 Task: Look for space in Midwest City, United States from 6th September, 2023 to 15th September, 2023 for 6 adults in price range Rs.8000 to Rs.12000. Place can be entire place or private room with 6 bedrooms having 6 beds and 6 bathrooms. Property type can be house, flat, guest house. Amenities needed are: wifi, TV, free parkinig on premises, gym, breakfast. Booking option can be shelf check-in. Required host language is English.
Action: Mouse moved to (521, 123)
Screenshot: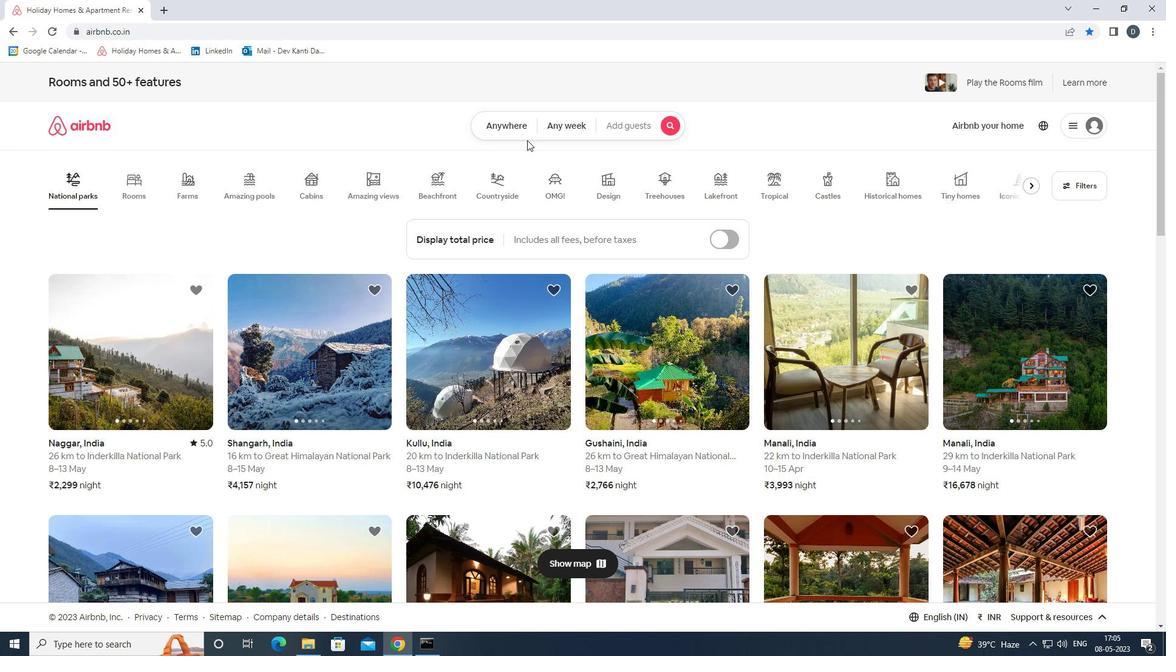 
Action: Mouse pressed left at (521, 123)
Screenshot: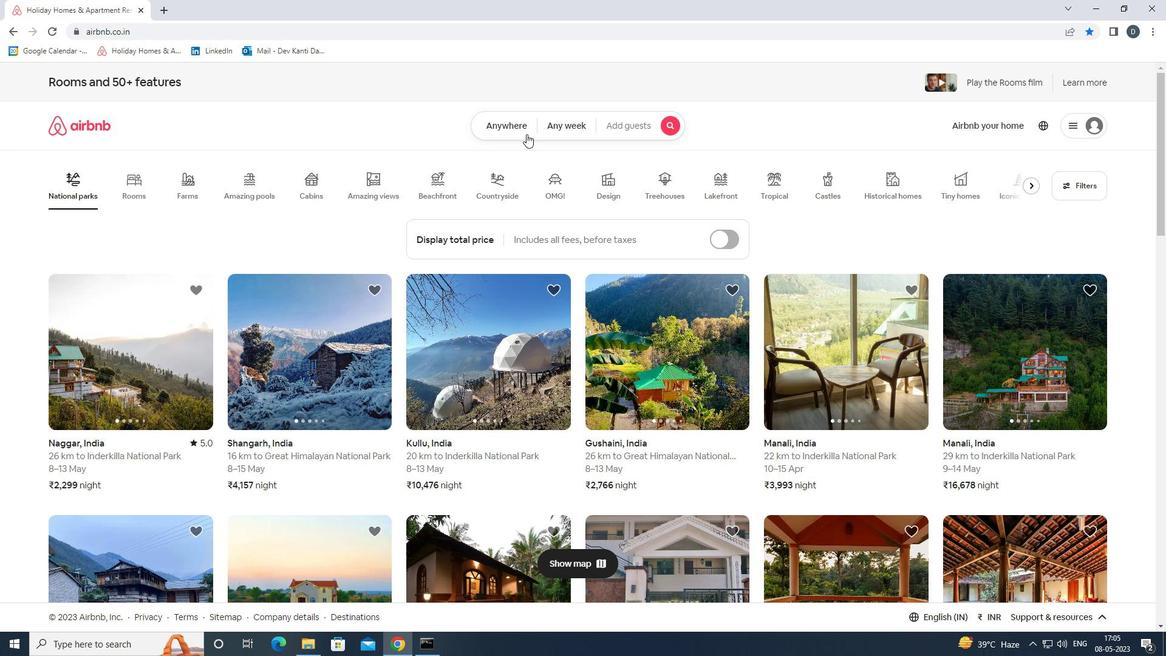 
Action: Mouse moved to (404, 177)
Screenshot: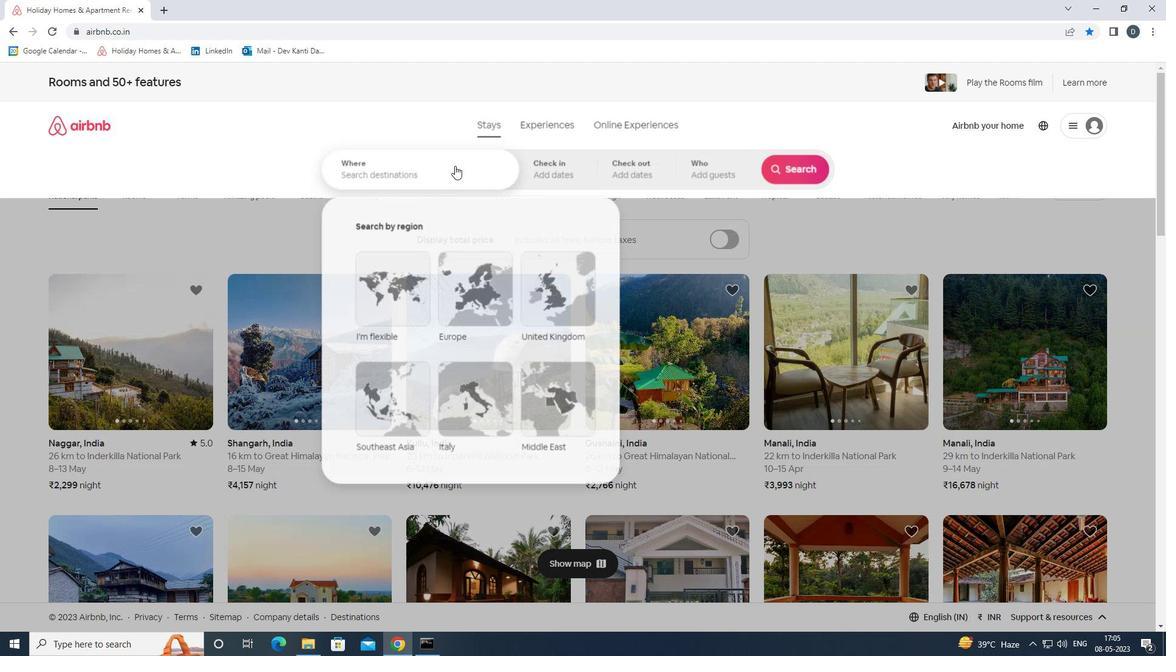 
Action: Mouse pressed left at (404, 177)
Screenshot: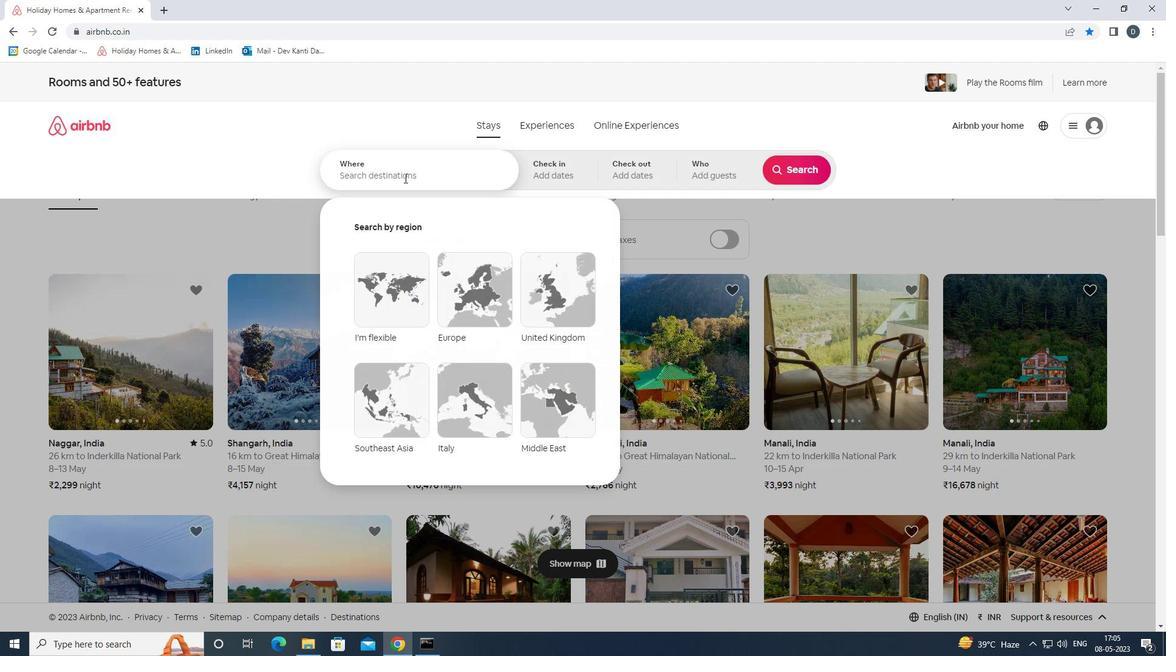 
Action: Key pressed <Key.shift><Key.shift><Key.shift><Key.shift><Key.shift><Key.shift><Key.shift><Key.shift><Key.shift><Key.shift><Key.shift><Key.shift><Key.shift><Key.shift><Key.shift><Key.shift><Key.shift>MILDWEST<Key.space><Key.shift>CITY,<Key.shift><Key.shift>UNITED<Key.space><Key.shift>STATES<Key.enter>
Screenshot: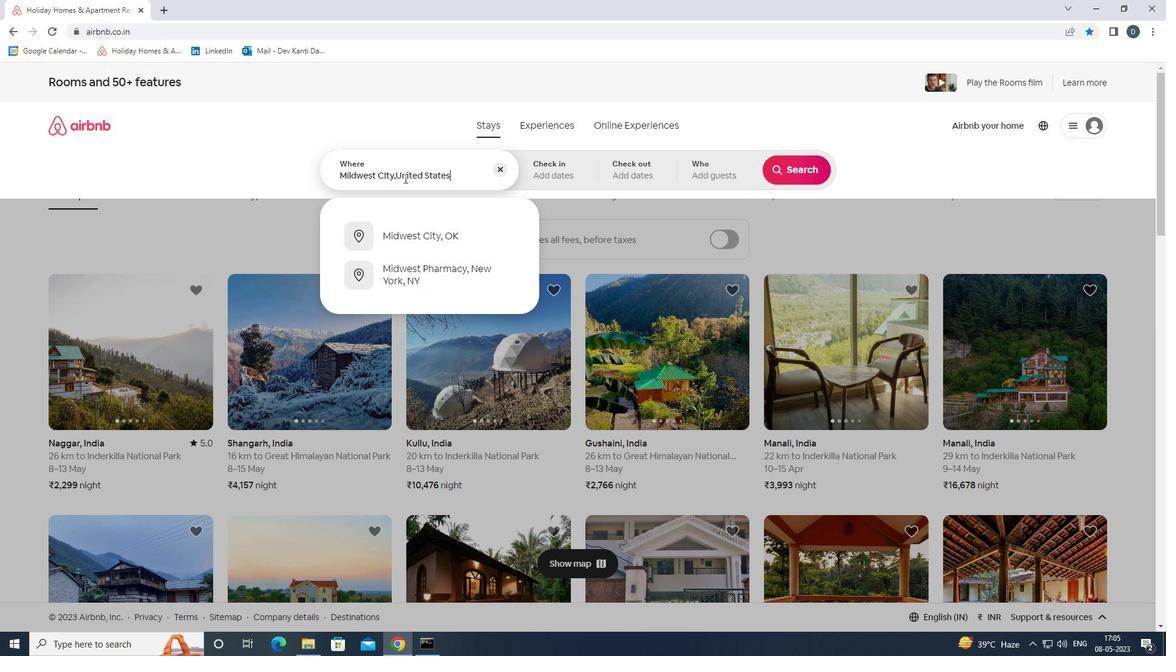 
Action: Mouse moved to (791, 270)
Screenshot: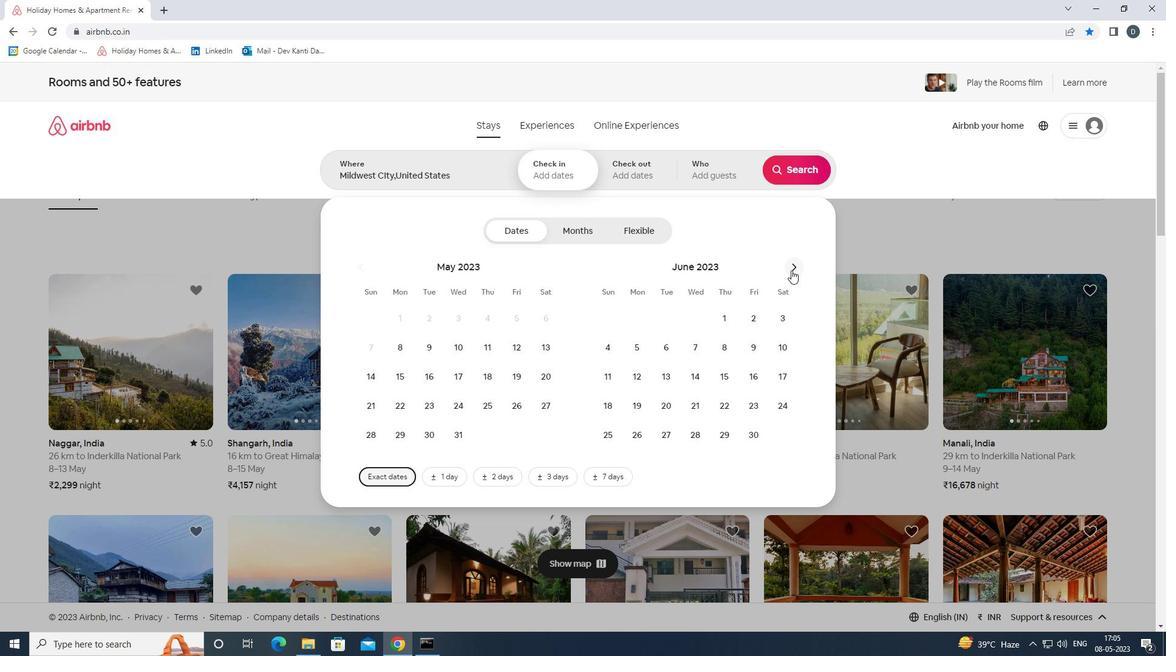
Action: Mouse pressed left at (791, 270)
Screenshot: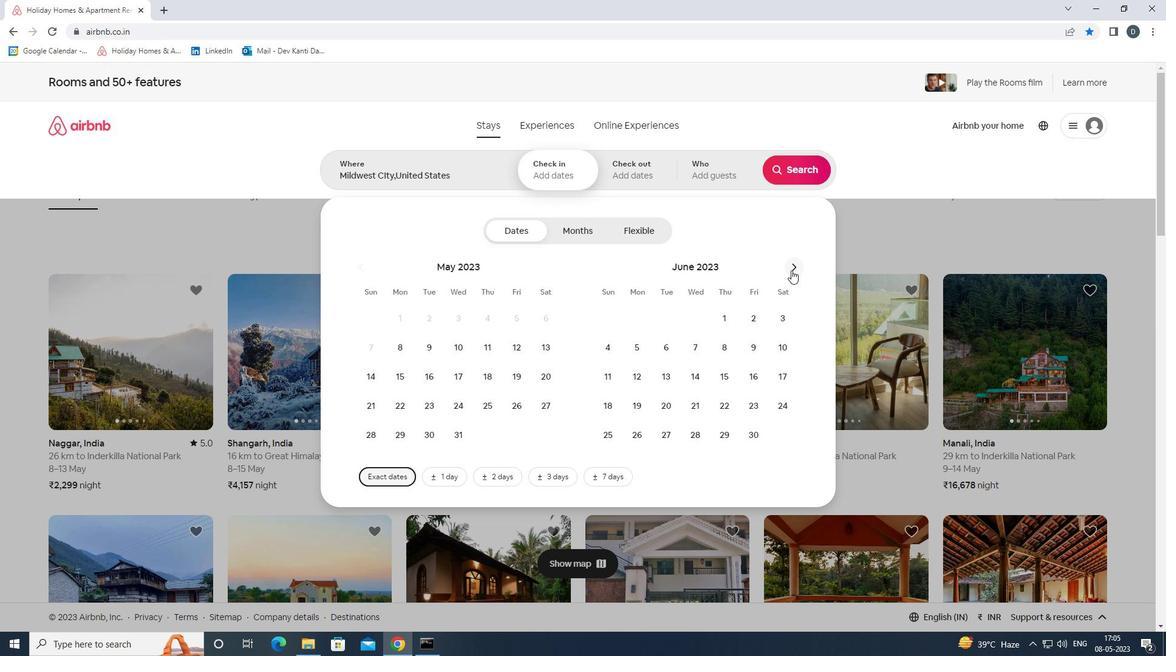 
Action: Mouse pressed left at (791, 270)
Screenshot: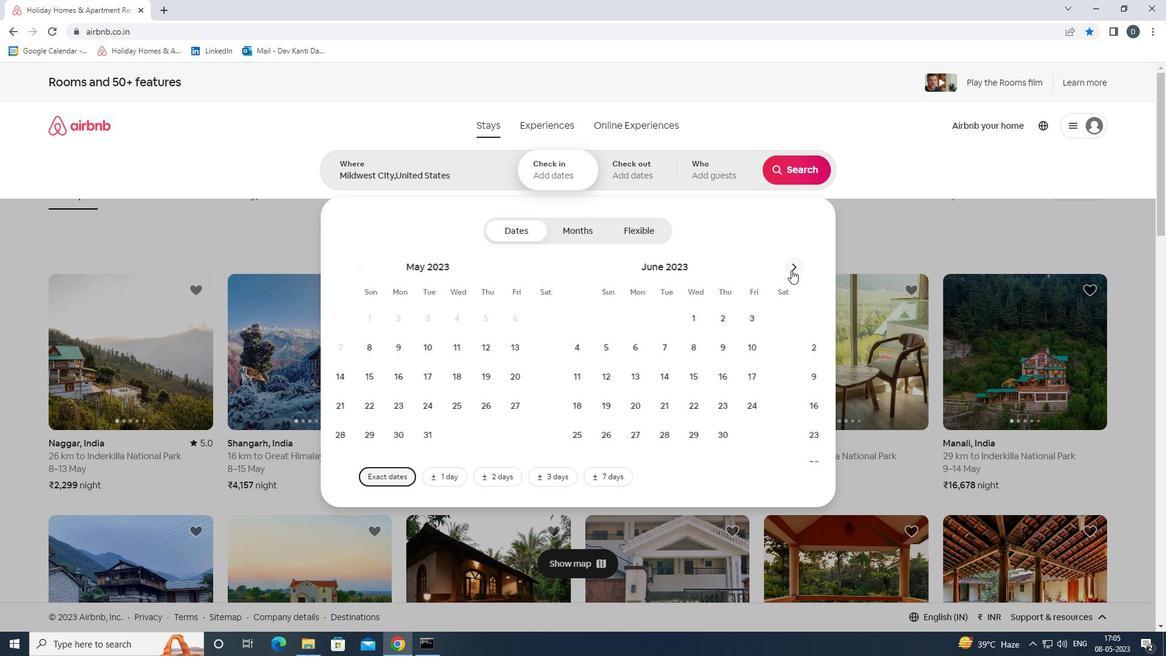 
Action: Mouse pressed left at (791, 270)
Screenshot: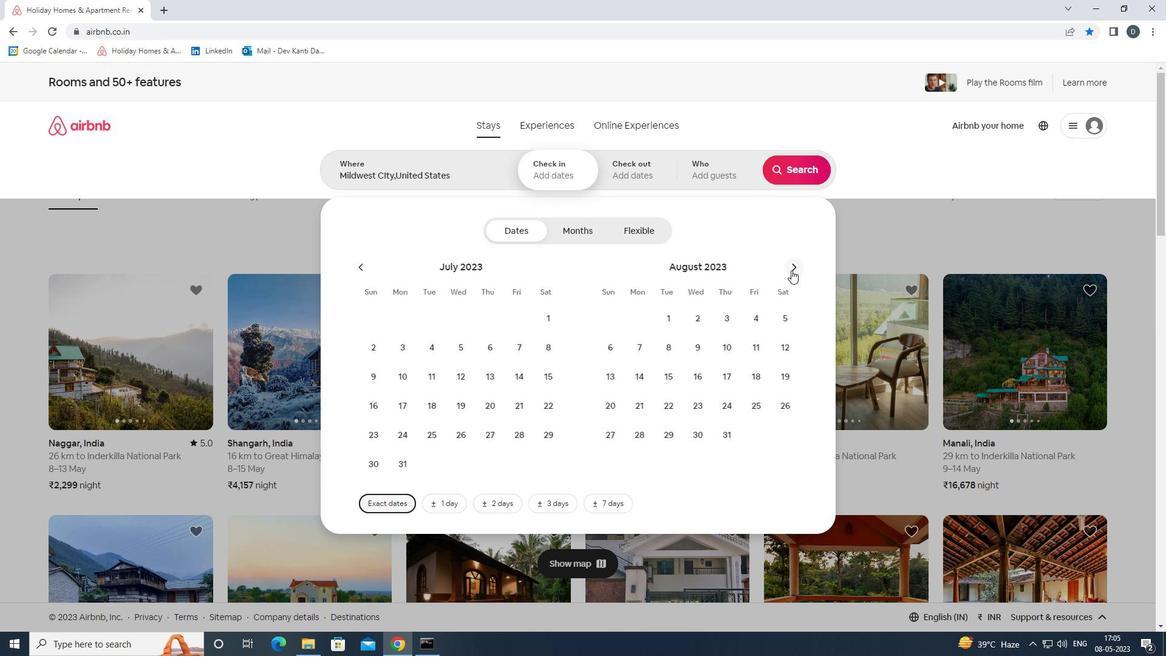 
Action: Mouse moved to (696, 355)
Screenshot: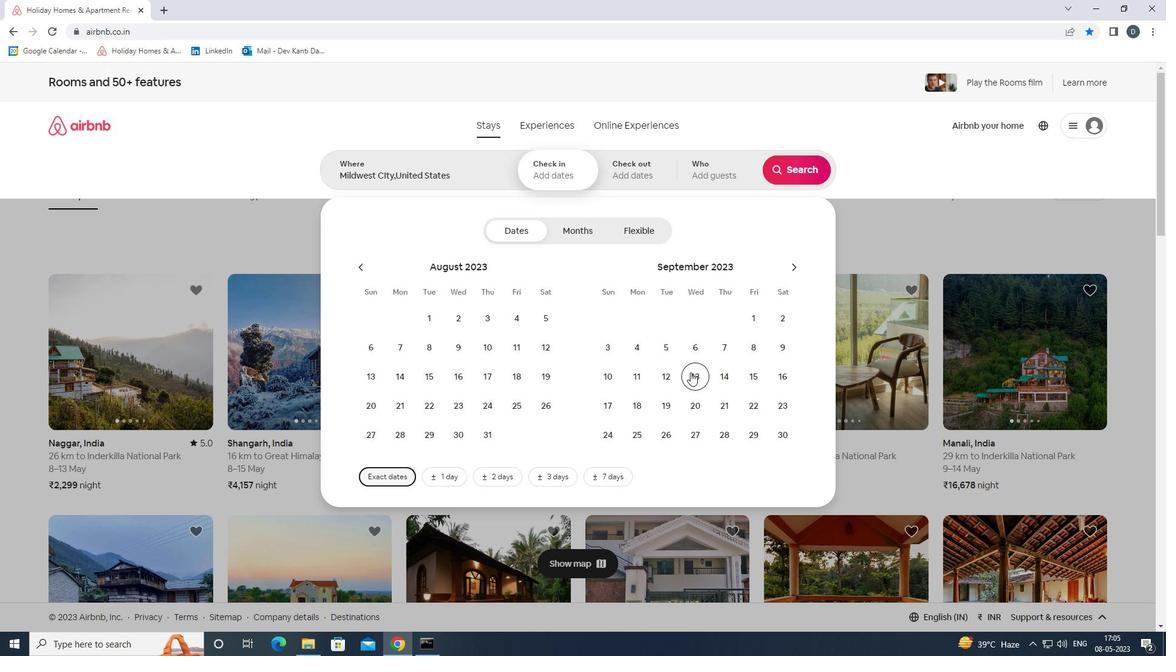 
Action: Mouse pressed left at (696, 355)
Screenshot: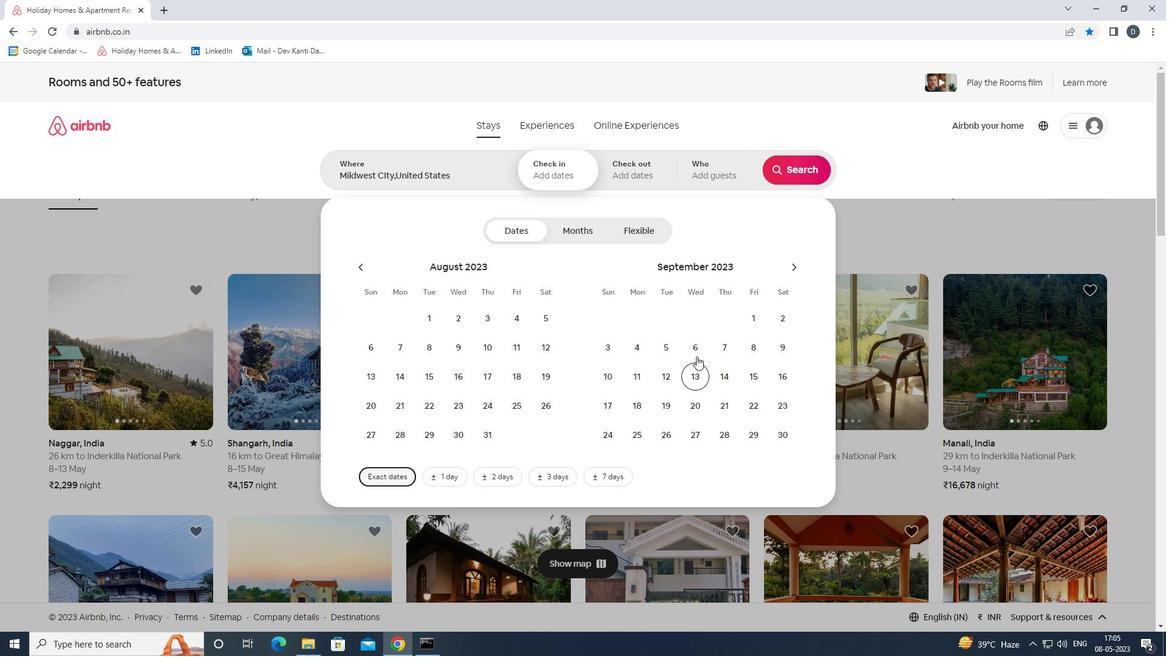 
Action: Mouse moved to (753, 378)
Screenshot: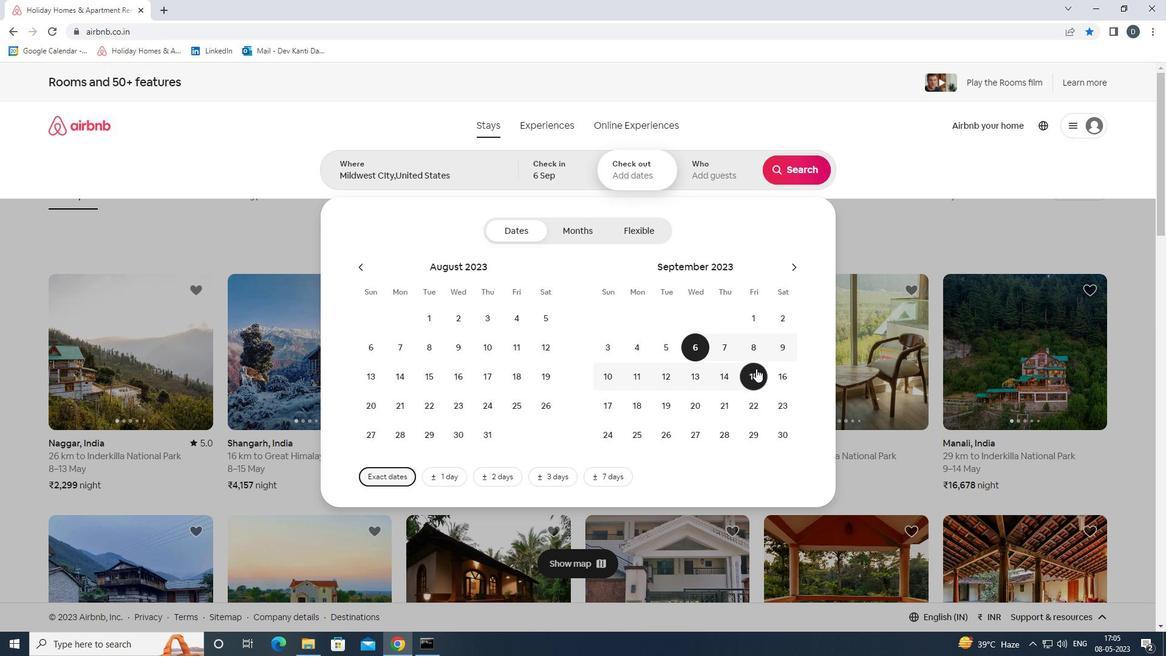 
Action: Mouse pressed left at (753, 378)
Screenshot: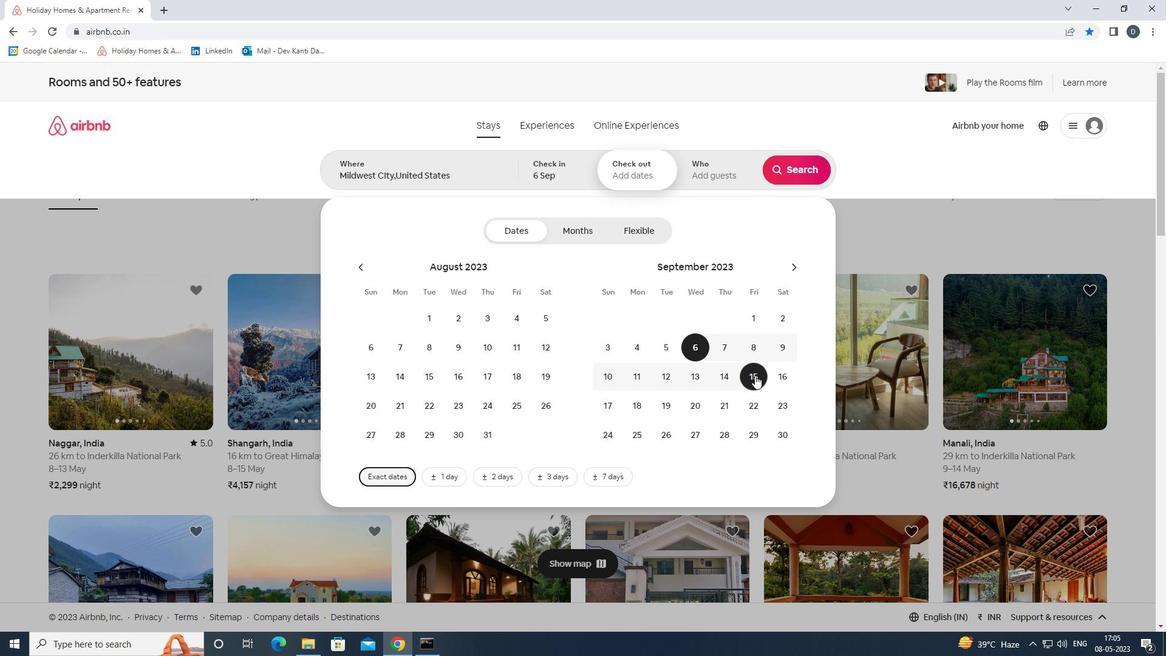 
Action: Mouse moved to (700, 181)
Screenshot: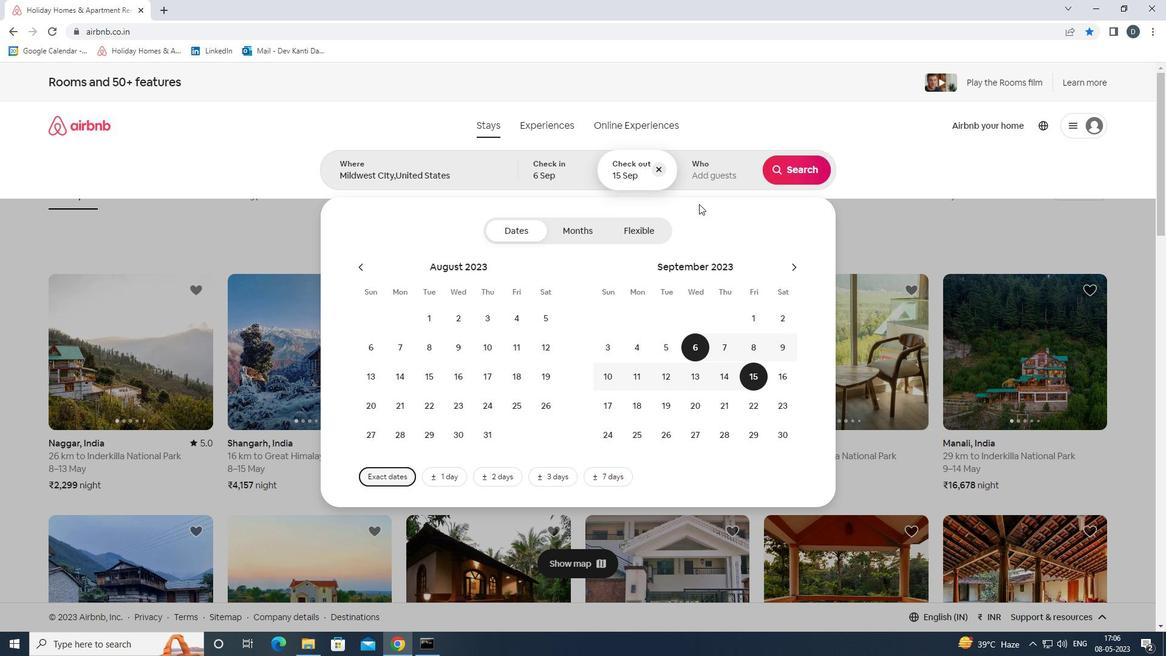 
Action: Mouse pressed left at (700, 181)
Screenshot: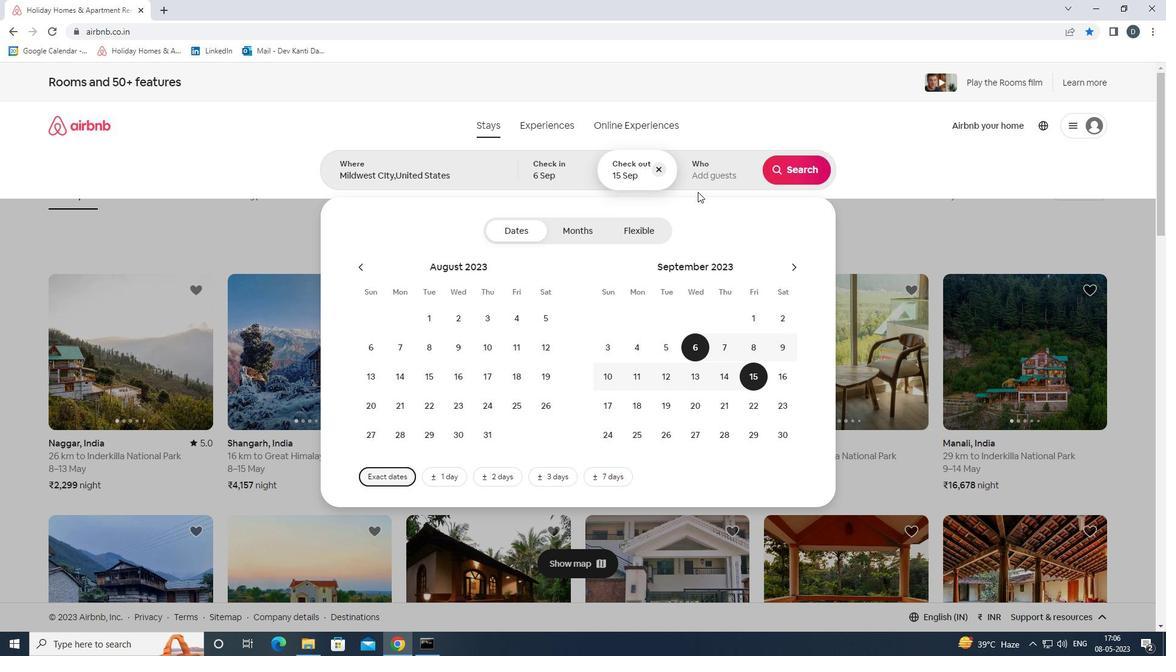 
Action: Mouse moved to (804, 233)
Screenshot: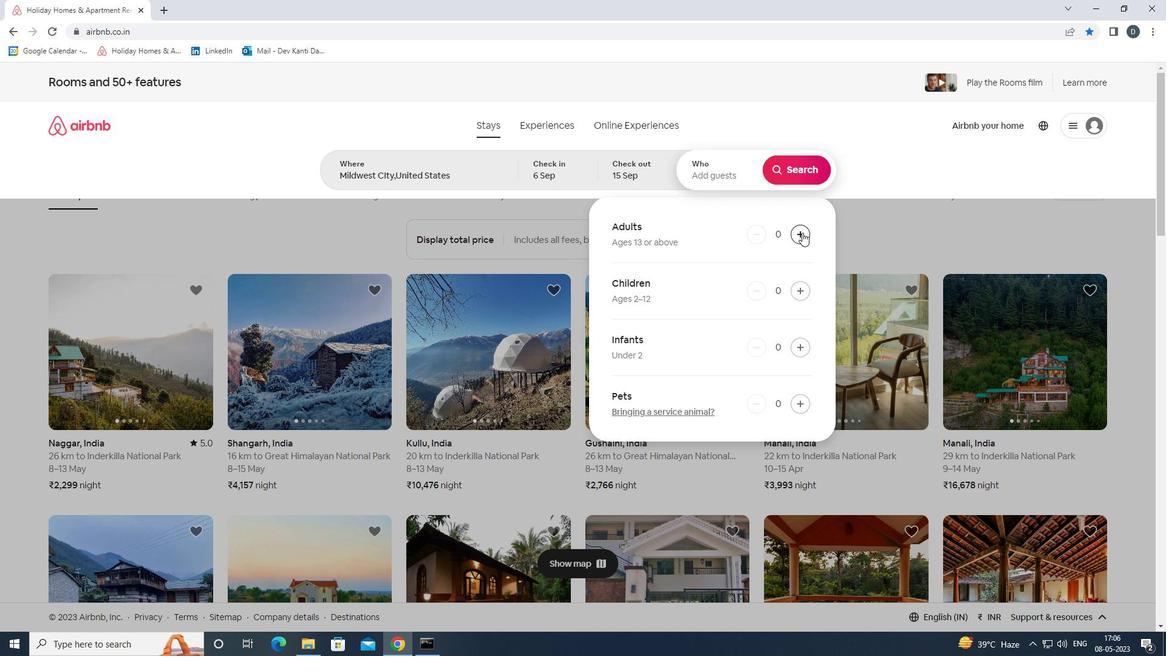 
Action: Mouse pressed left at (804, 233)
Screenshot: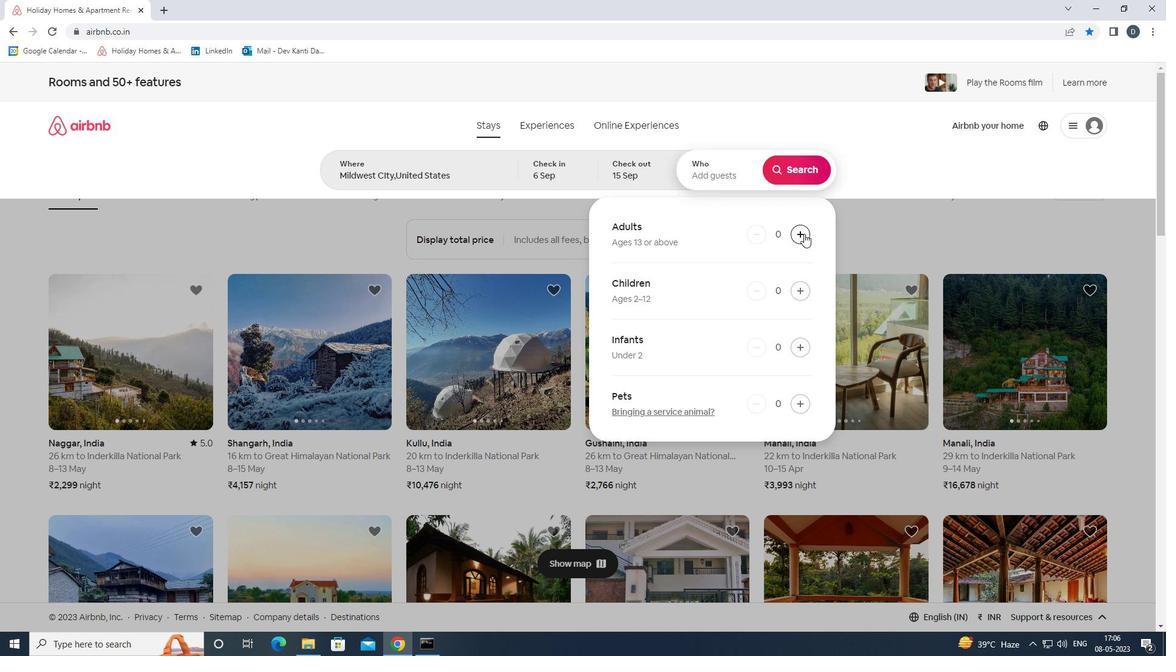 
Action: Mouse moved to (804, 233)
Screenshot: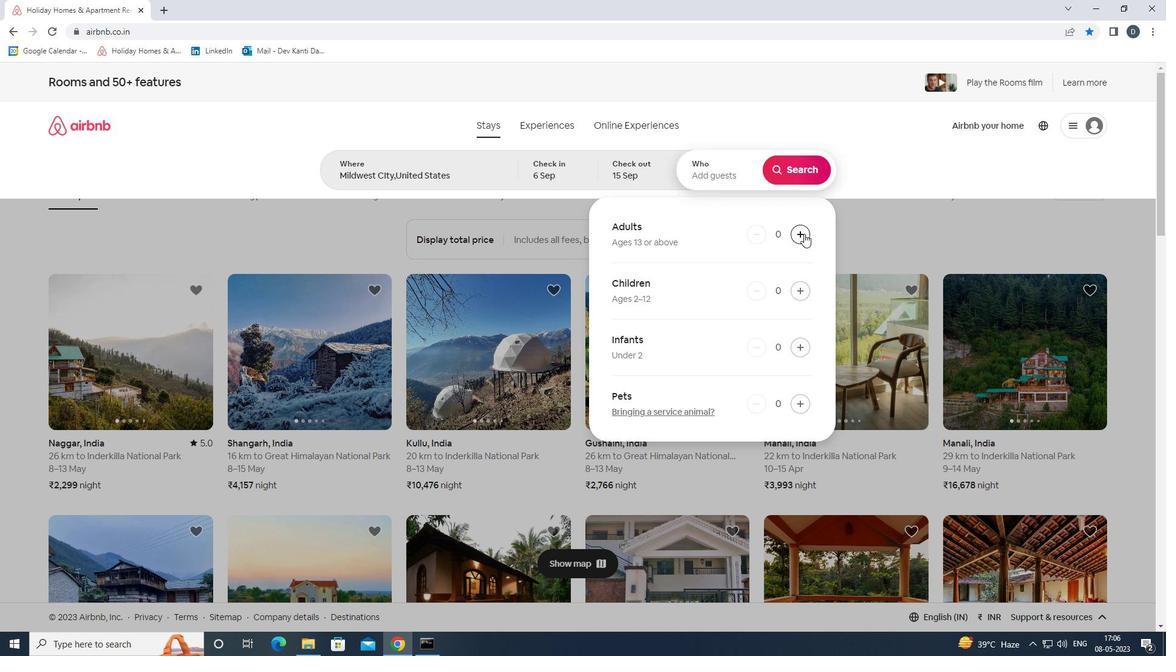 
Action: Mouse pressed left at (804, 233)
Screenshot: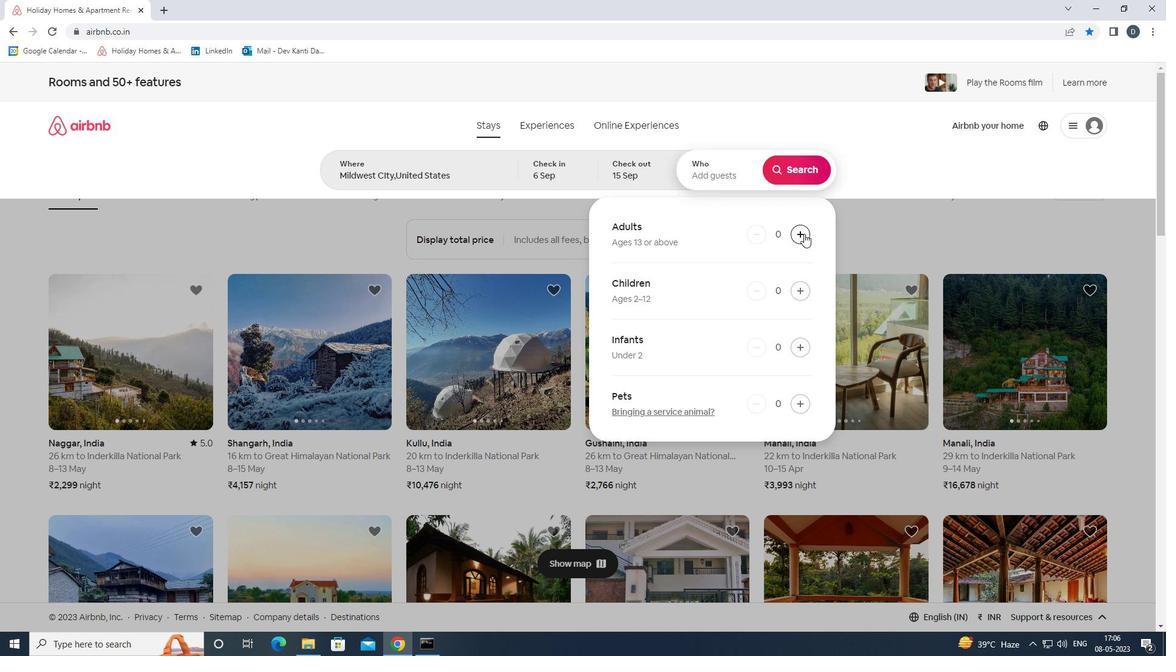 
Action: Mouse pressed left at (804, 233)
Screenshot: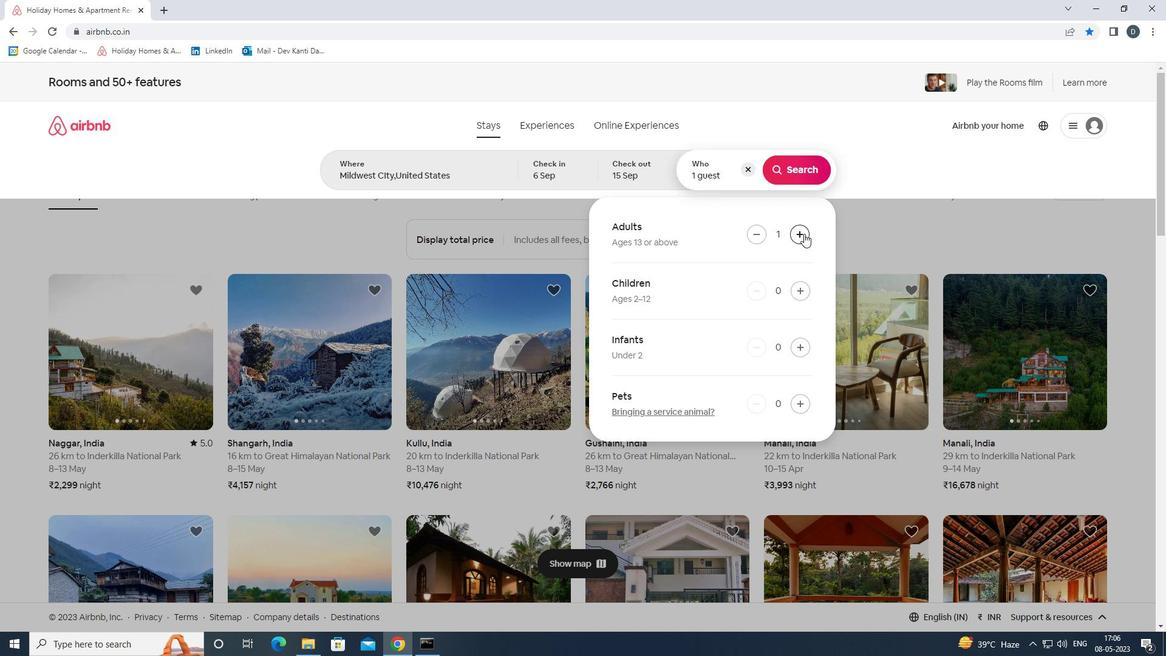 
Action: Mouse moved to (803, 233)
Screenshot: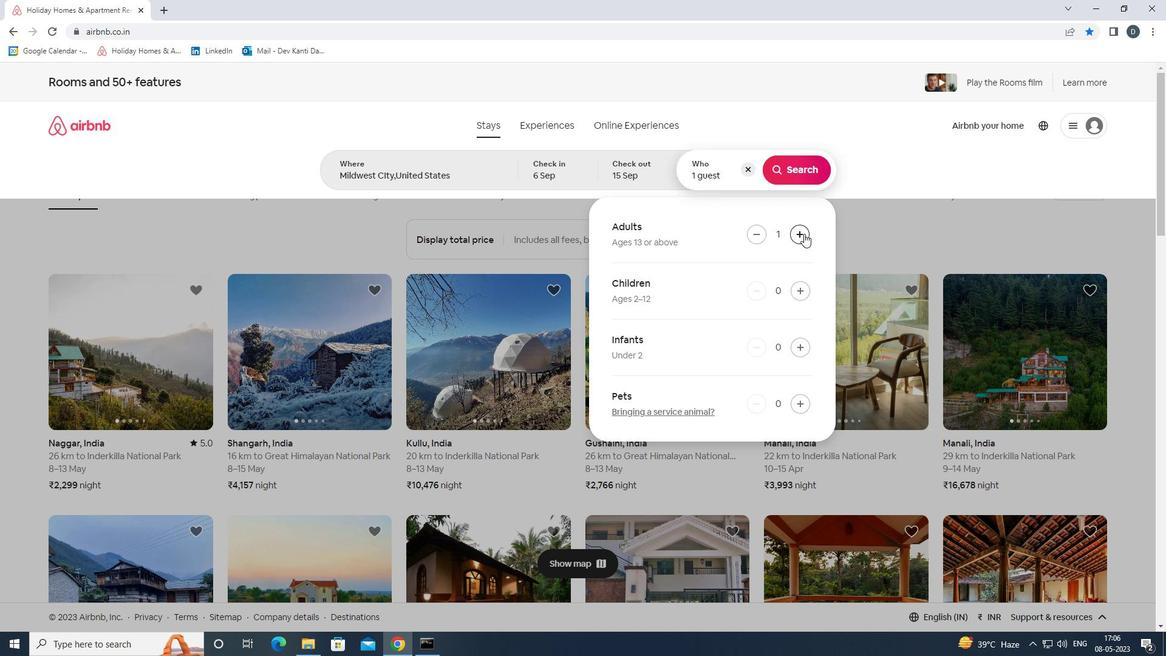 
Action: Mouse pressed left at (803, 233)
Screenshot: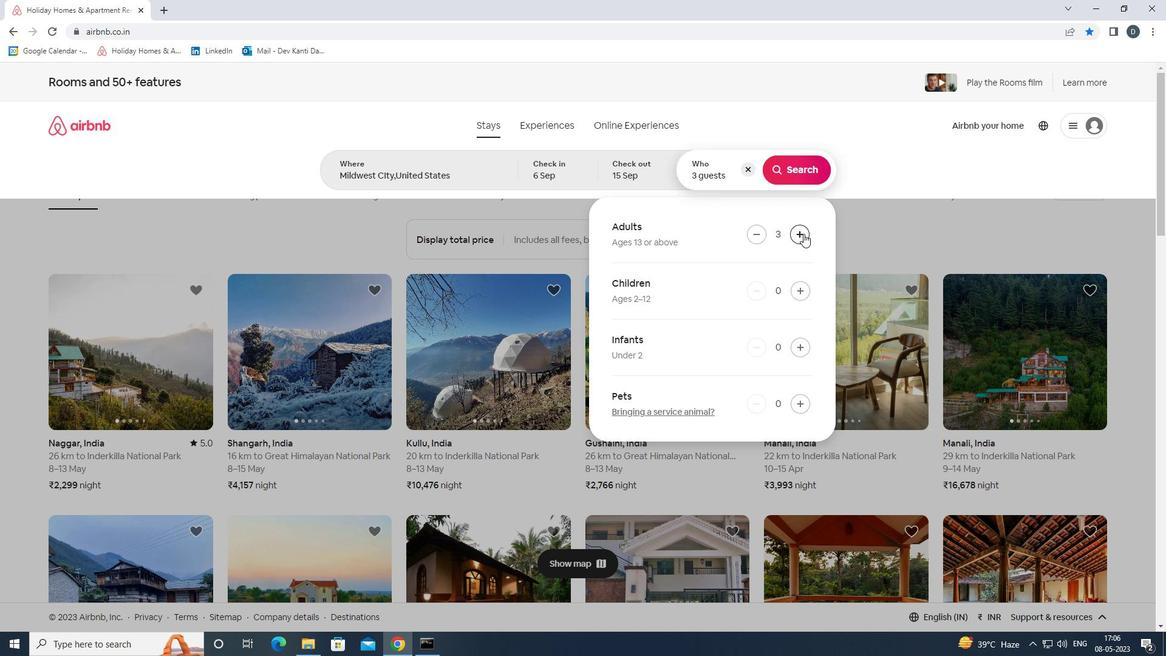 
Action: Mouse pressed left at (803, 233)
Screenshot: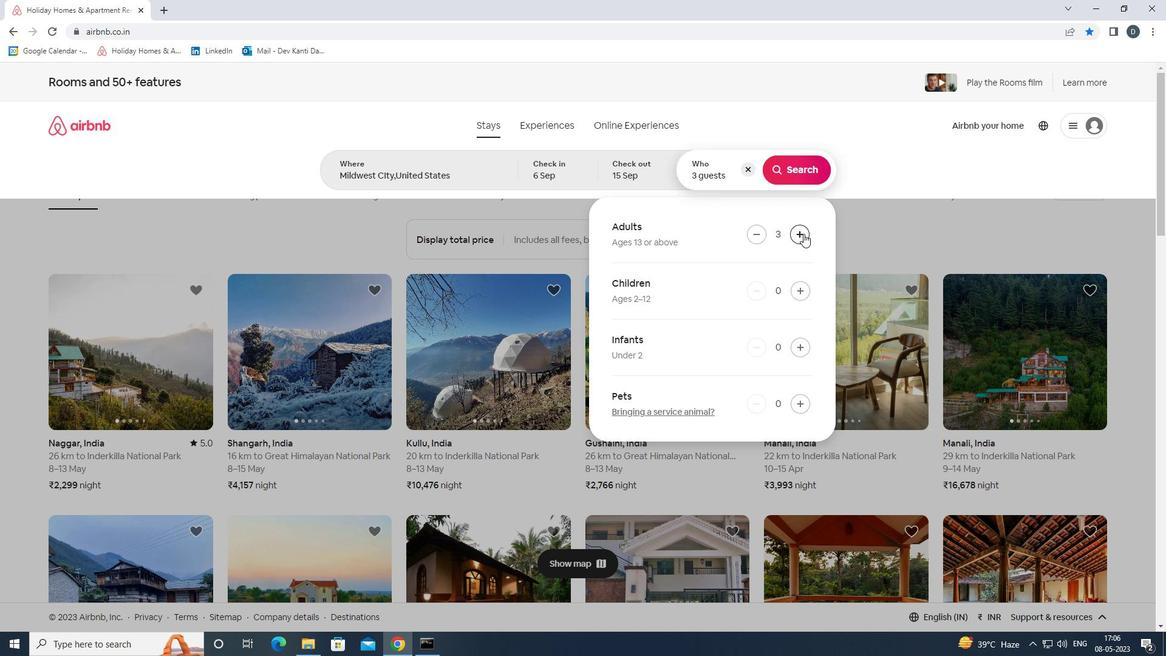 
Action: Mouse moved to (803, 233)
Screenshot: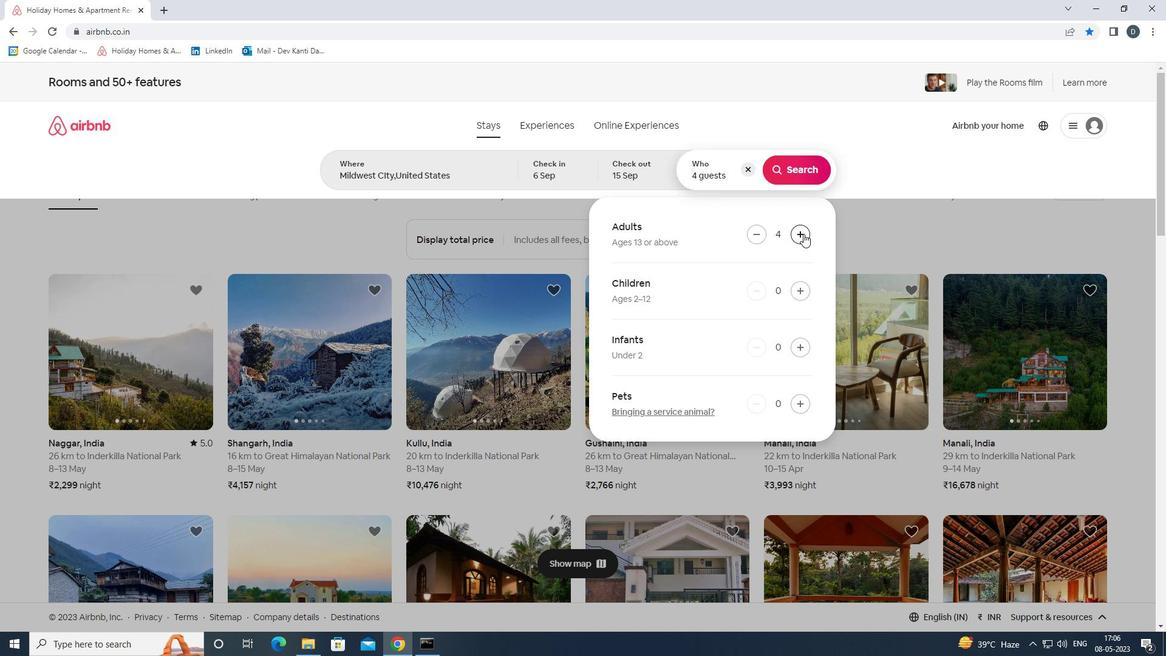 
Action: Mouse pressed left at (803, 233)
Screenshot: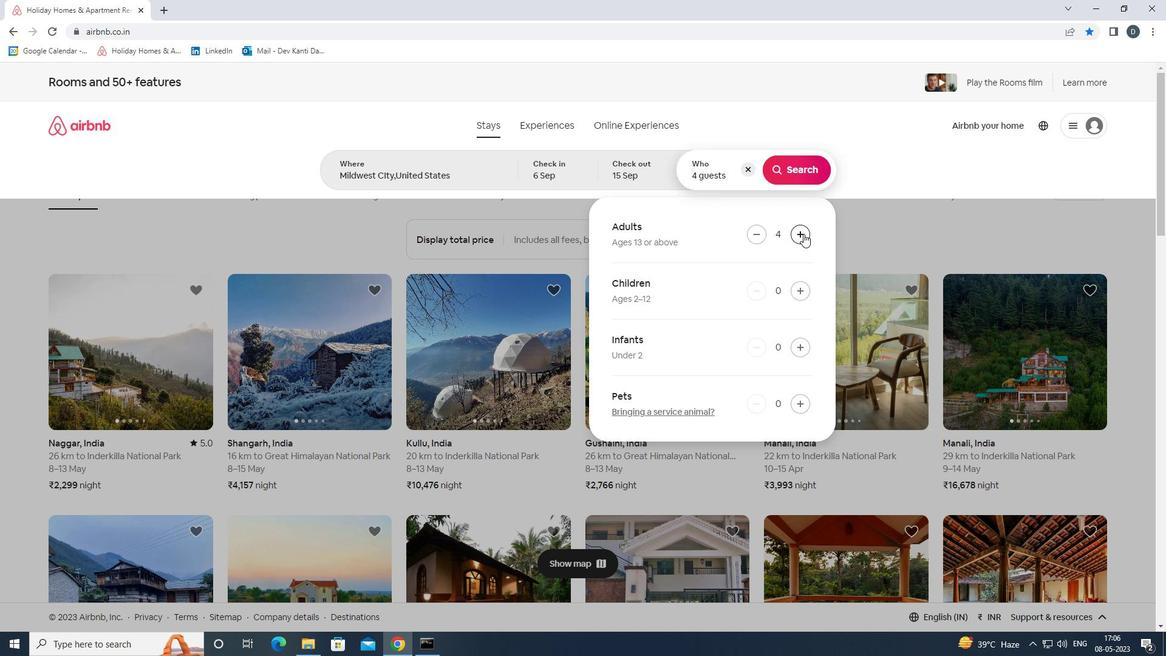 
Action: Mouse moved to (796, 165)
Screenshot: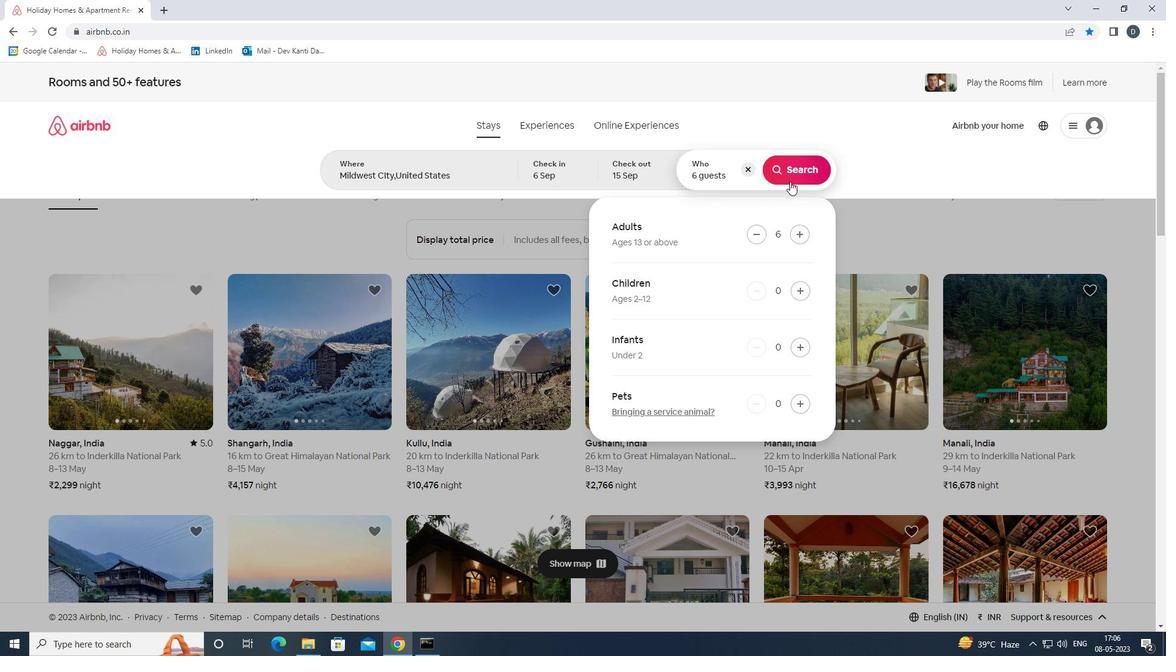 
Action: Mouse pressed left at (796, 165)
Screenshot: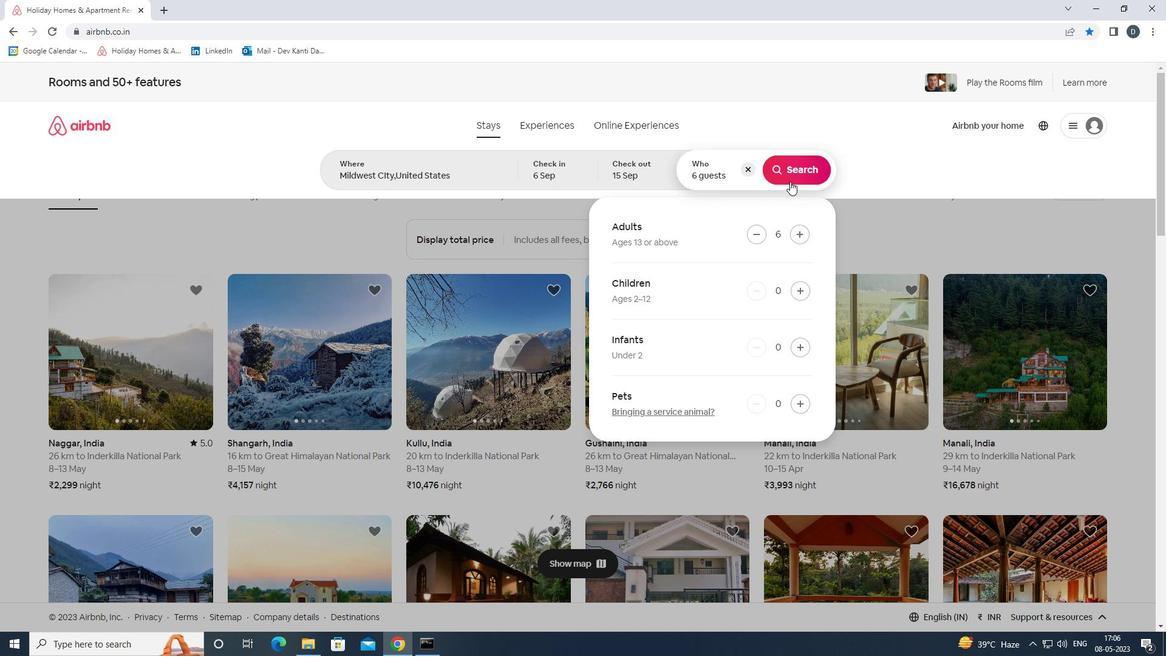 
Action: Mouse moved to (1125, 133)
Screenshot: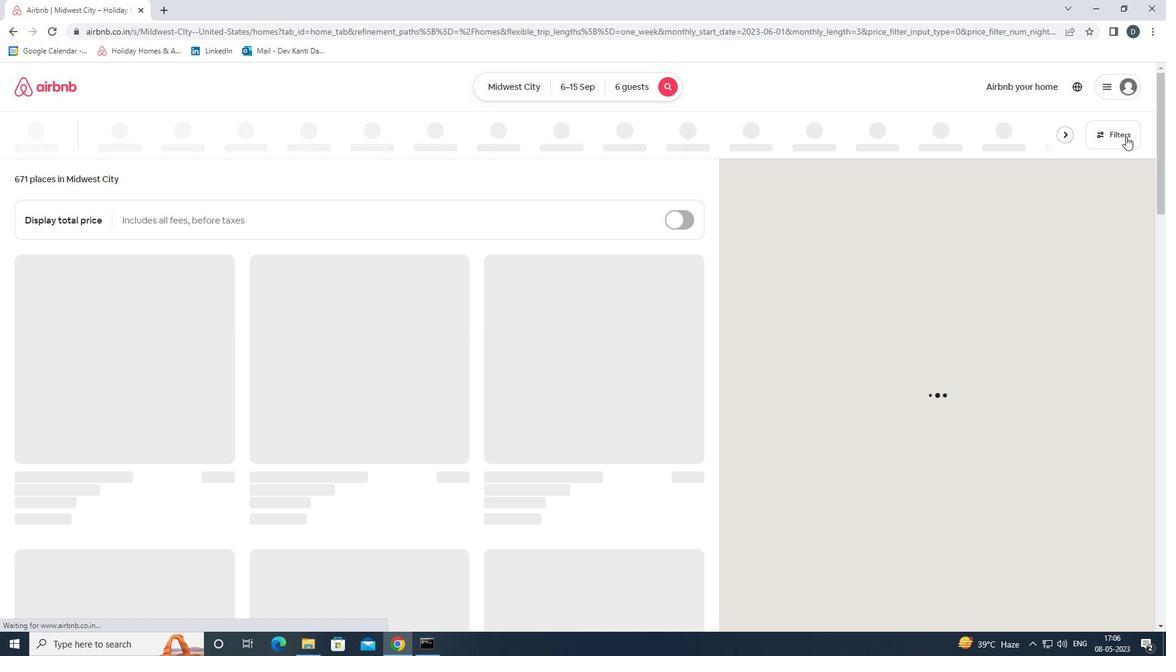 
Action: Mouse pressed left at (1125, 133)
Screenshot: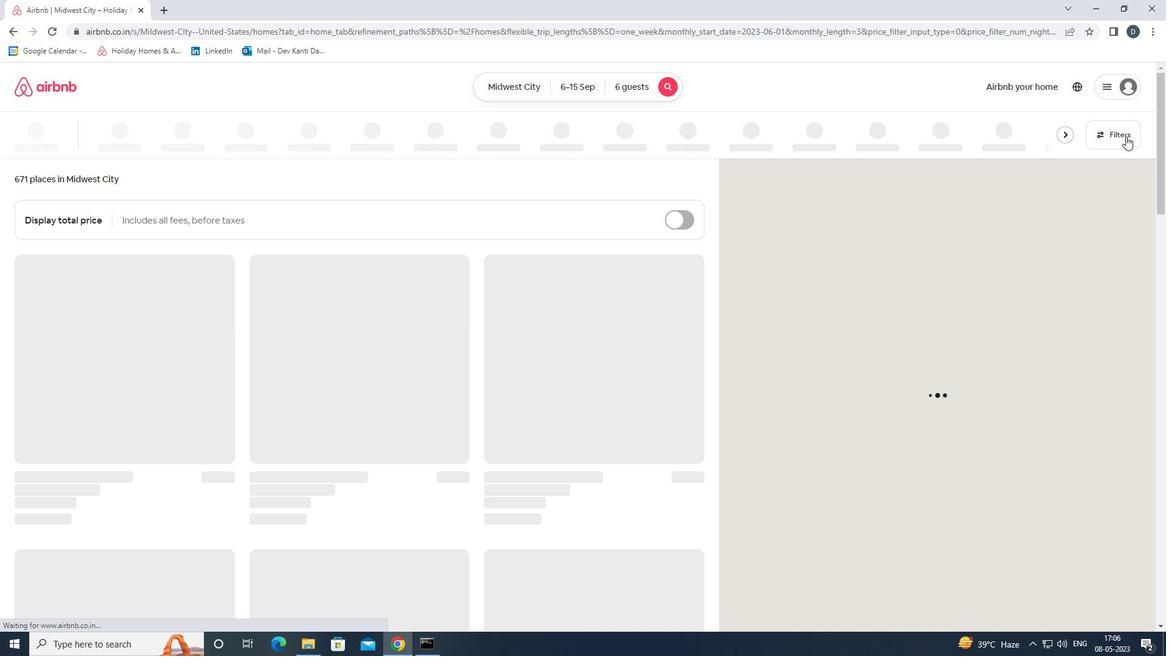 
Action: Mouse moved to (455, 431)
Screenshot: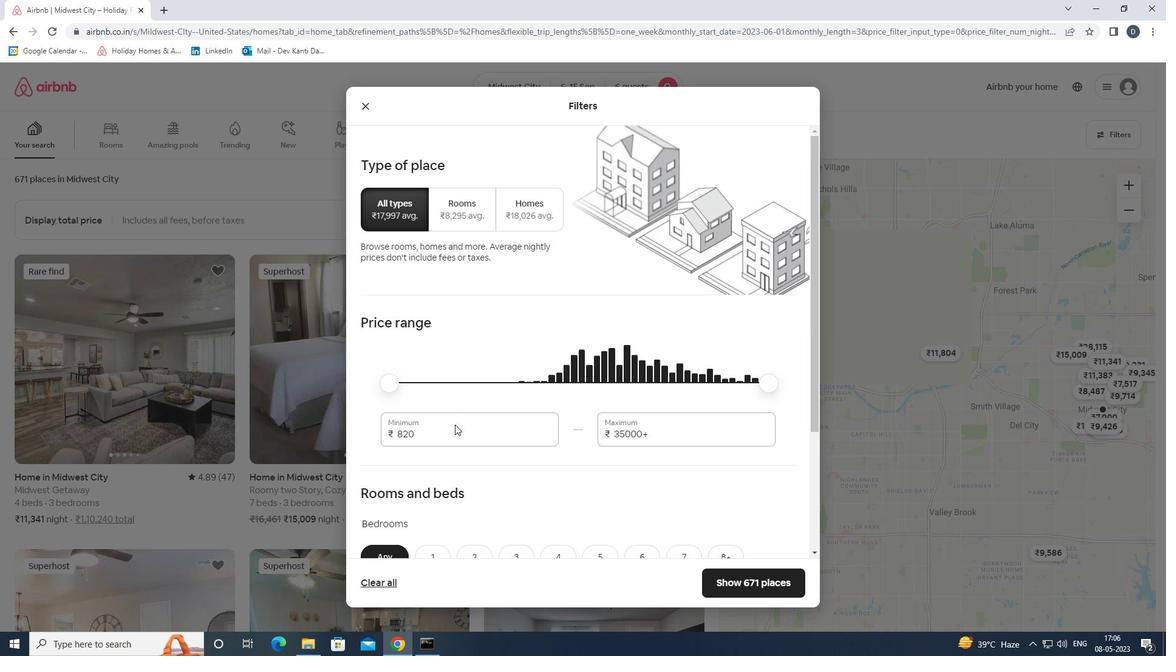 
Action: Mouse pressed left at (455, 431)
Screenshot: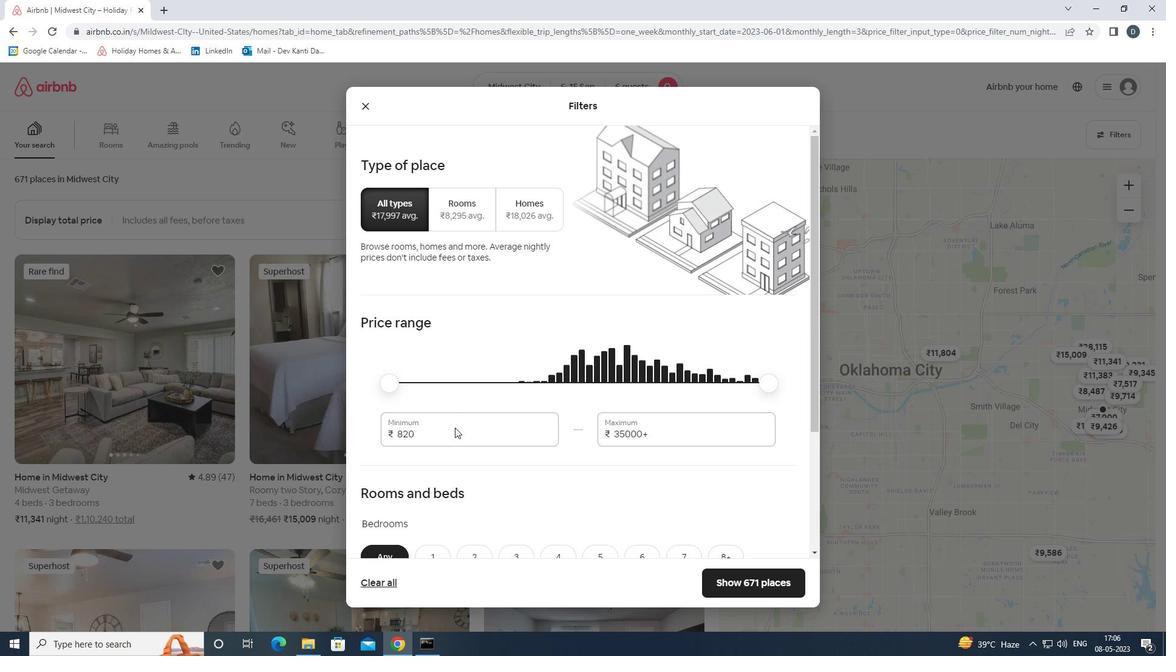 
Action: Mouse moved to (455, 433)
Screenshot: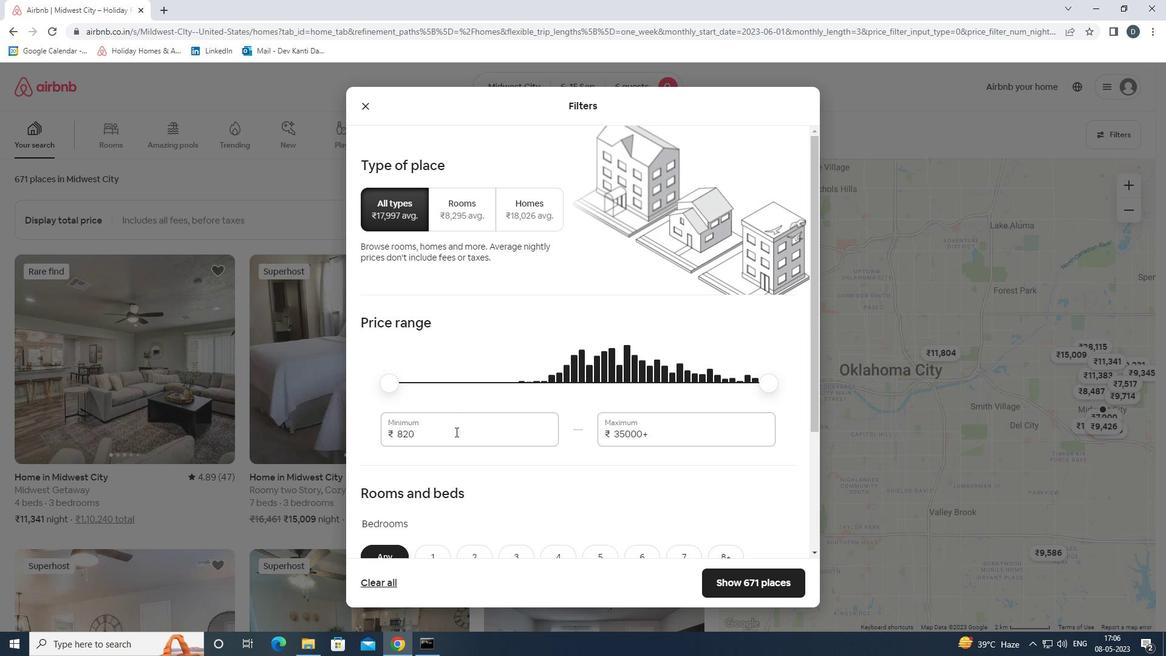 
Action: Mouse pressed left at (455, 433)
Screenshot: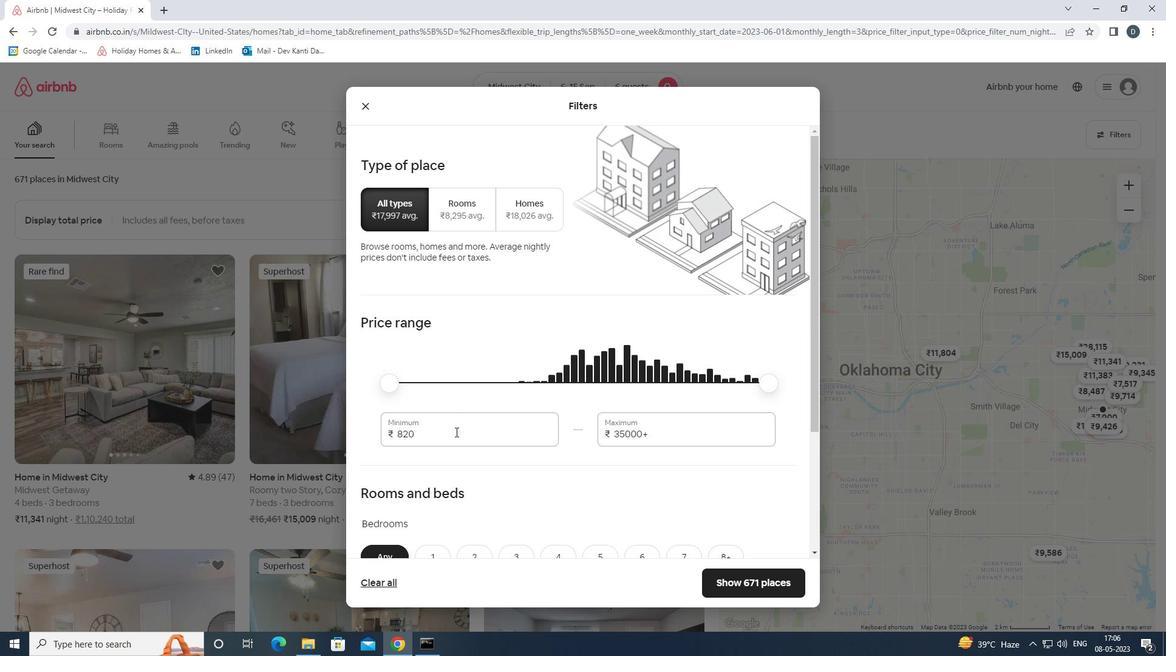 
Action: Mouse moved to (436, 437)
Screenshot: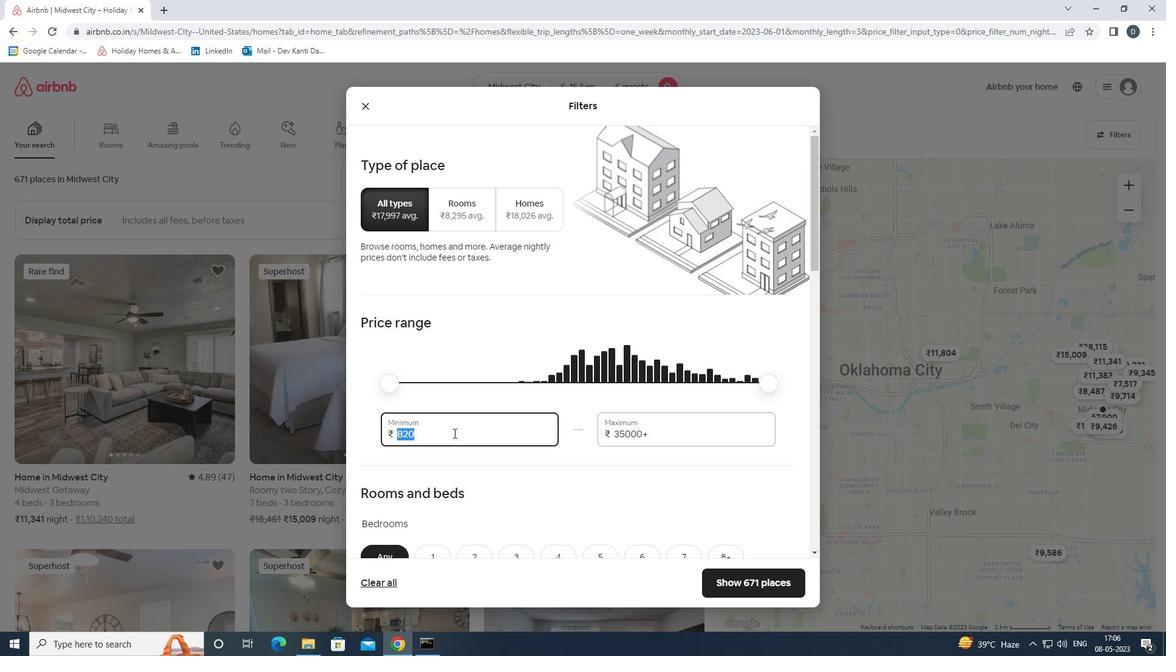 
Action: Key pressed 8000<Key.tab>12000
Screenshot: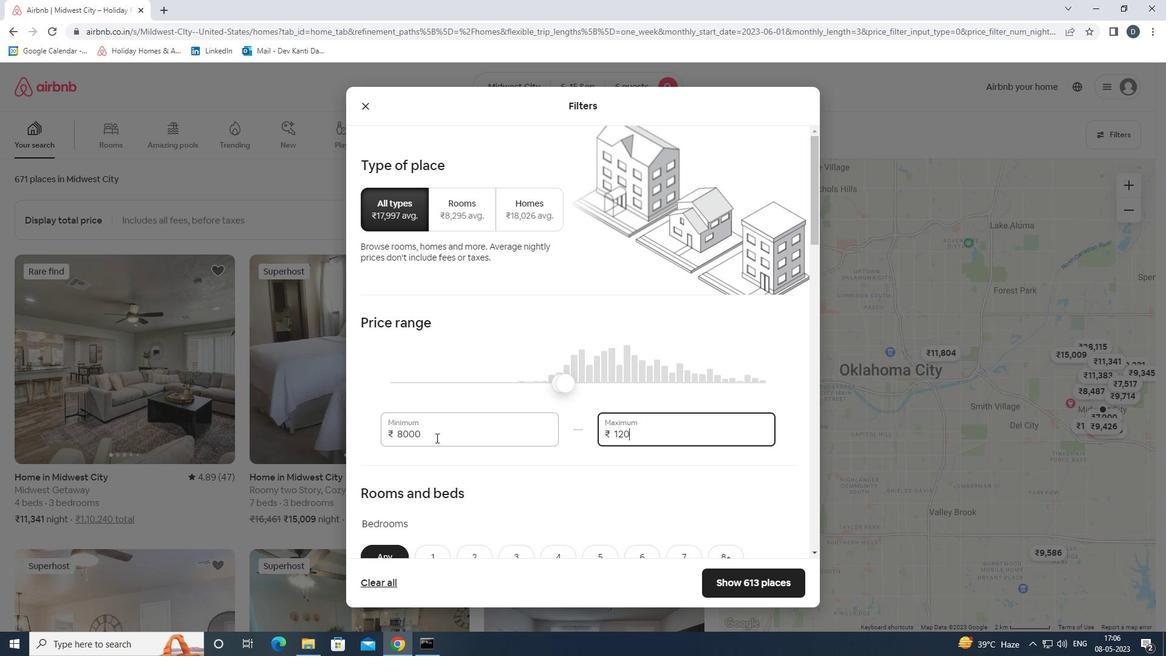 
Action: Mouse moved to (439, 433)
Screenshot: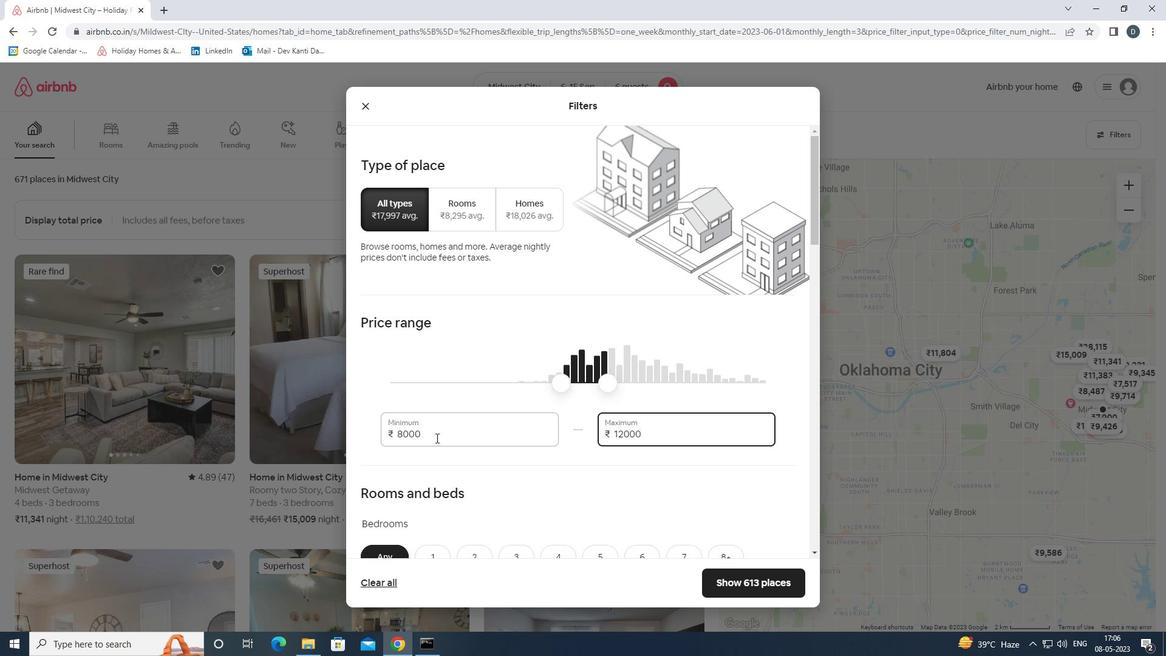 
Action: Mouse scrolled (439, 433) with delta (0, 0)
Screenshot: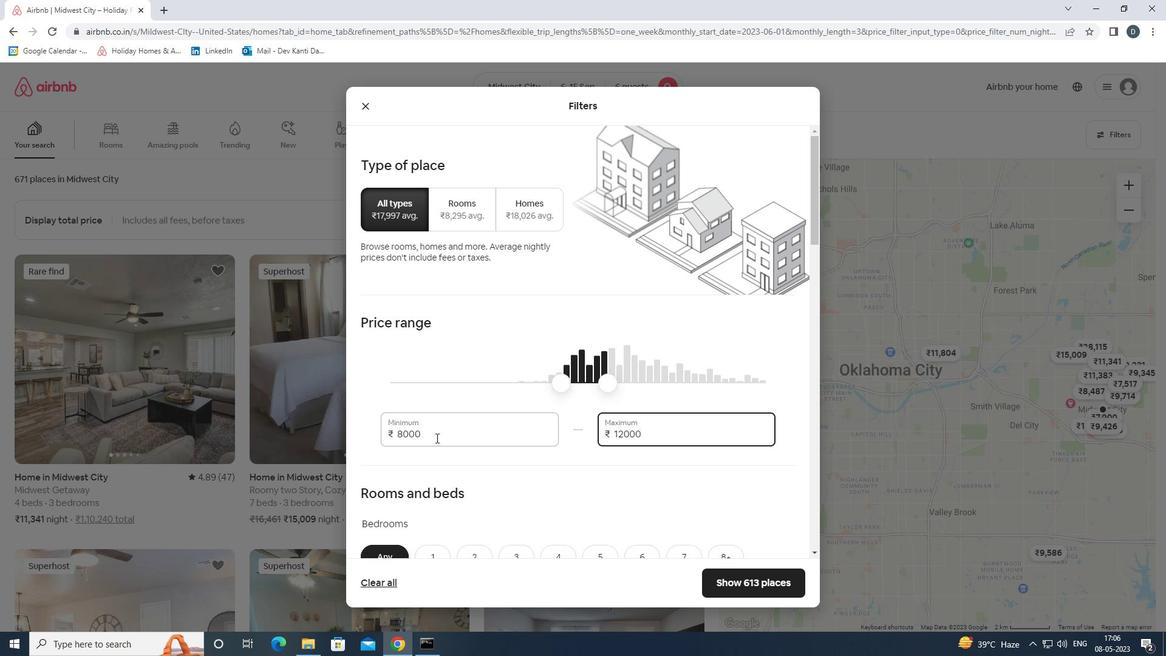 
Action: Mouse moved to (441, 433)
Screenshot: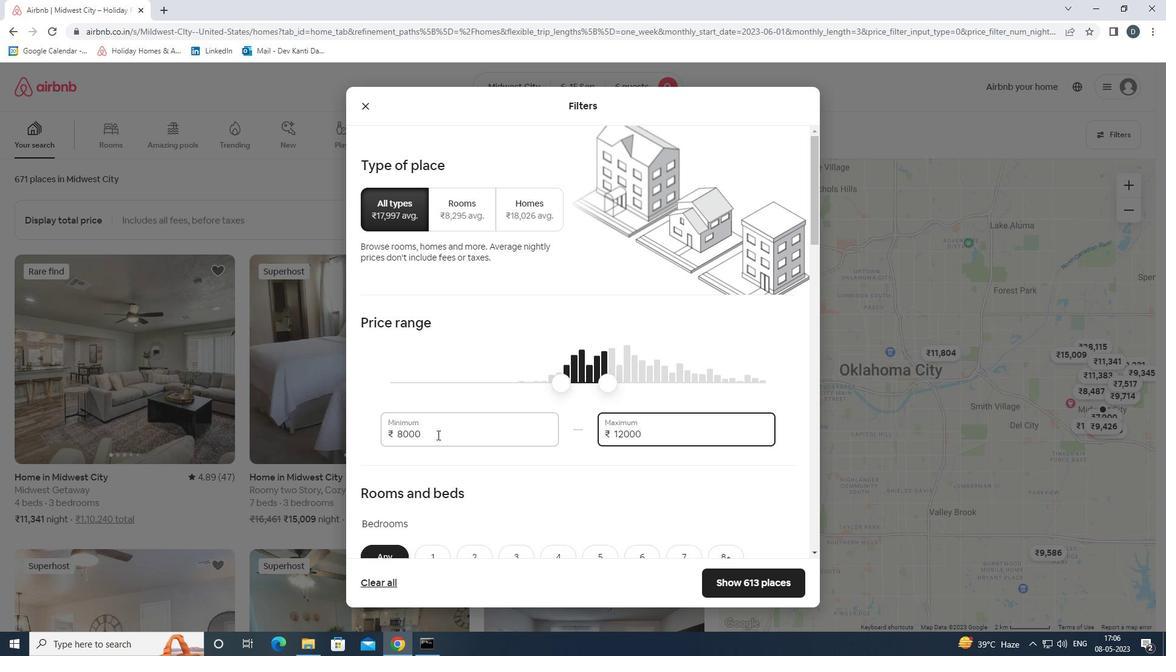 
Action: Mouse scrolled (441, 433) with delta (0, 0)
Screenshot: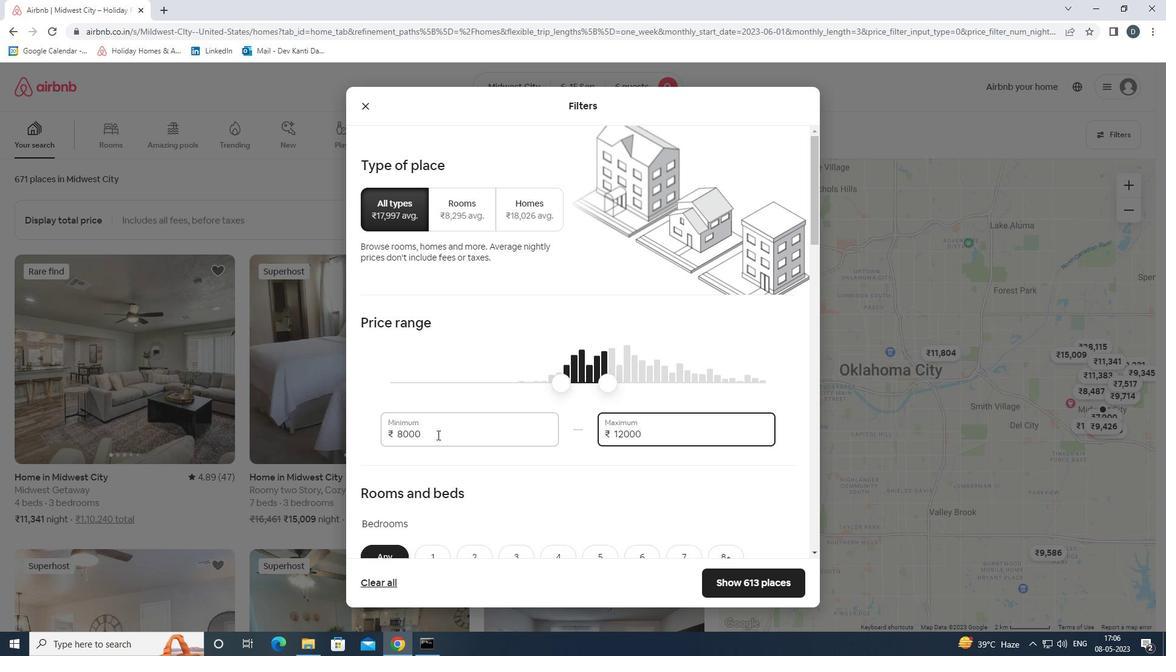 
Action: Mouse moved to (446, 433)
Screenshot: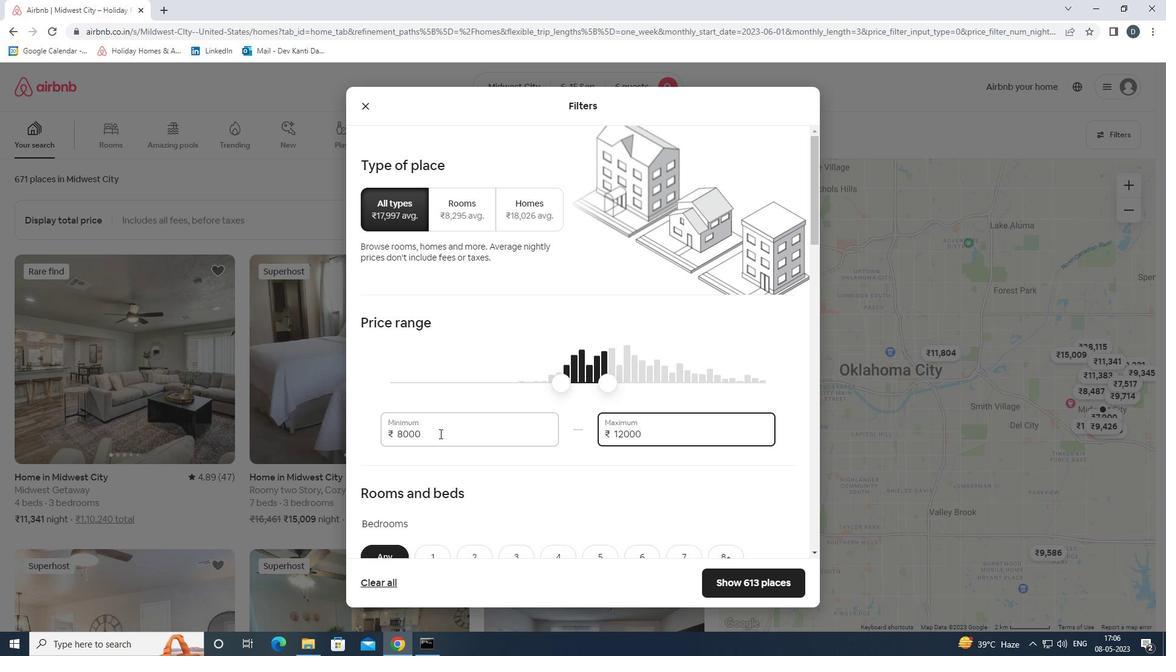 
Action: Mouse scrolled (446, 433) with delta (0, 0)
Screenshot: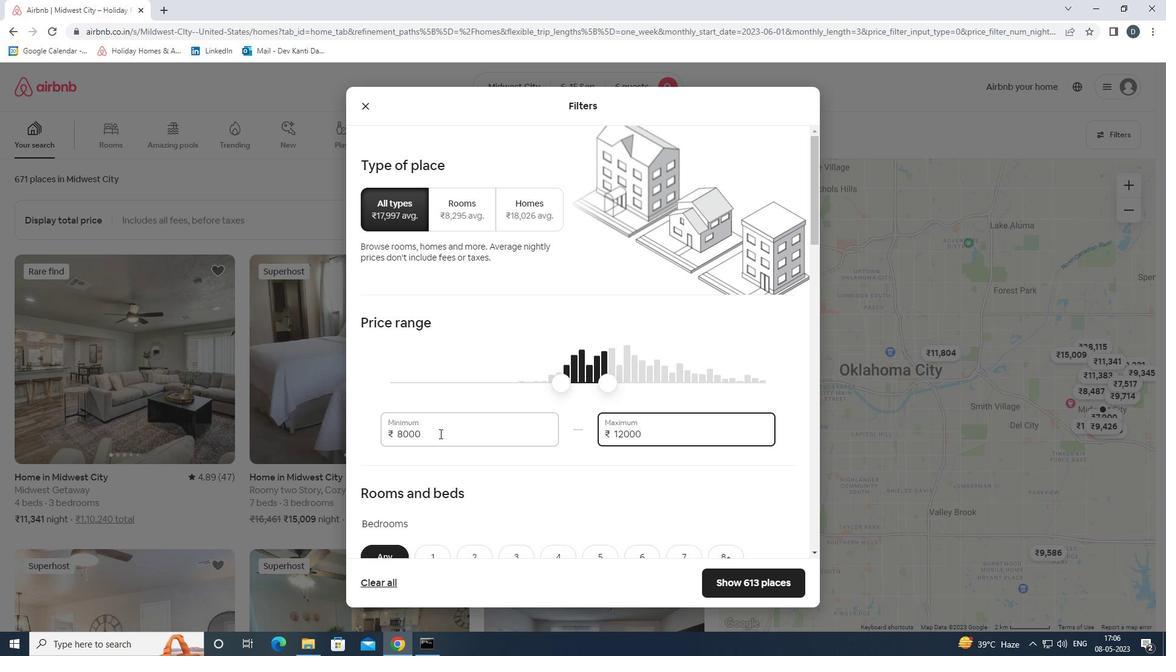 
Action: Mouse moved to (460, 430)
Screenshot: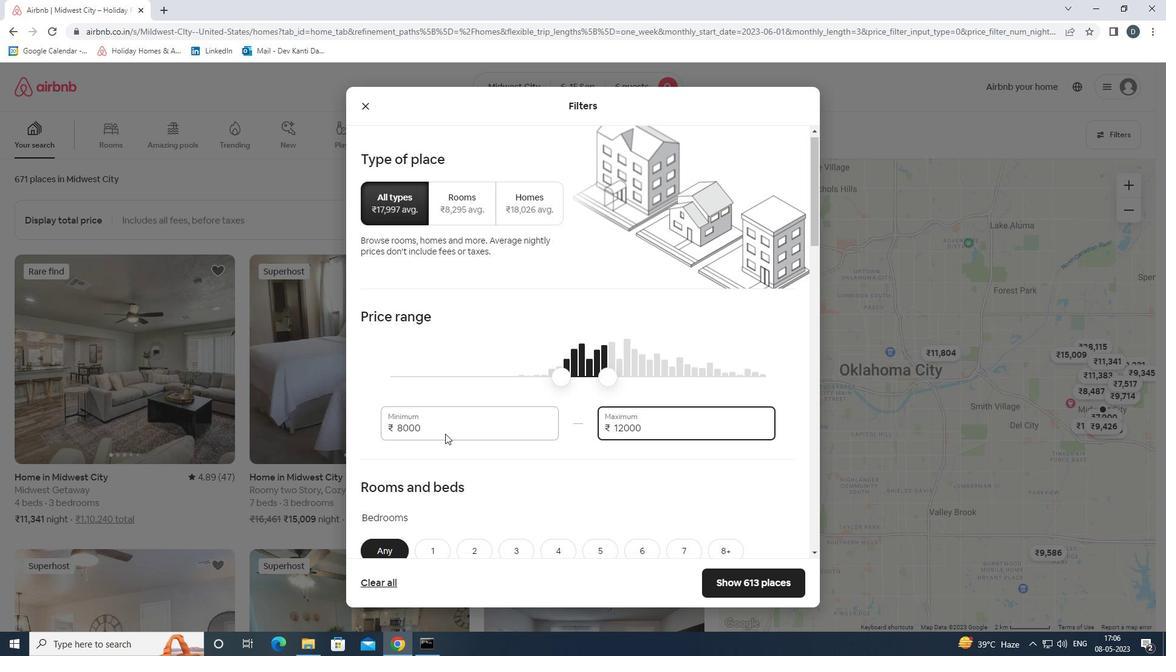
Action: Mouse scrolled (460, 429) with delta (0, 0)
Screenshot: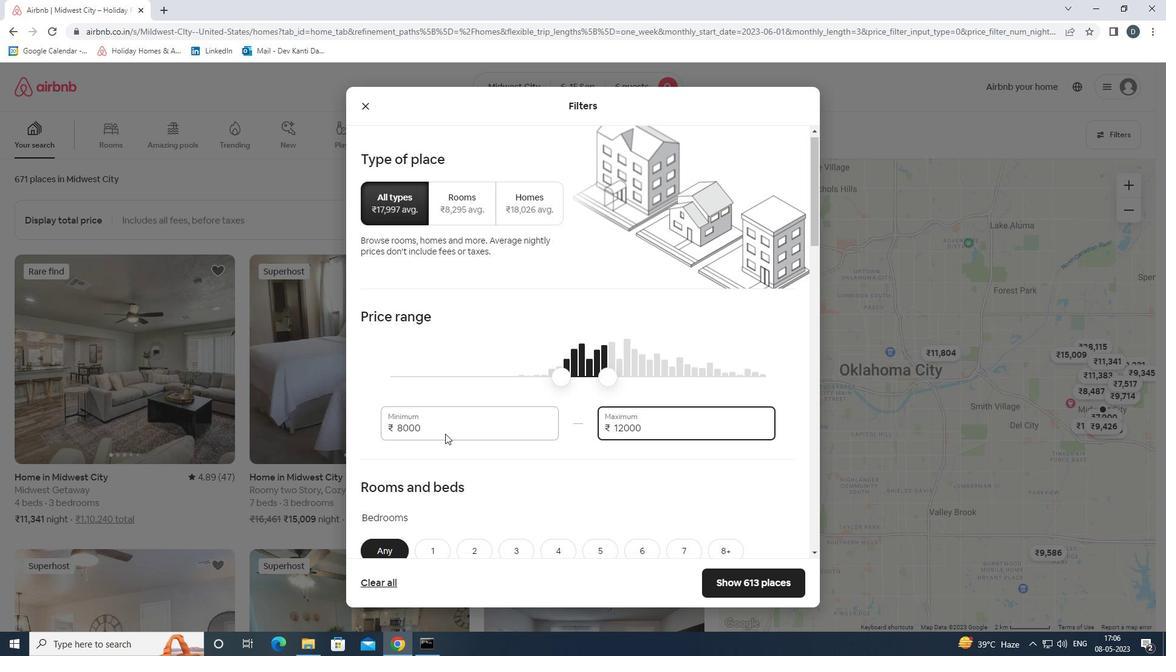 
Action: Mouse moved to (643, 316)
Screenshot: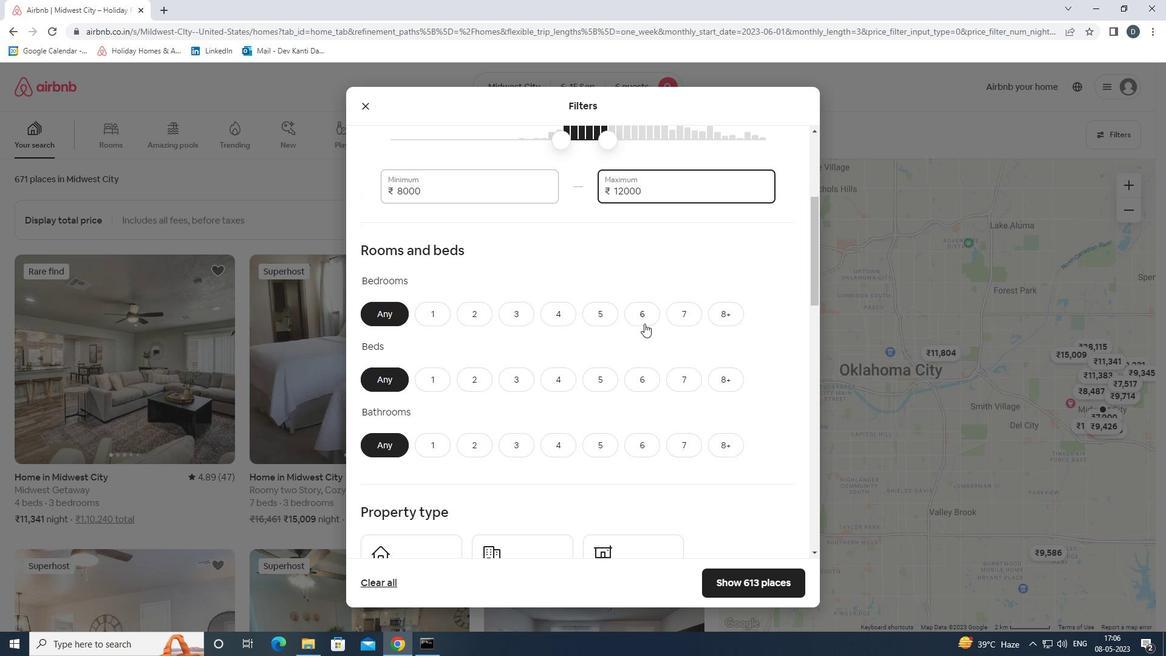 
Action: Mouse pressed left at (643, 316)
Screenshot: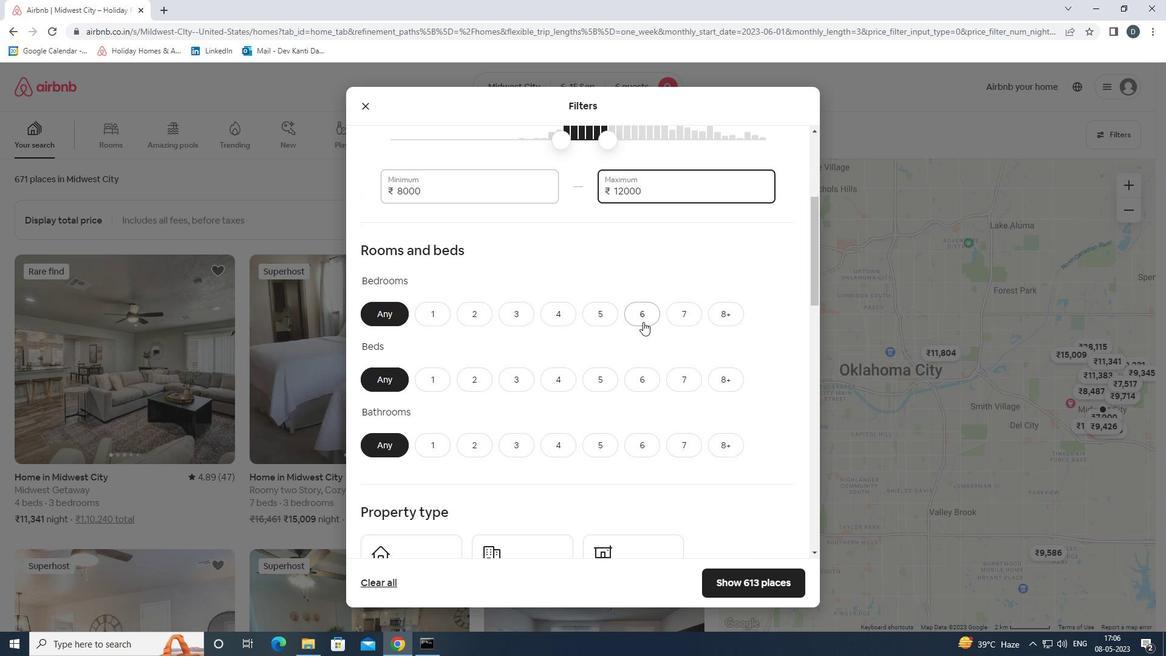 
Action: Mouse moved to (636, 376)
Screenshot: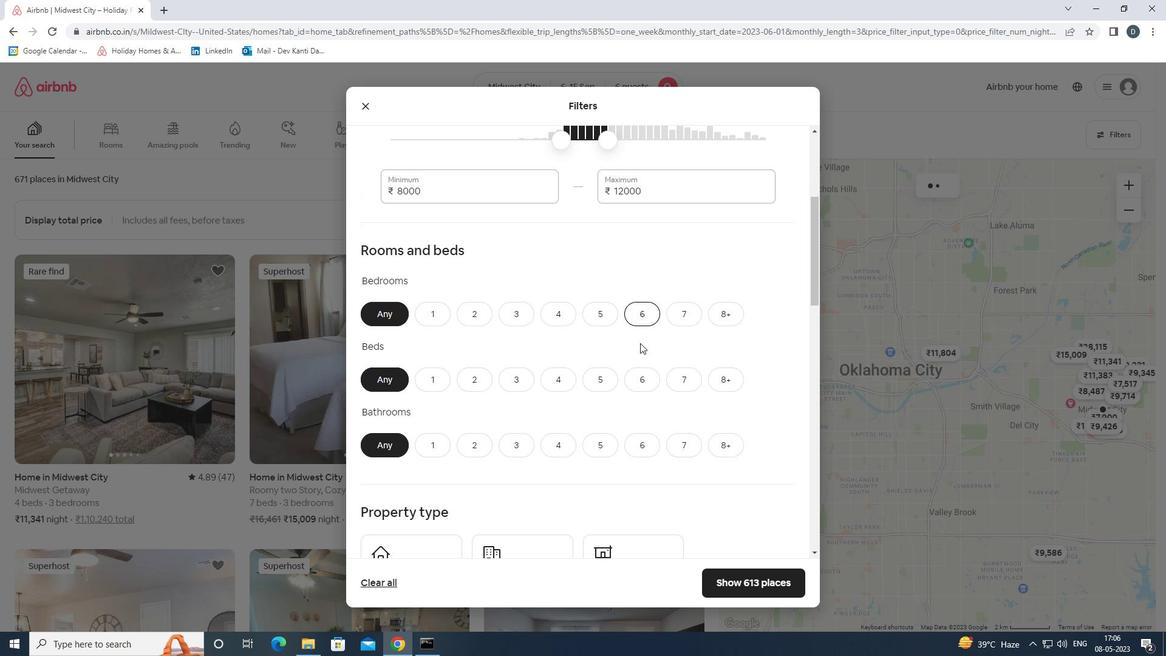 
Action: Mouse pressed left at (636, 376)
Screenshot: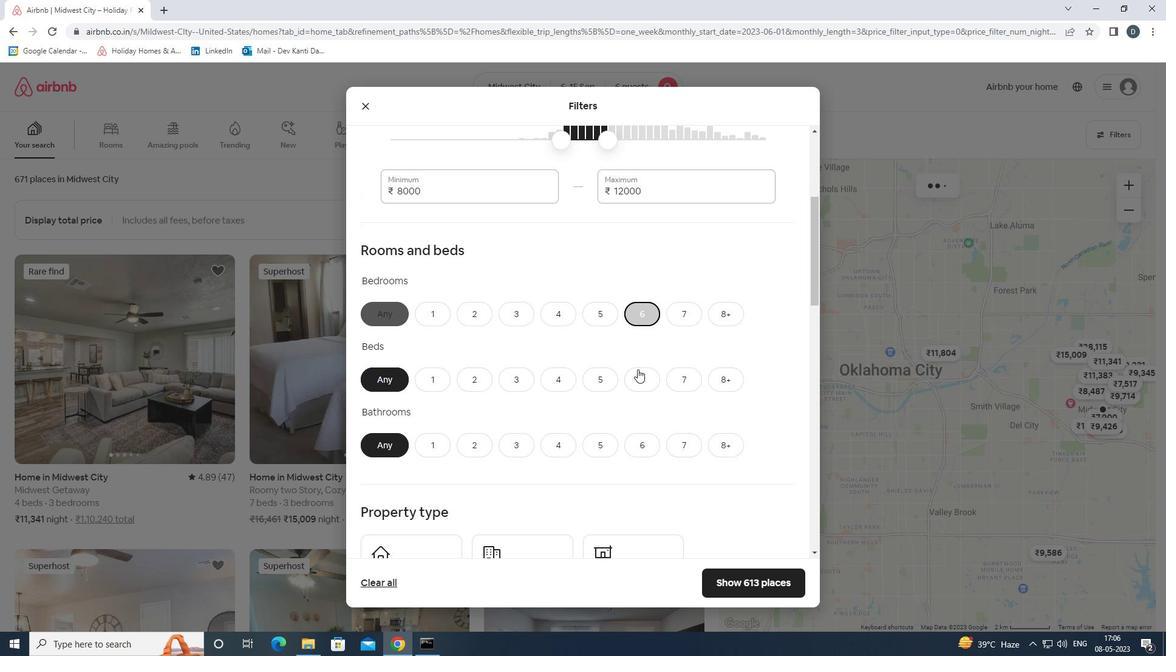 
Action: Mouse moved to (640, 444)
Screenshot: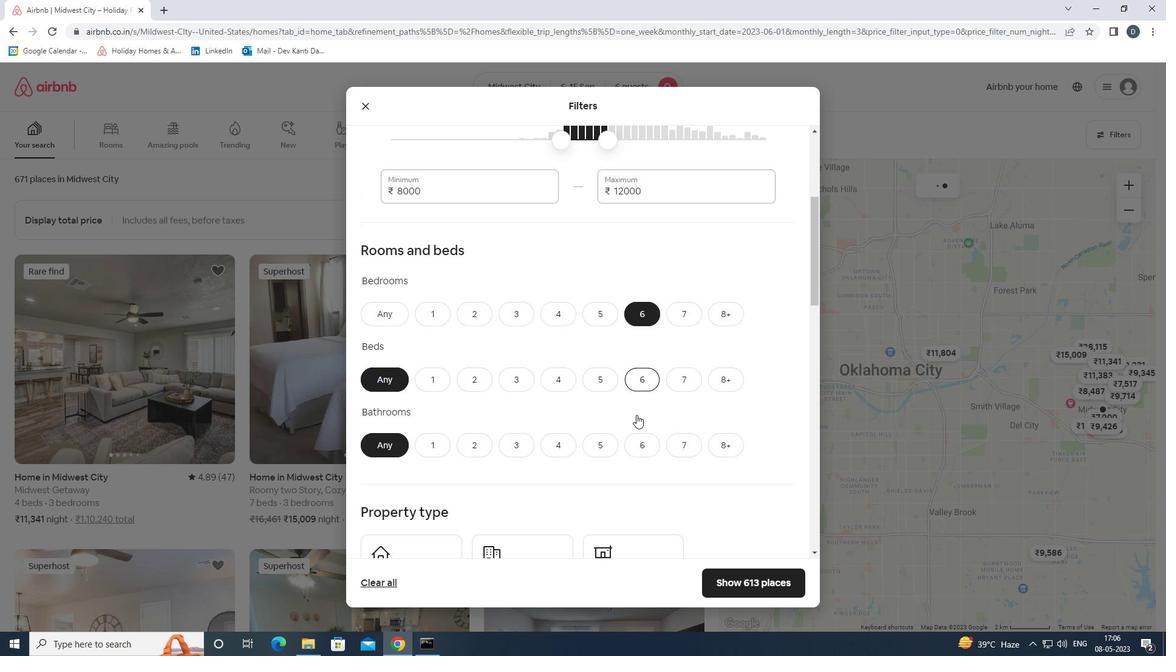 
Action: Mouse pressed left at (640, 444)
Screenshot: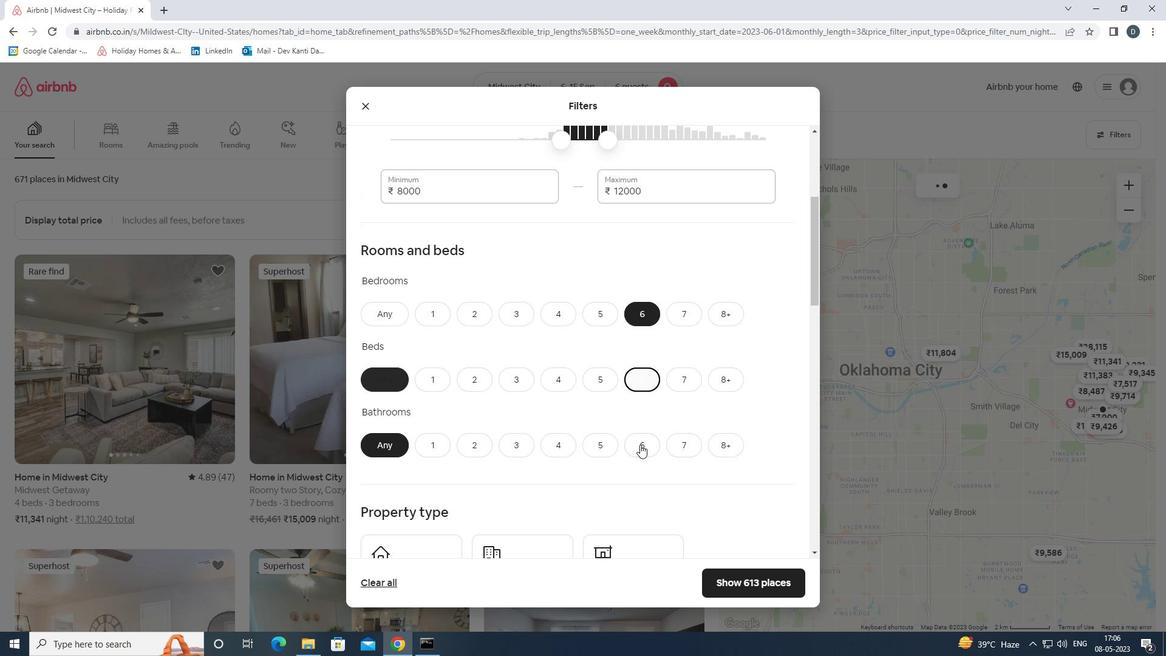 
Action: Mouse moved to (657, 391)
Screenshot: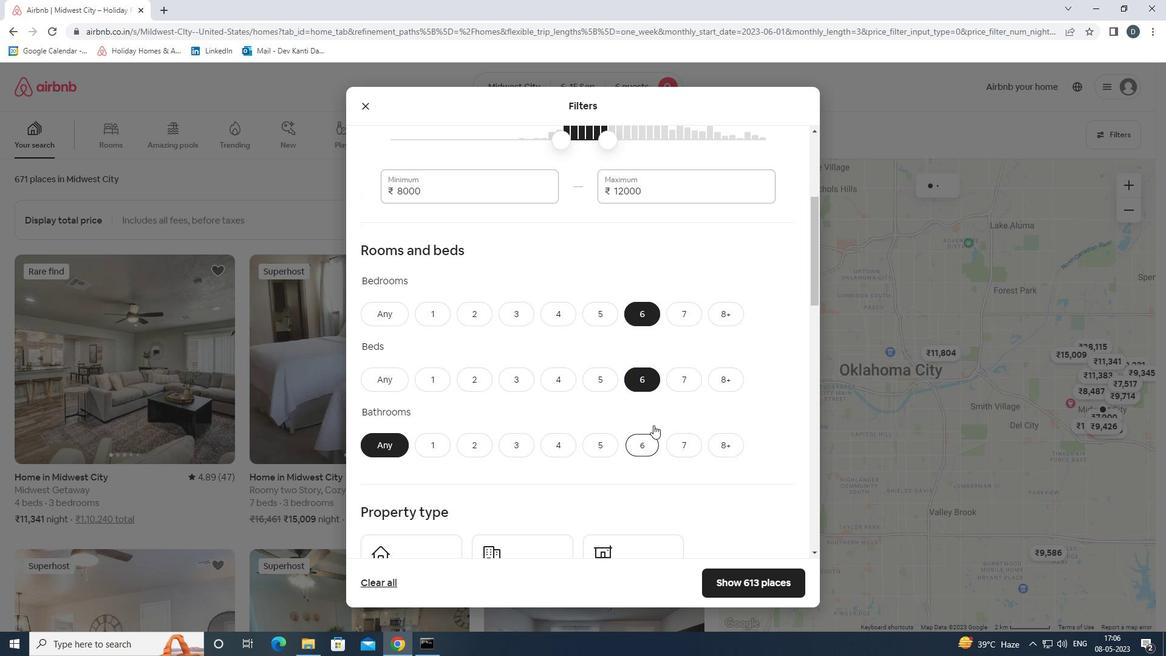 
Action: Mouse scrolled (657, 390) with delta (0, 0)
Screenshot: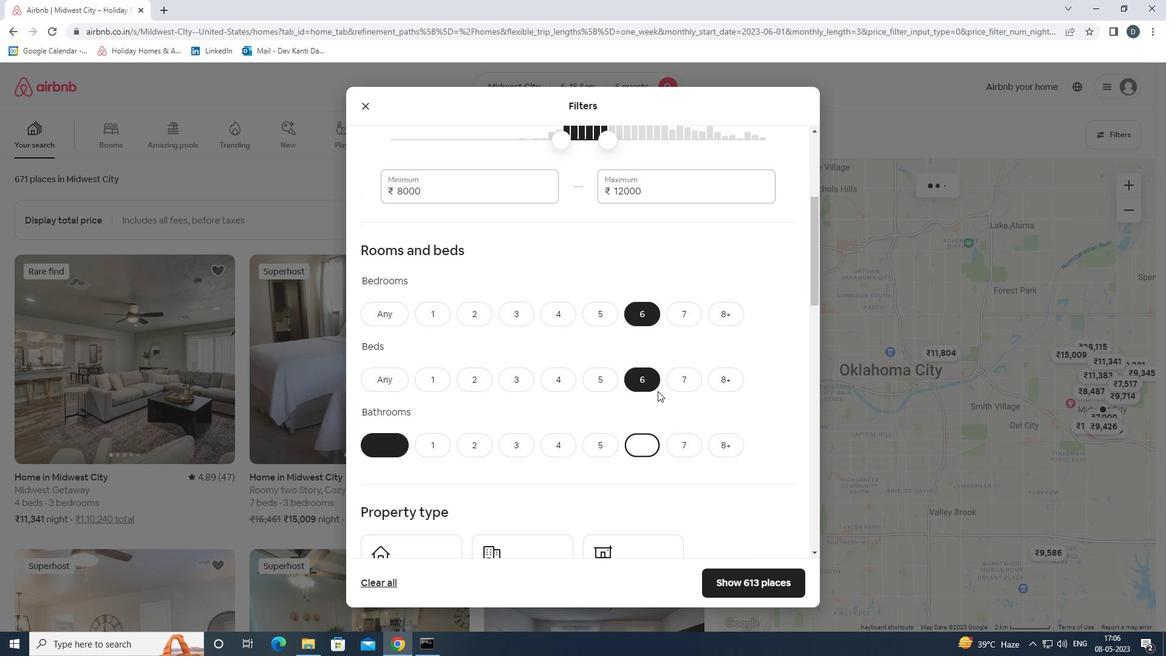 
Action: Mouse scrolled (657, 390) with delta (0, 0)
Screenshot: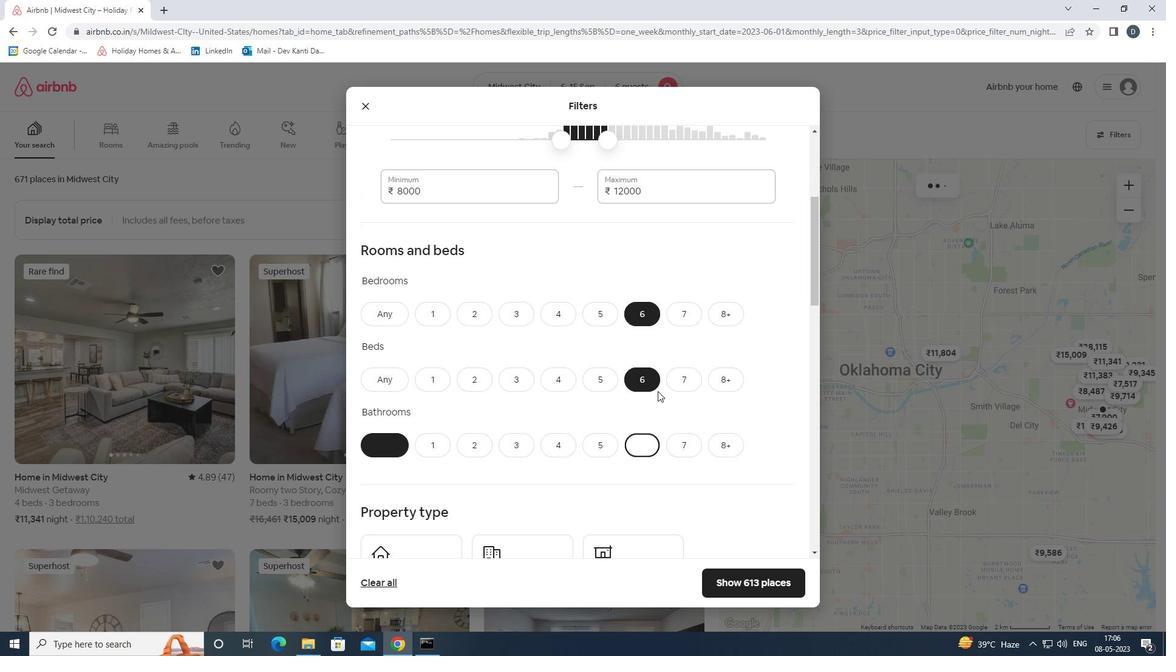 
Action: Mouse scrolled (657, 390) with delta (0, 0)
Screenshot: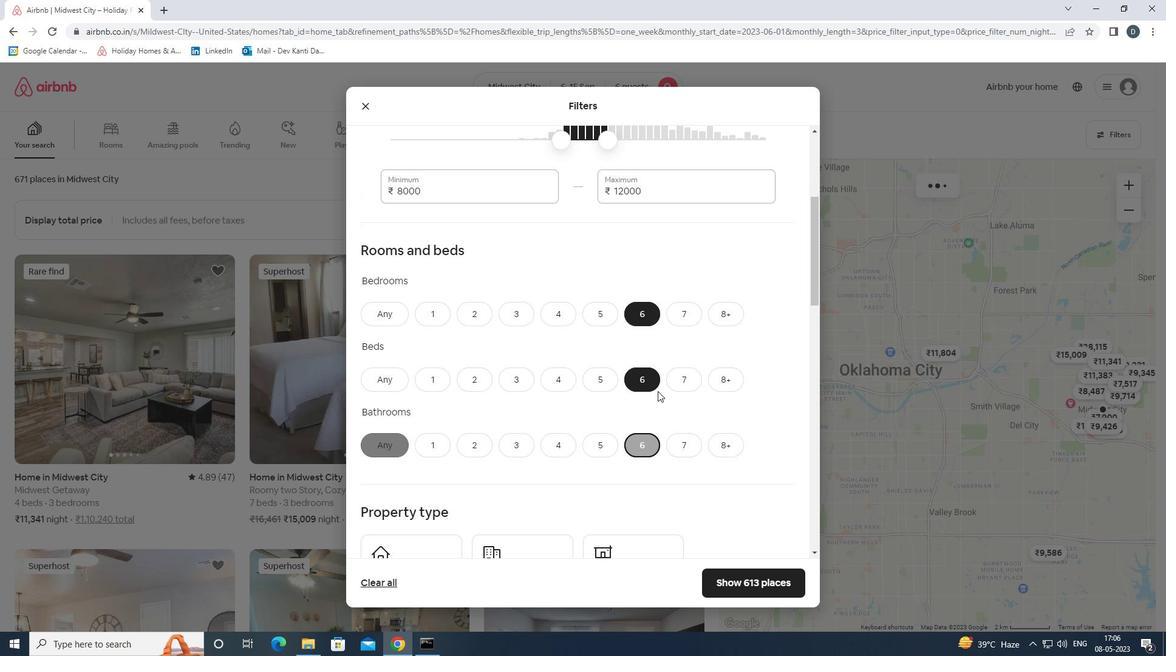 
Action: Mouse scrolled (657, 390) with delta (0, 0)
Screenshot: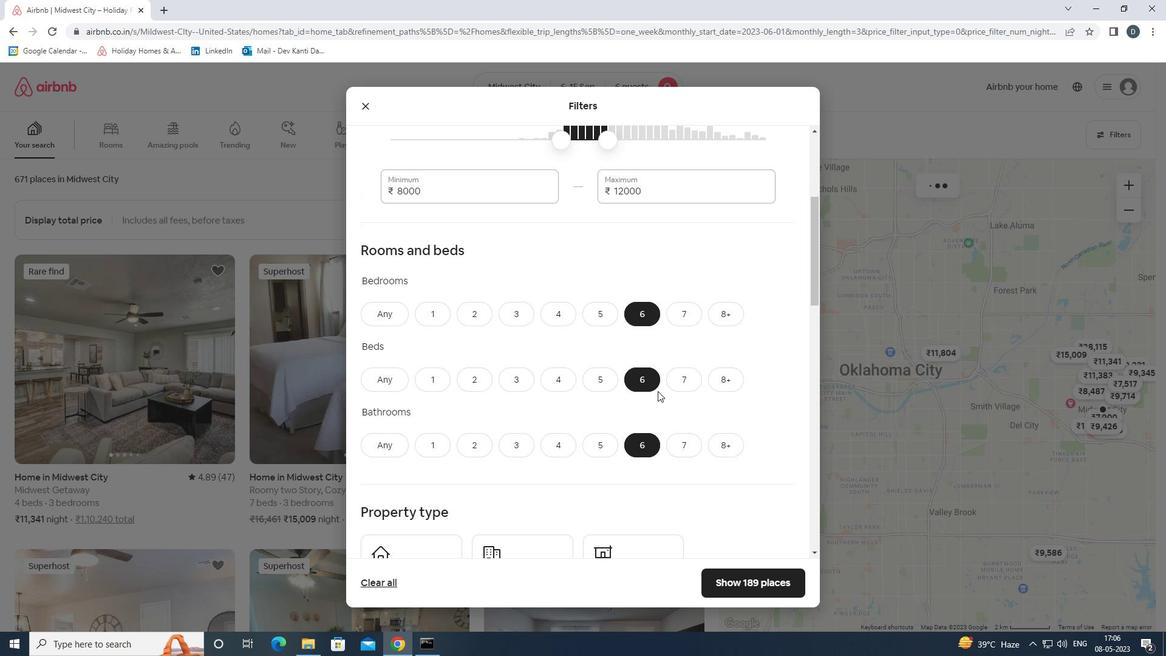 
Action: Mouse moved to (421, 353)
Screenshot: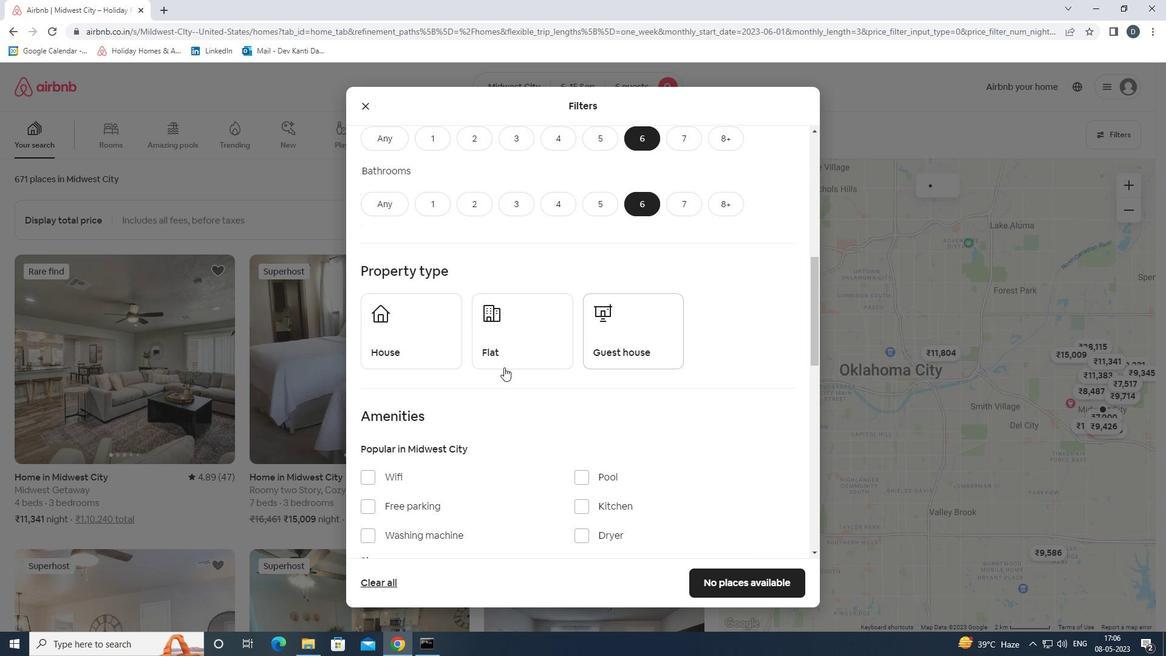 
Action: Mouse pressed left at (421, 353)
Screenshot: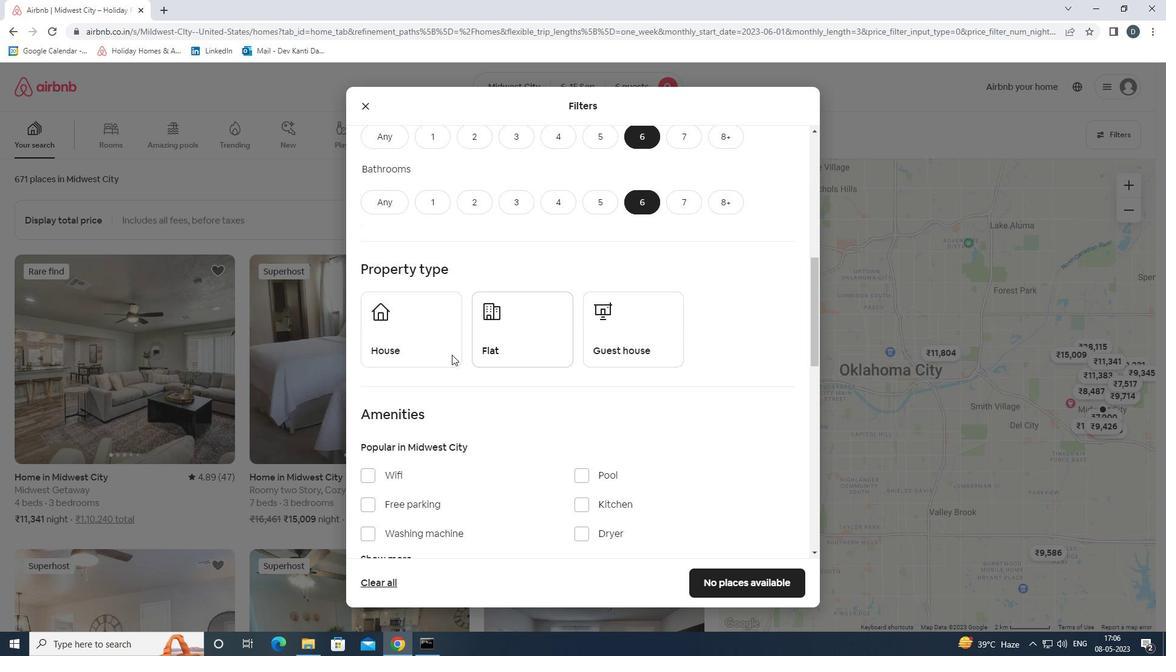 
Action: Mouse moved to (519, 341)
Screenshot: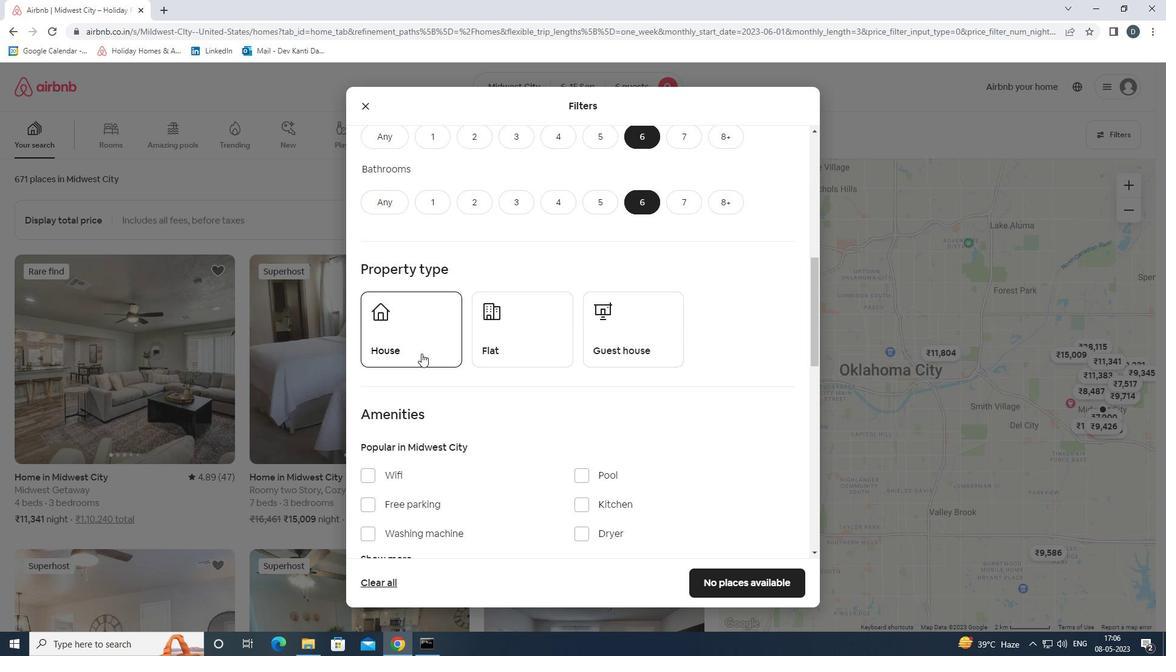 
Action: Mouse pressed left at (519, 341)
Screenshot: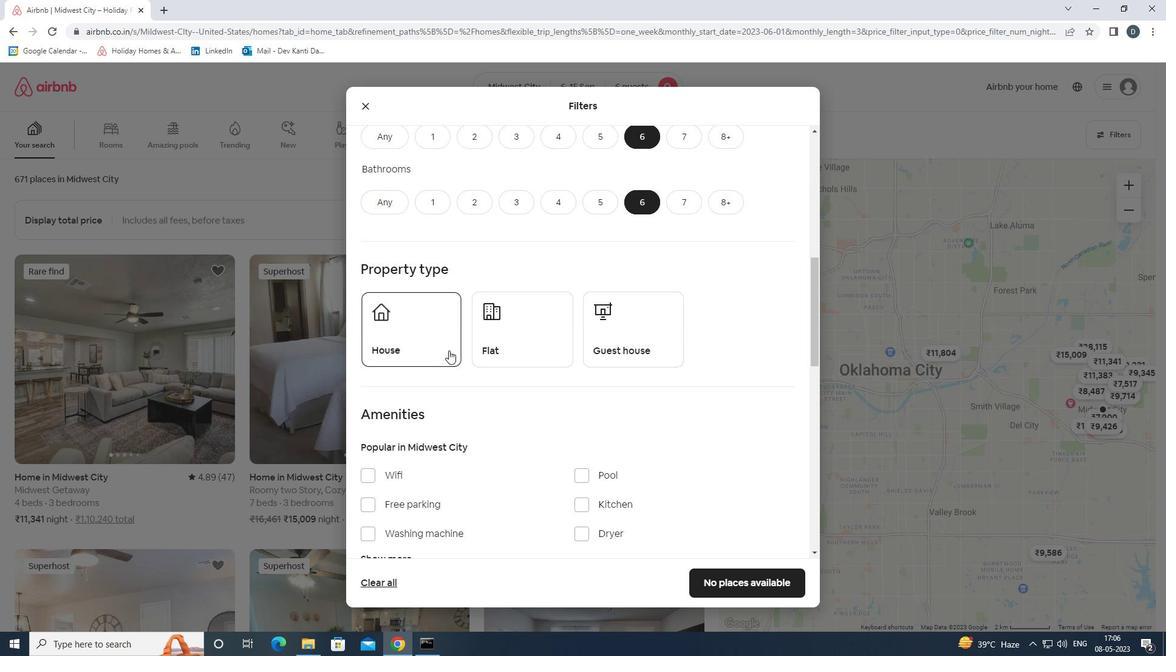 
Action: Mouse moved to (620, 333)
Screenshot: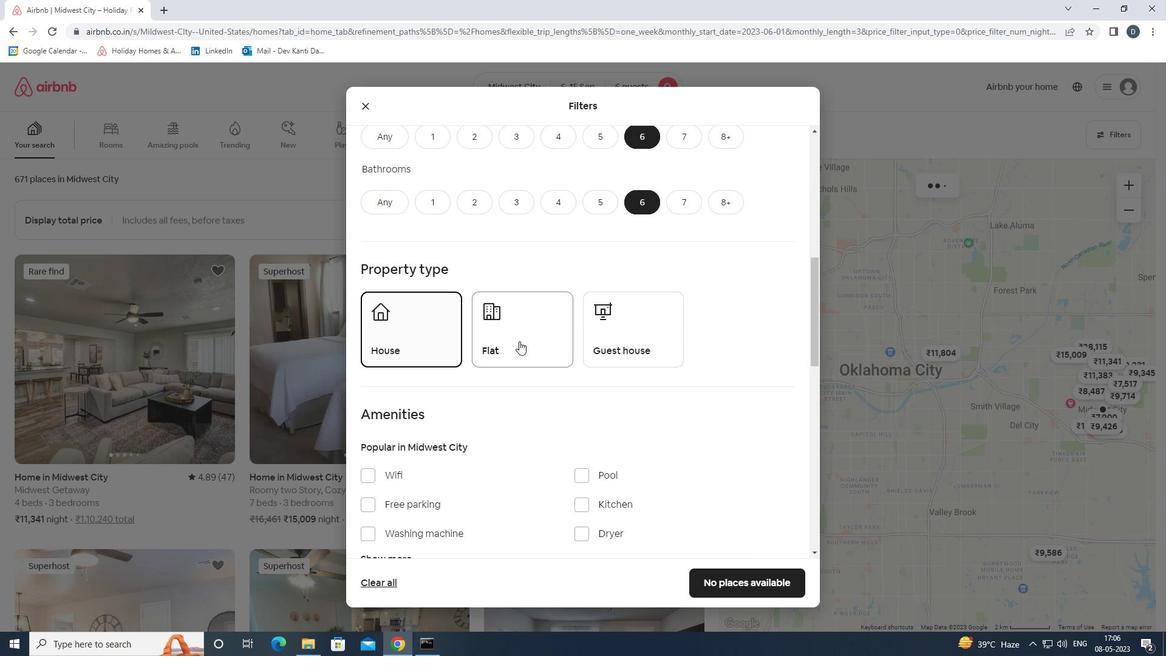 
Action: Mouse pressed left at (620, 333)
Screenshot: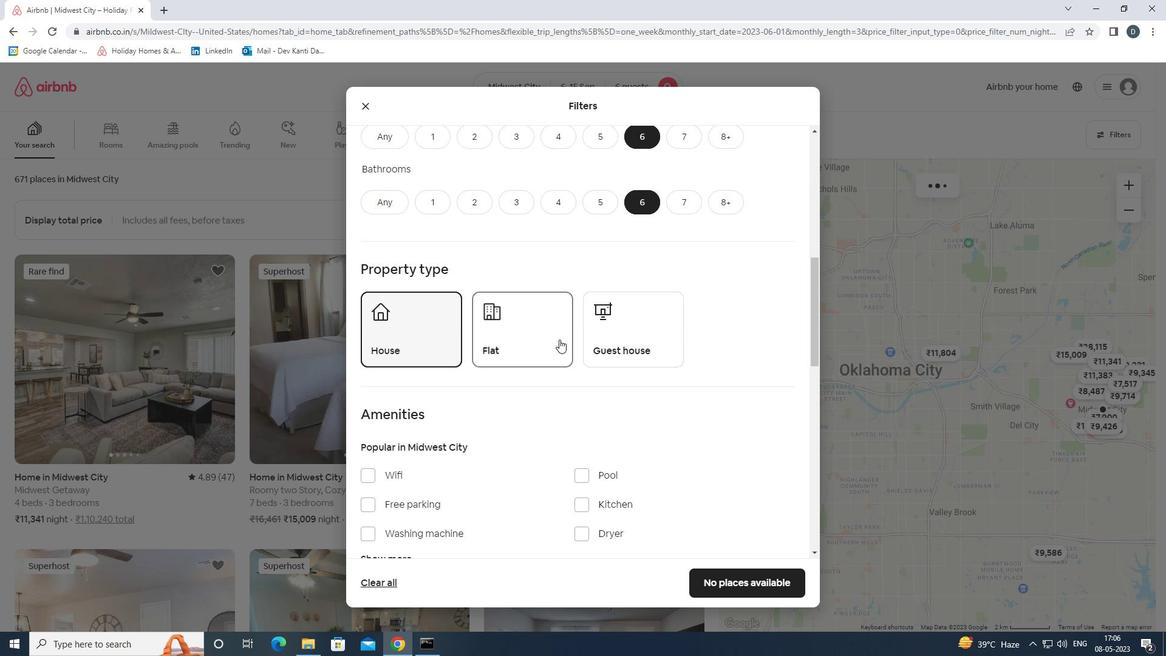 
Action: Mouse moved to (620, 333)
Screenshot: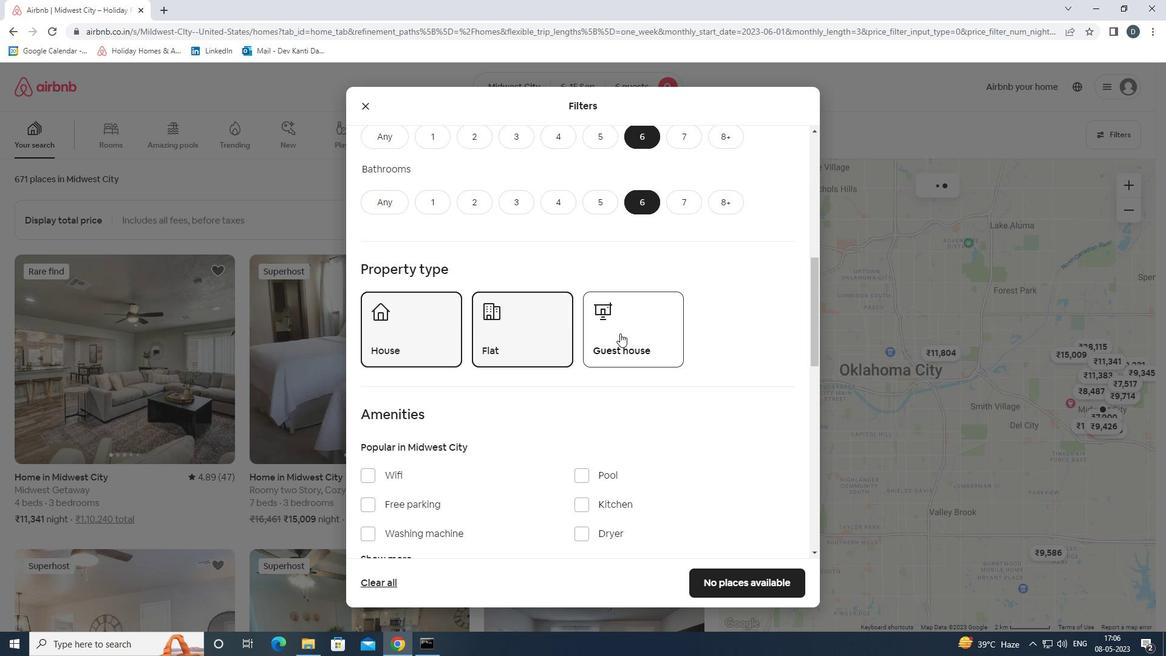 
Action: Mouse scrolled (620, 332) with delta (0, 0)
Screenshot: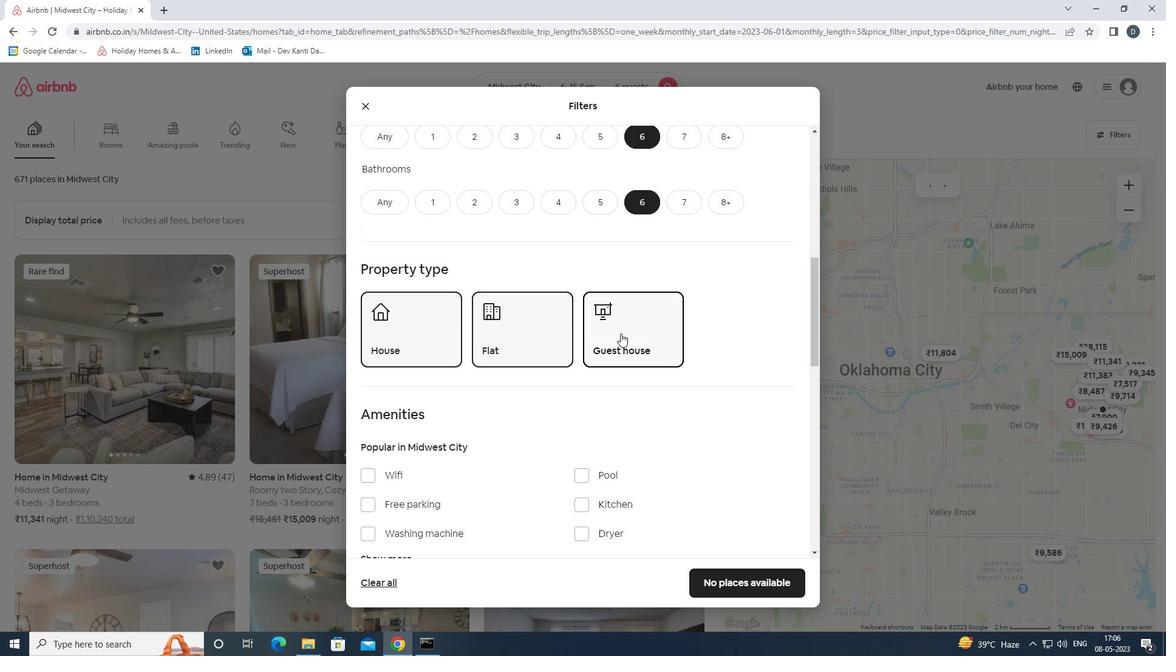 
Action: Mouse moved to (620, 333)
Screenshot: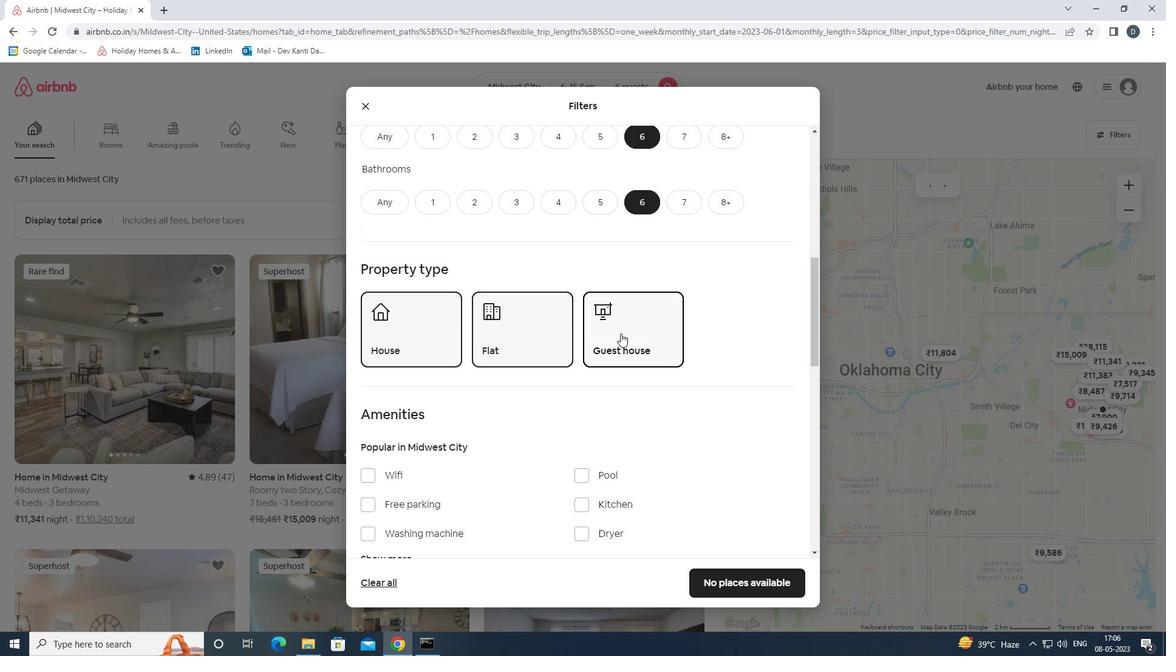 
Action: Mouse scrolled (620, 332) with delta (0, 0)
Screenshot: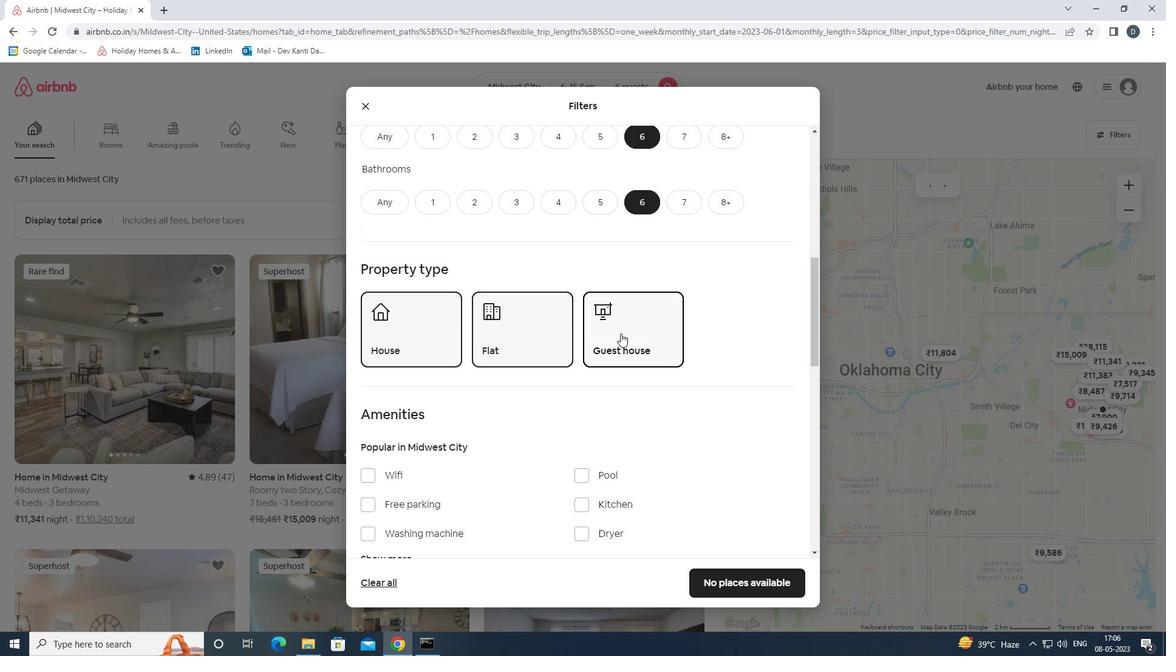 
Action: Mouse moved to (621, 335)
Screenshot: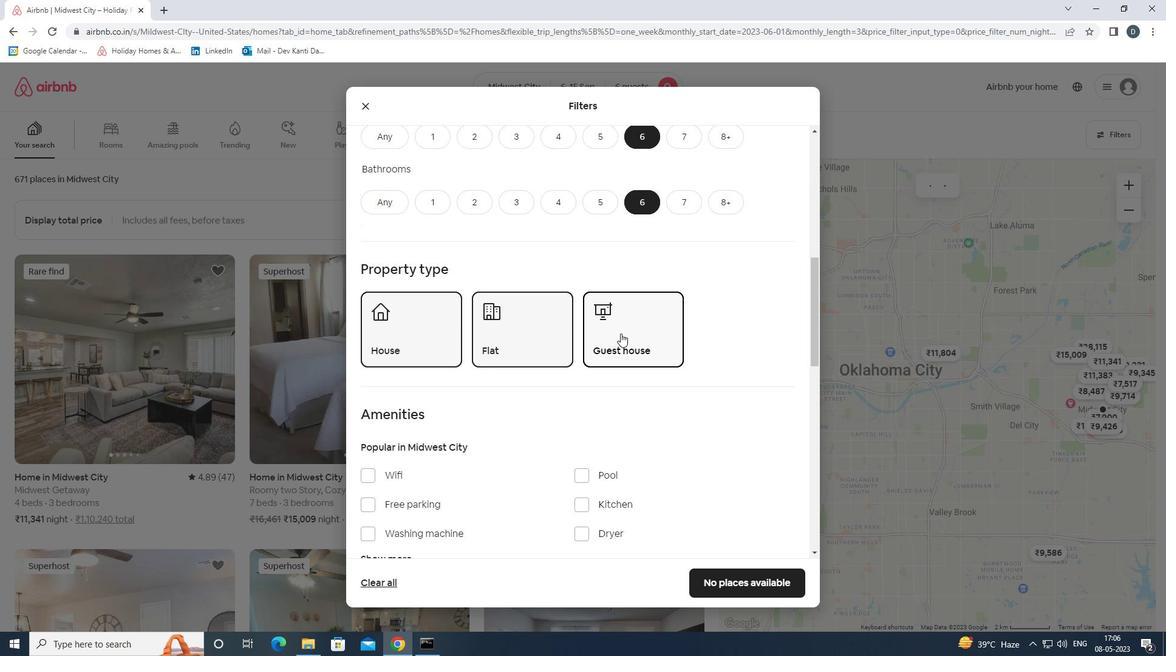 
Action: Mouse scrolled (621, 334) with delta (0, 0)
Screenshot: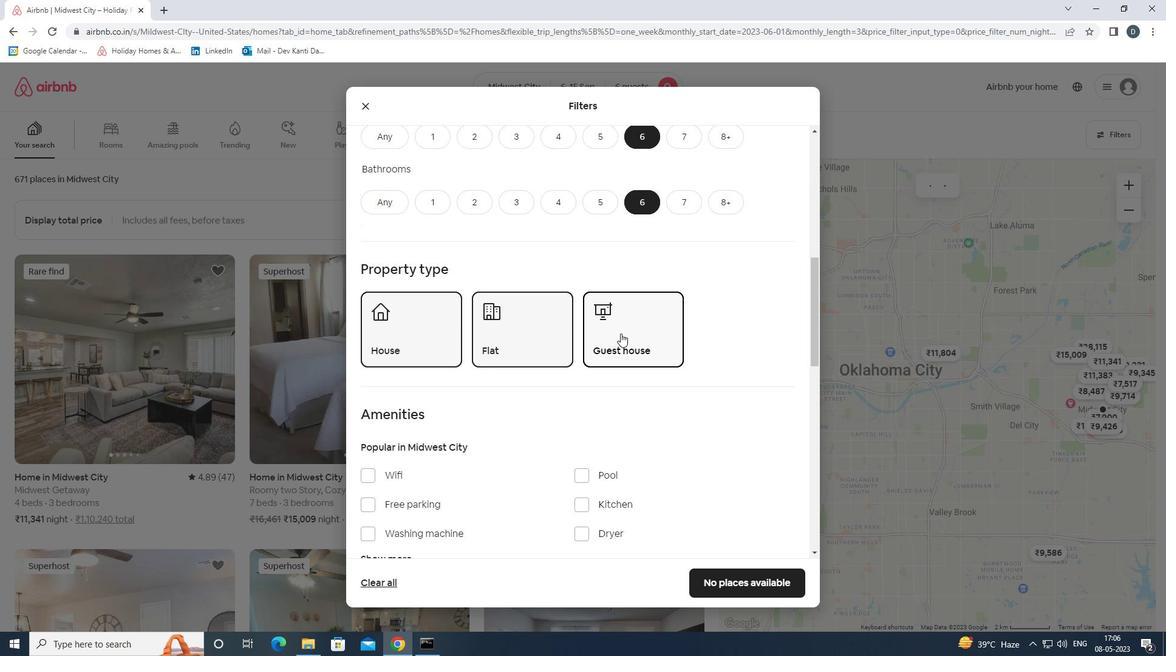 
Action: Mouse moved to (397, 292)
Screenshot: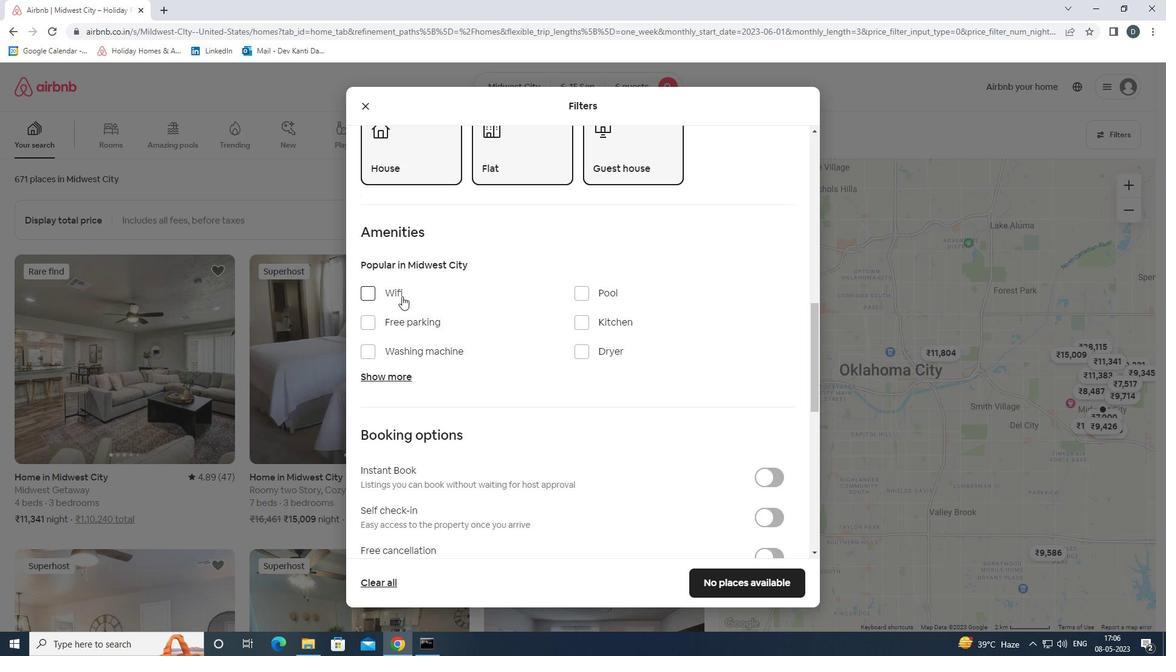 
Action: Mouse pressed left at (397, 292)
Screenshot: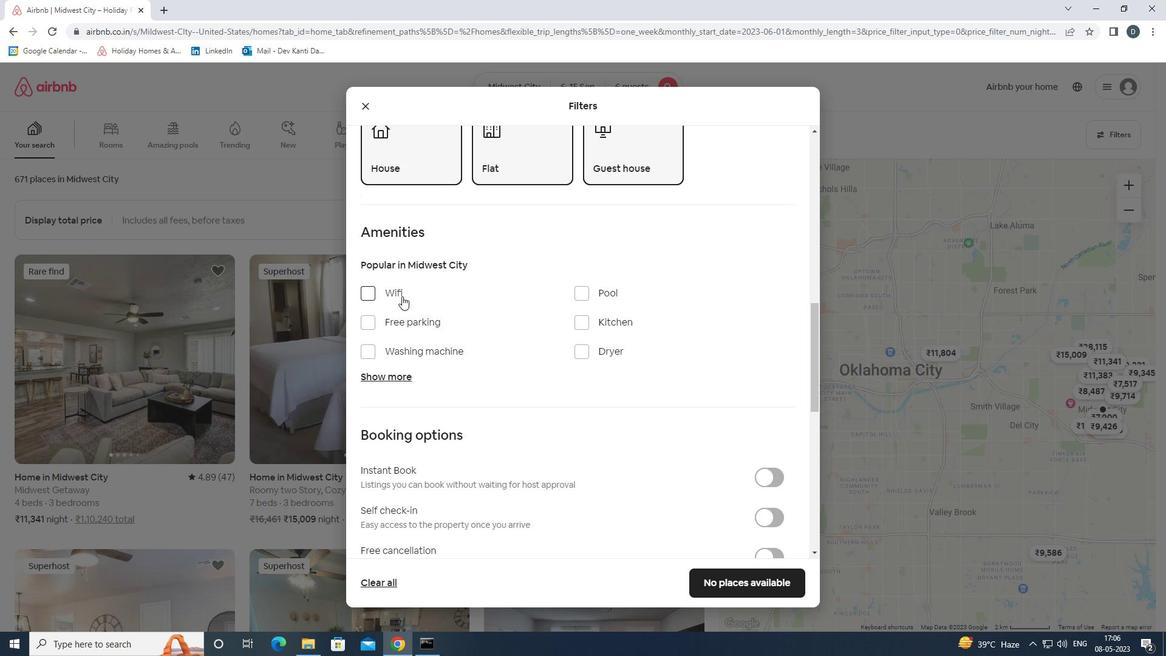 
Action: Mouse moved to (402, 320)
Screenshot: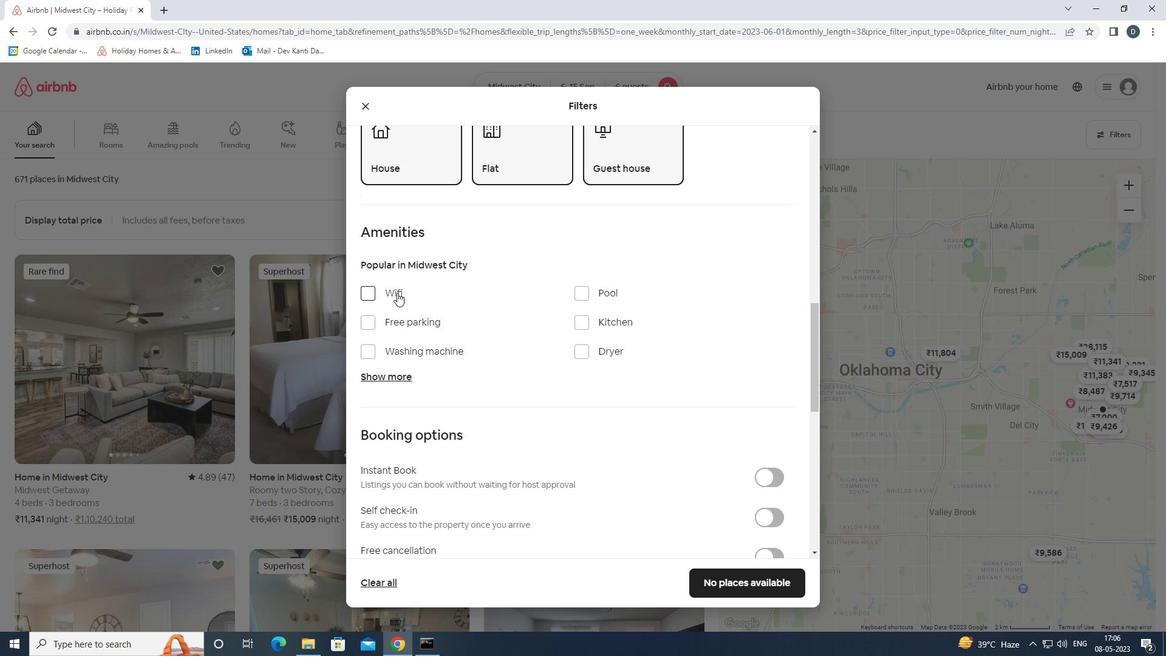 
Action: Mouse pressed left at (402, 320)
Screenshot: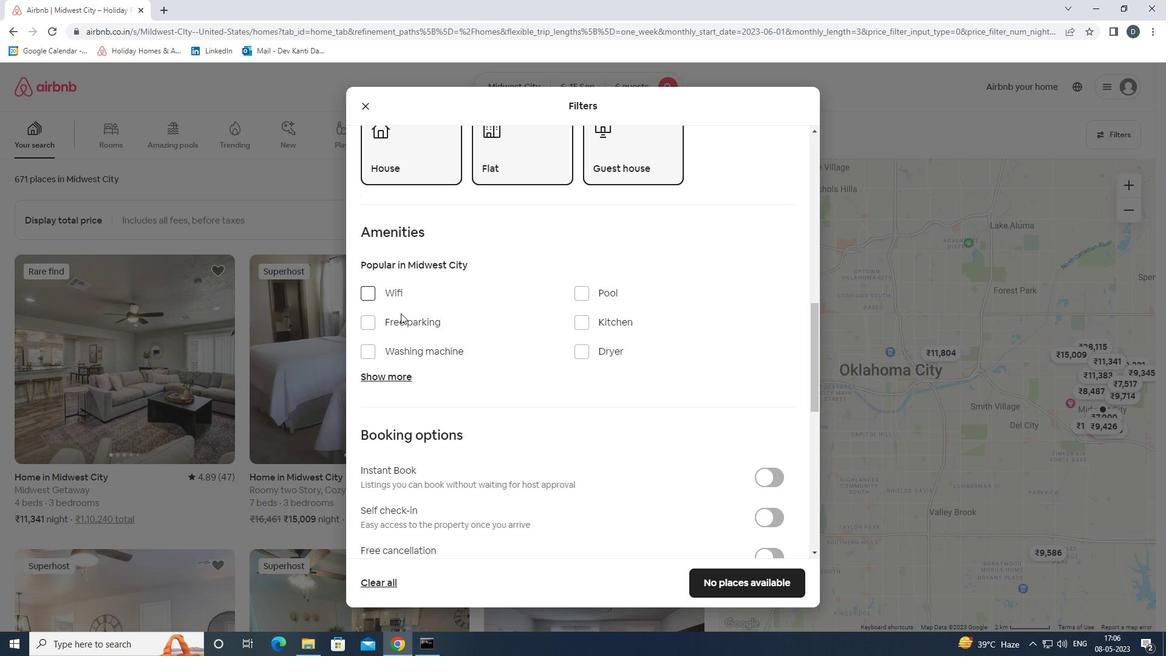 
Action: Mouse moved to (405, 377)
Screenshot: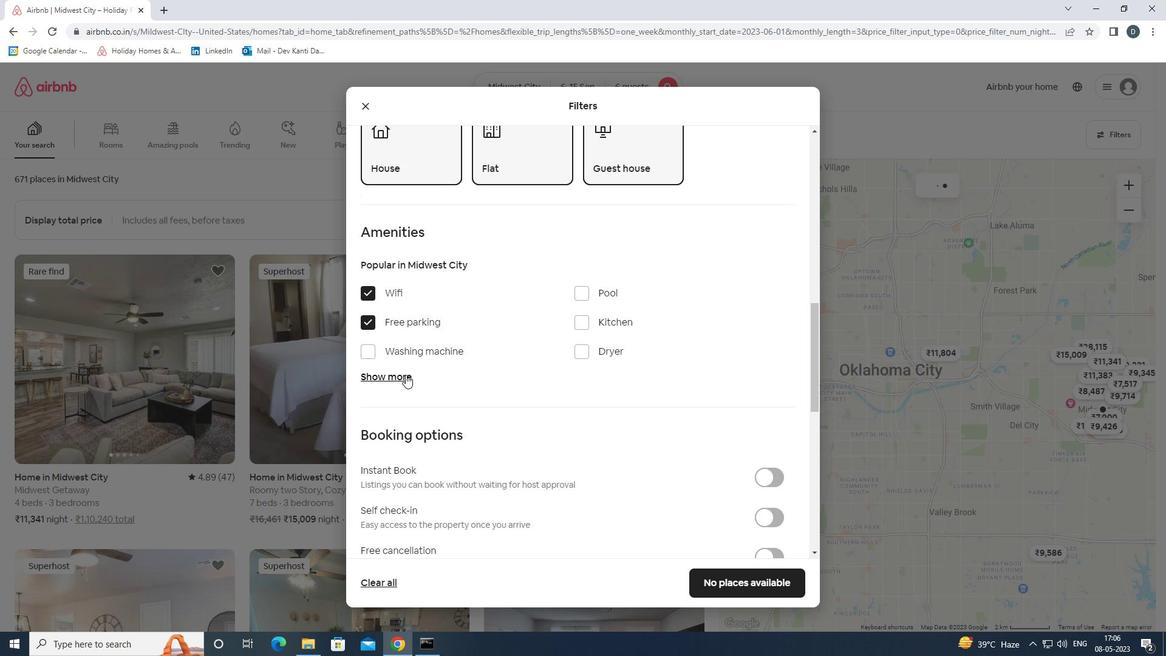 
Action: Mouse pressed left at (405, 377)
Screenshot: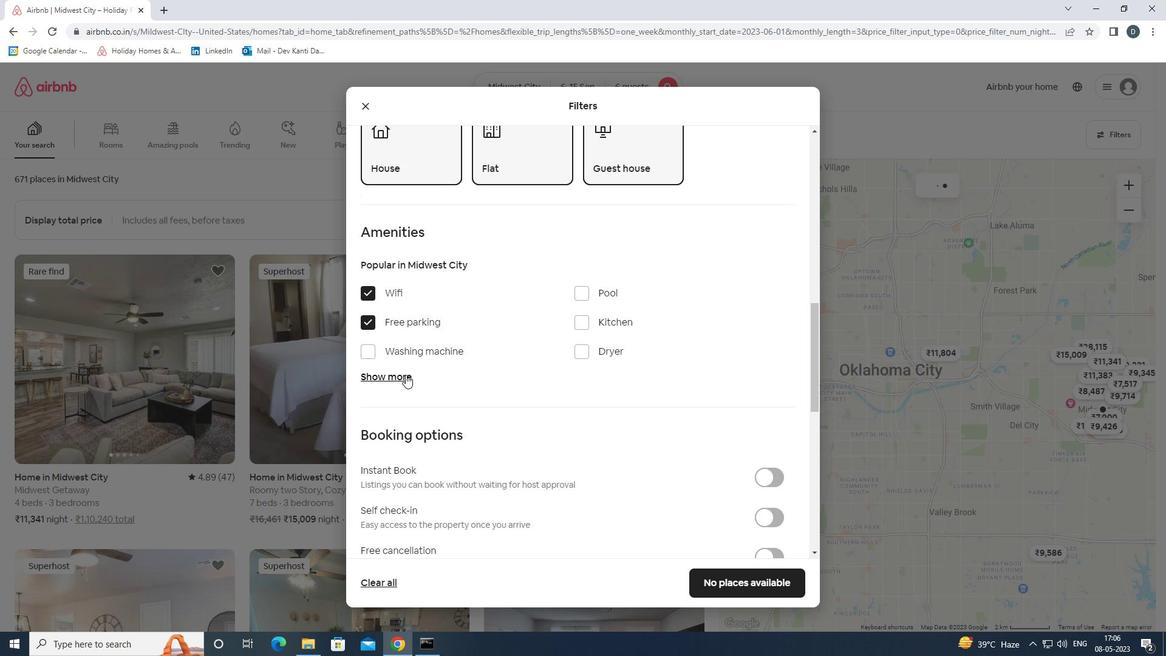 
Action: Mouse moved to (605, 450)
Screenshot: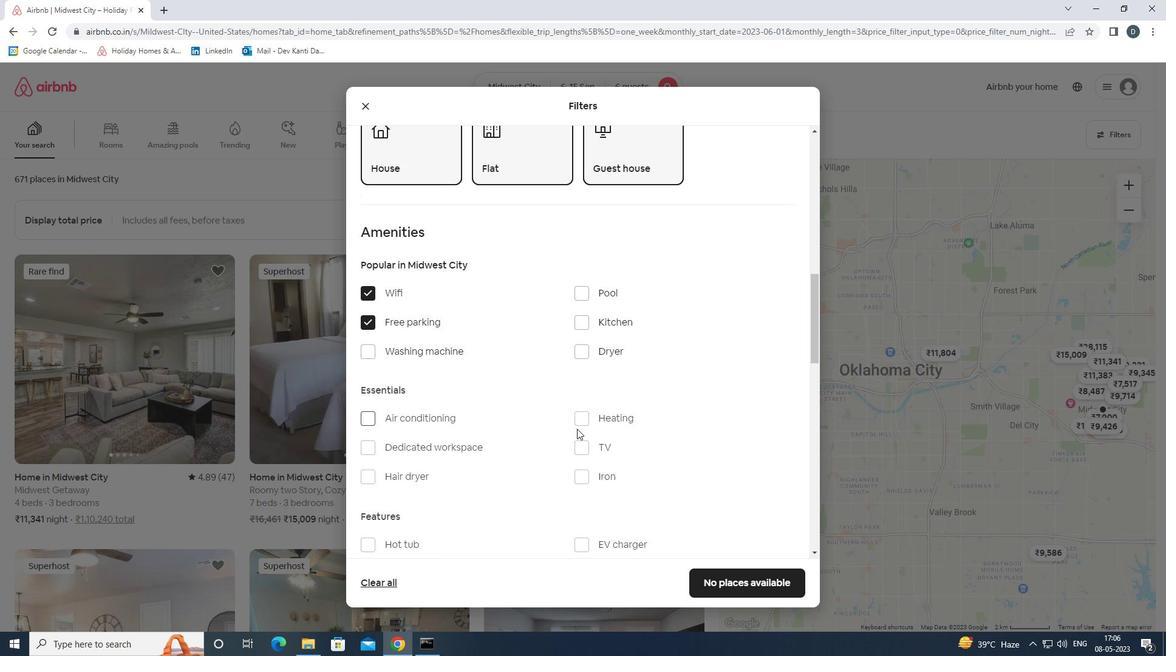 
Action: Mouse pressed left at (605, 450)
Screenshot: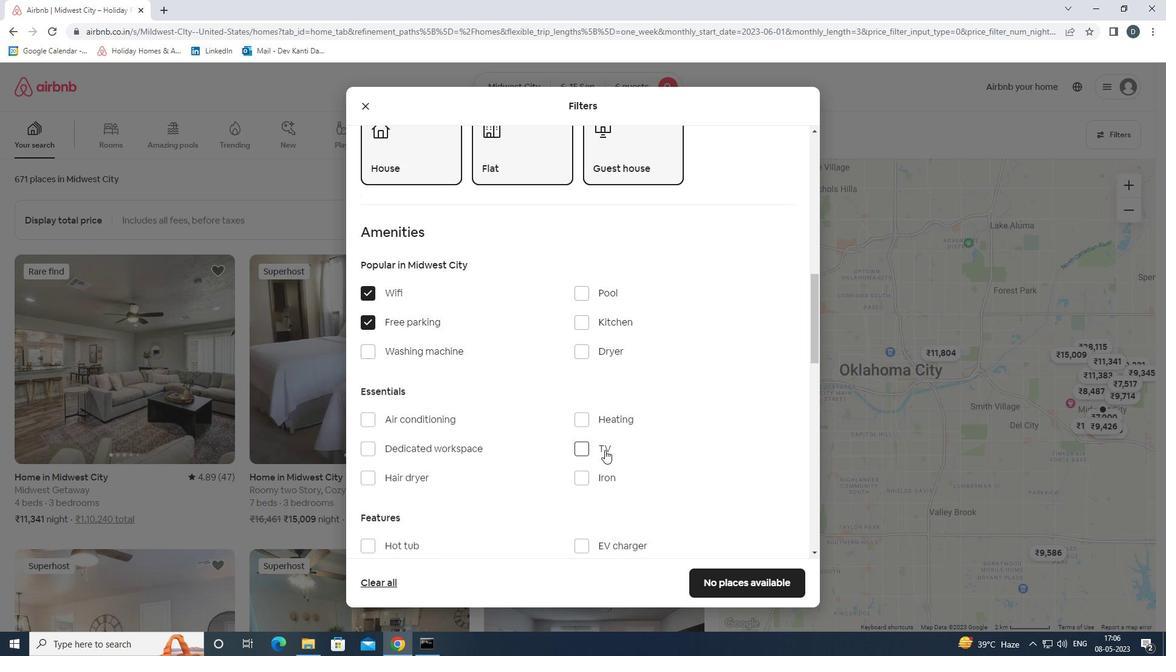 
Action: Mouse moved to (605, 447)
Screenshot: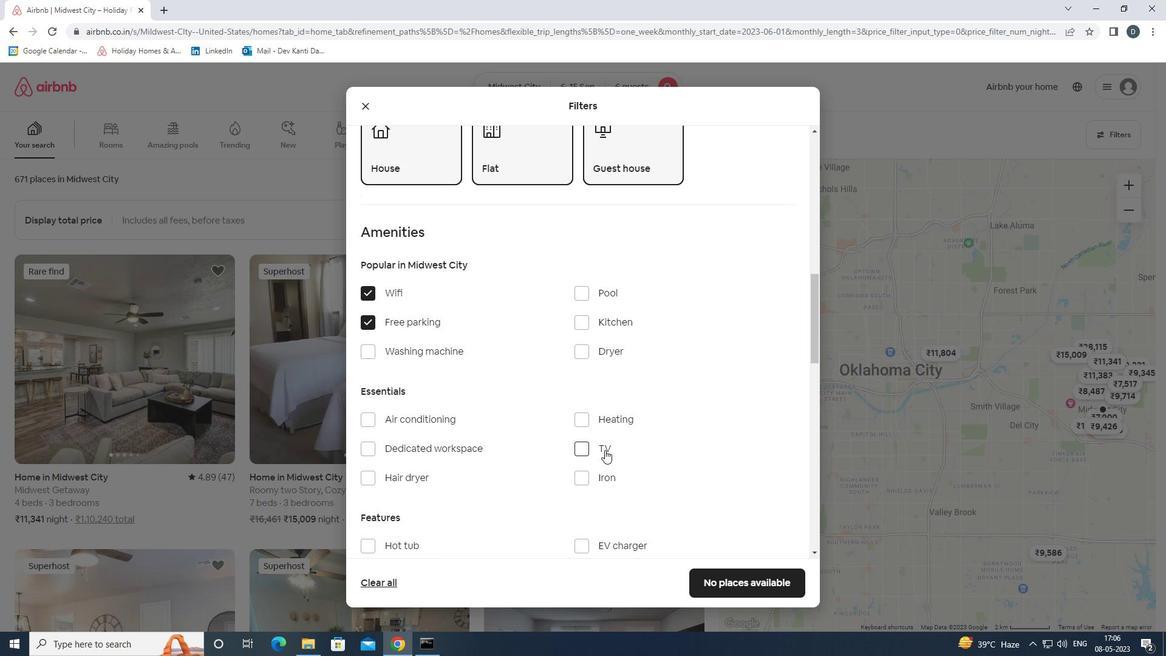 
Action: Mouse scrolled (605, 446) with delta (0, 0)
Screenshot: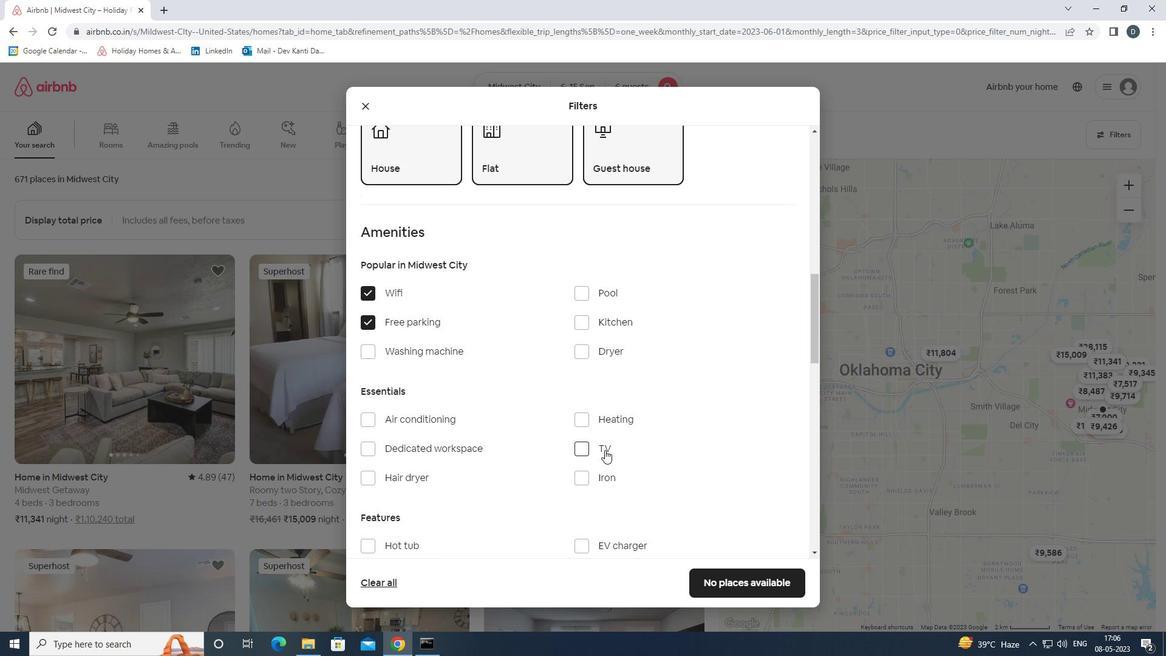 
Action: Mouse moved to (605, 445)
Screenshot: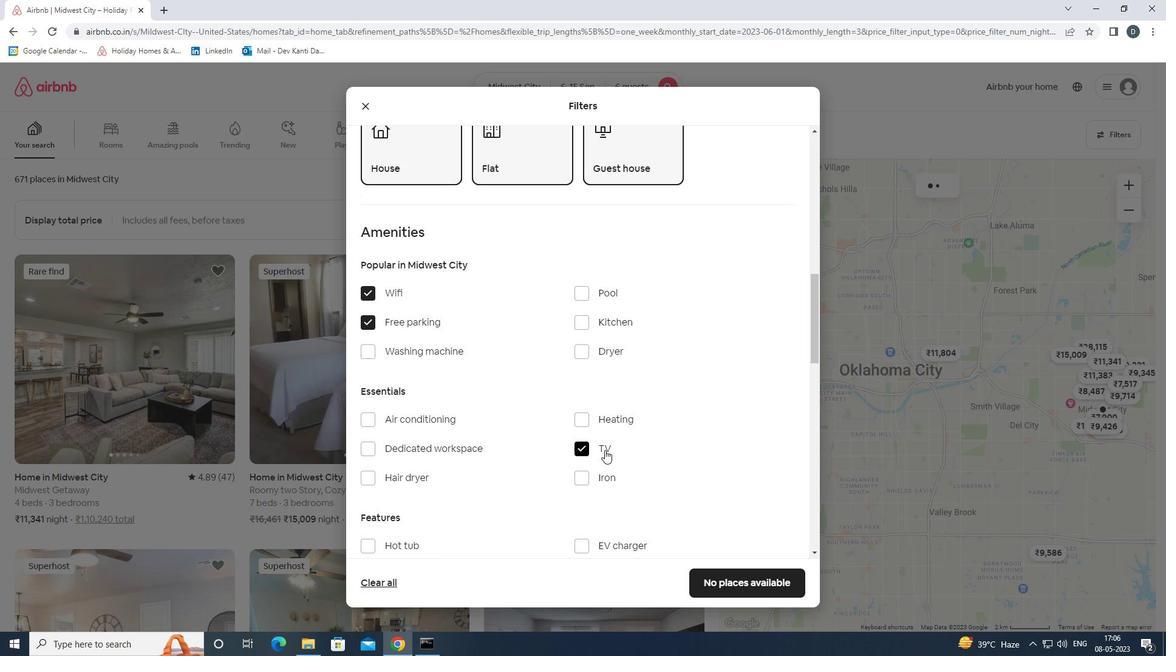 
Action: Mouse scrolled (605, 445) with delta (0, 0)
Screenshot: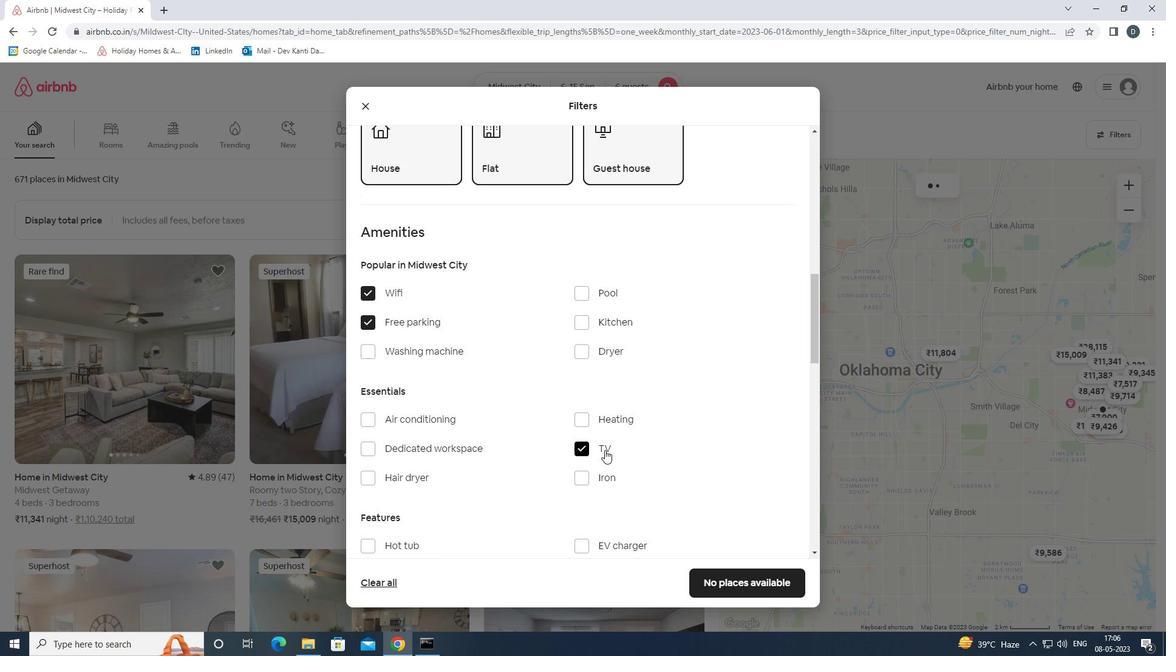 
Action: Mouse moved to (605, 445)
Screenshot: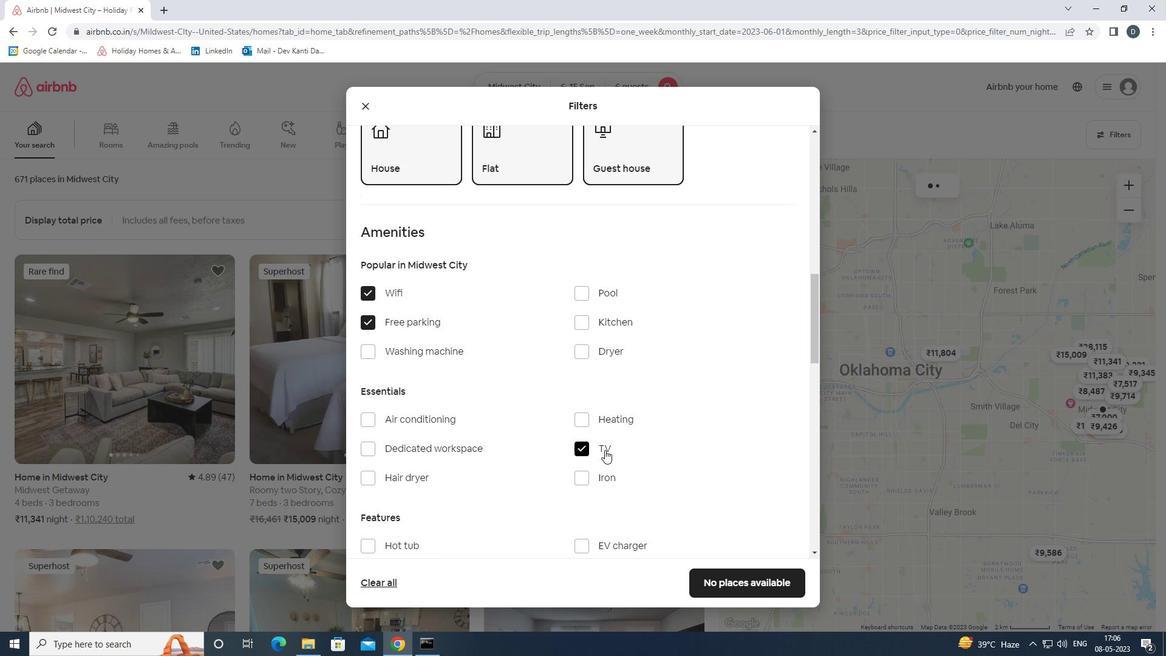 
Action: Mouse scrolled (605, 444) with delta (0, 0)
Screenshot: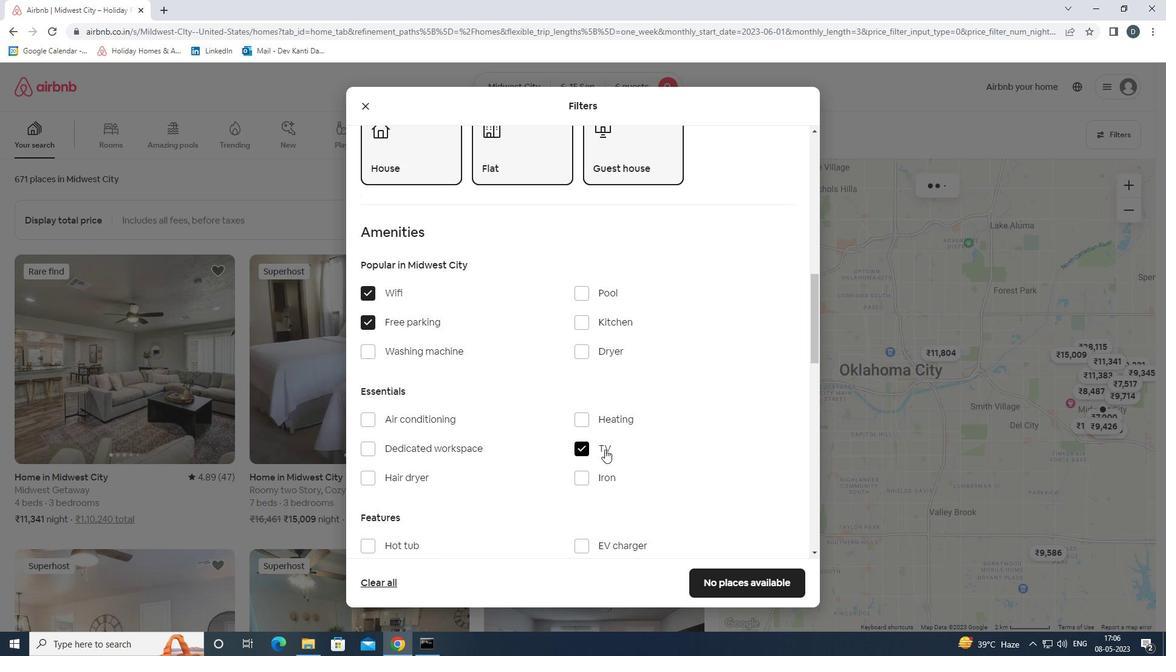 
Action: Mouse moved to (606, 442)
Screenshot: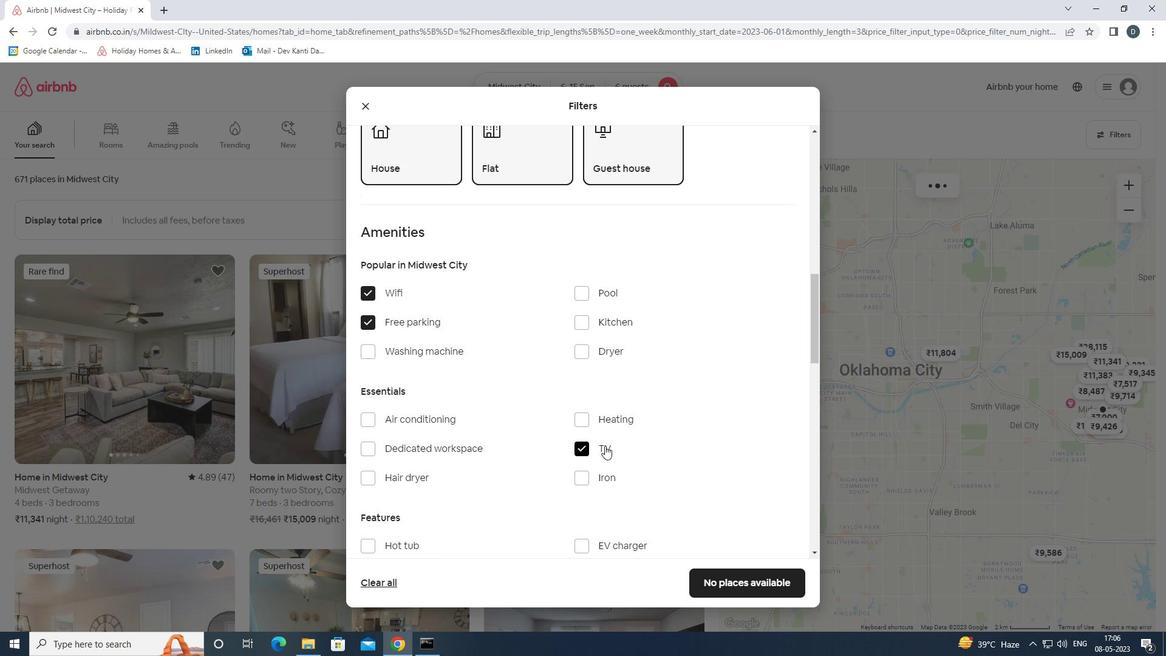 
Action: Mouse scrolled (606, 441) with delta (0, 0)
Screenshot: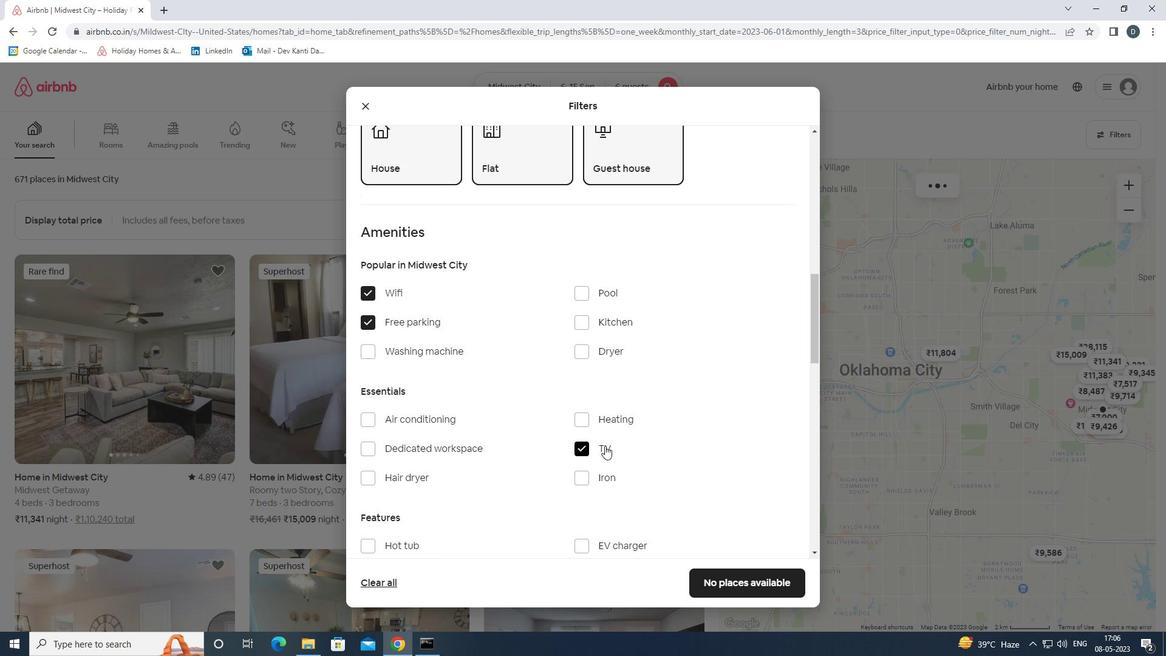 
Action: Mouse moved to (584, 334)
Screenshot: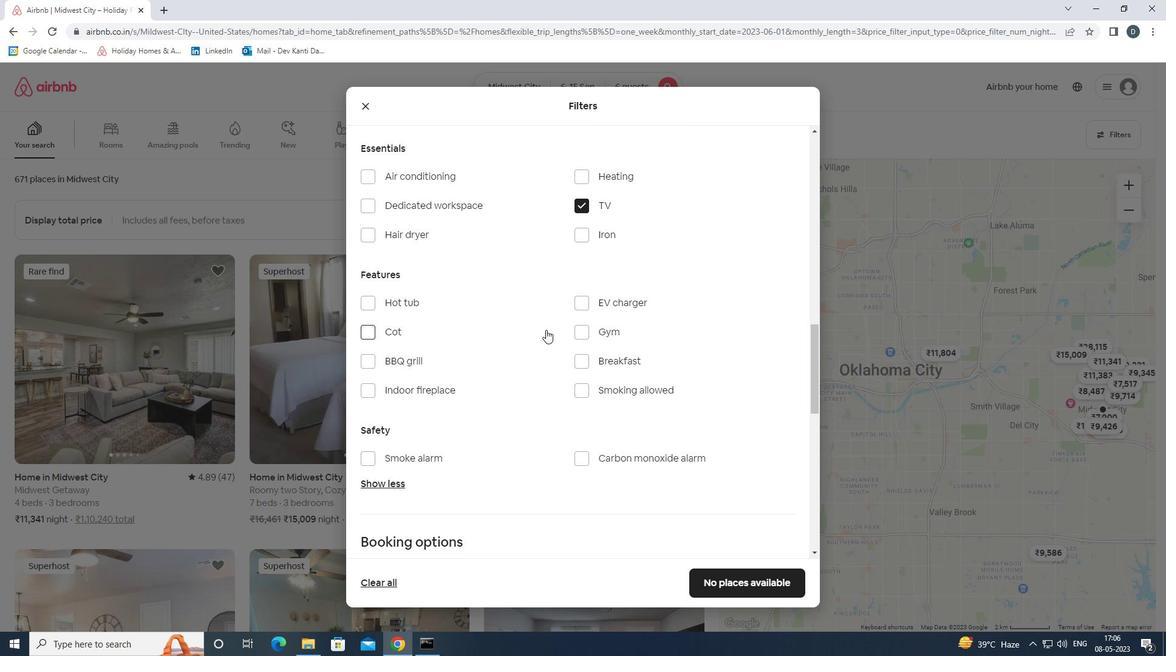 
Action: Mouse pressed left at (584, 334)
Screenshot: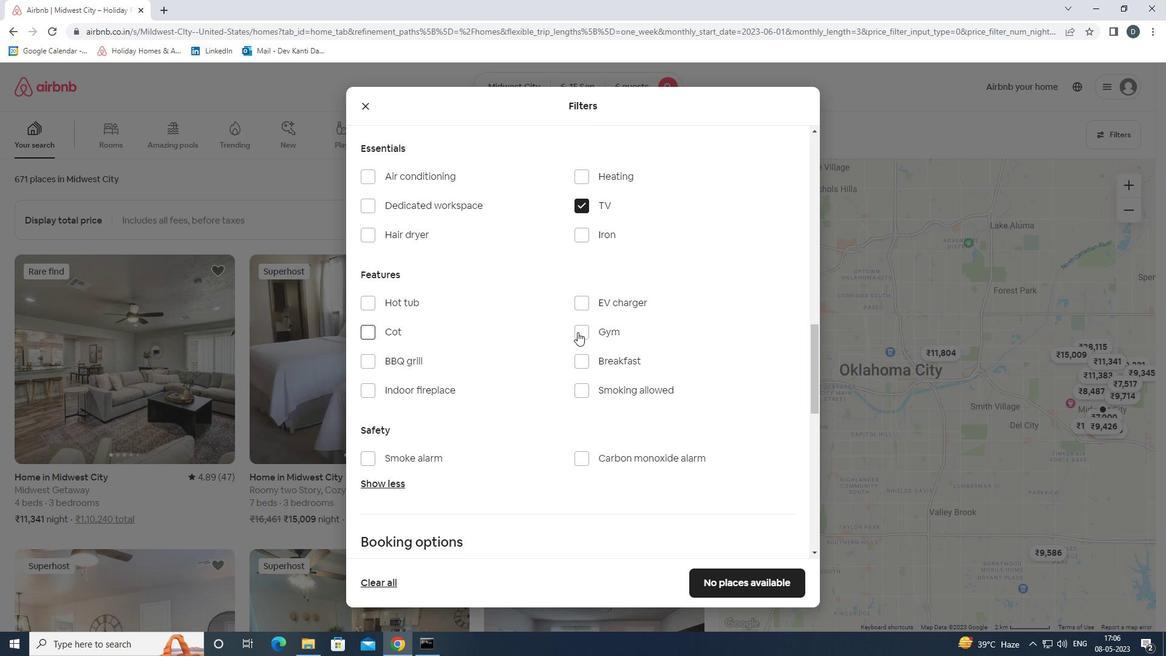 
Action: Mouse moved to (602, 372)
Screenshot: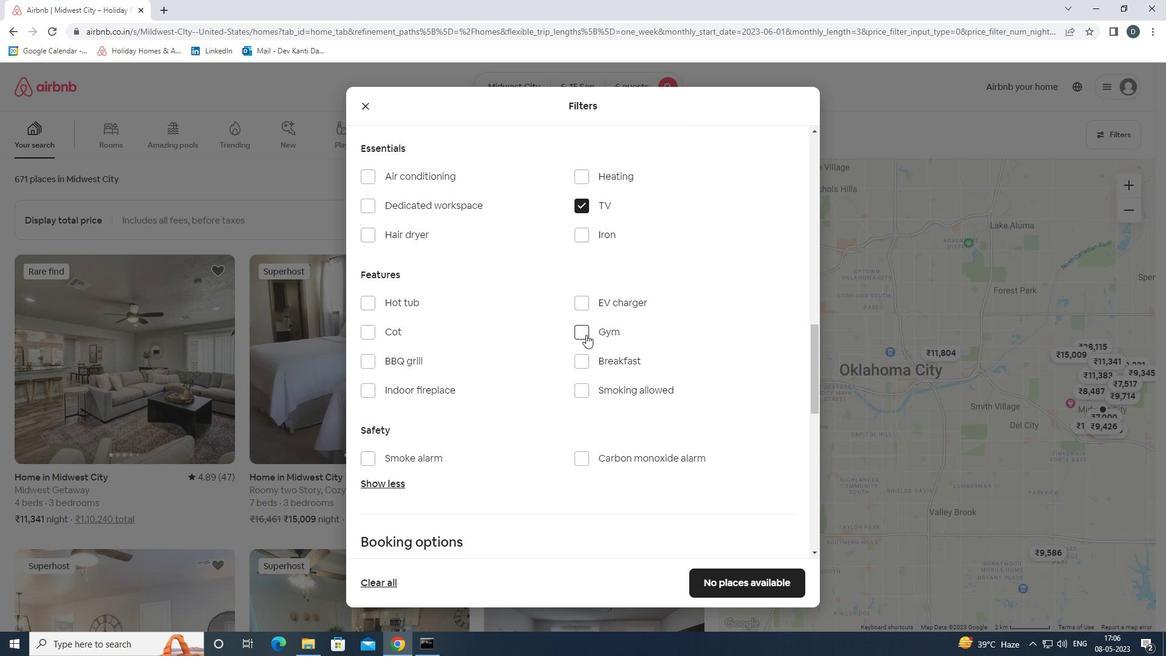 
Action: Mouse pressed left at (602, 372)
Screenshot: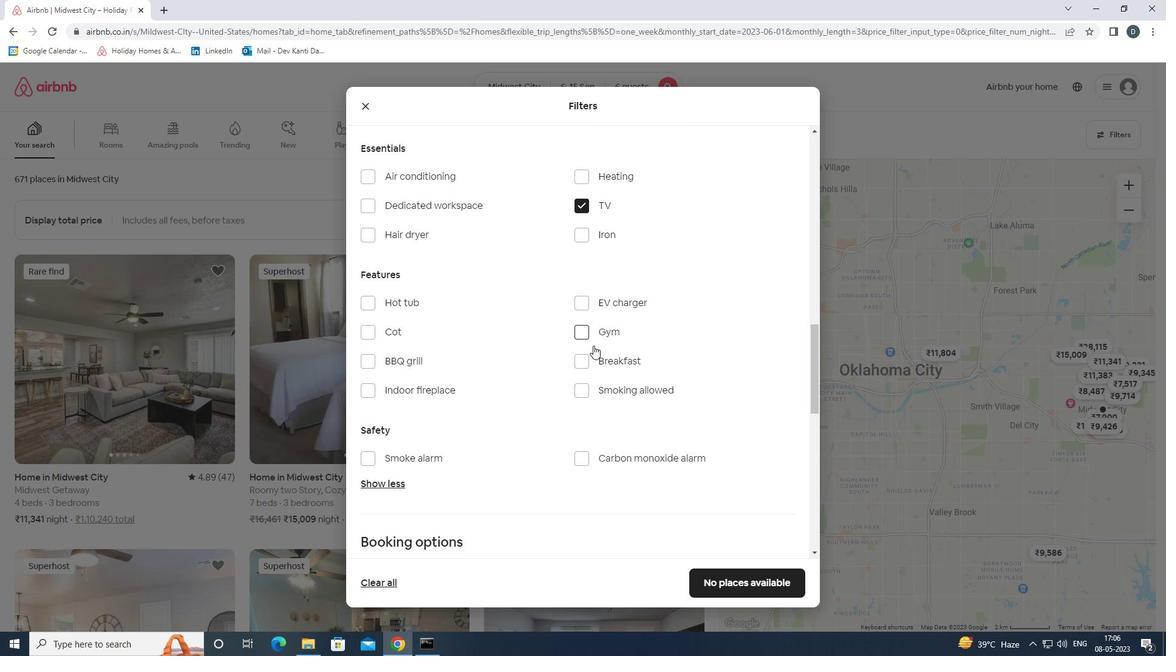 
Action: Mouse moved to (607, 355)
Screenshot: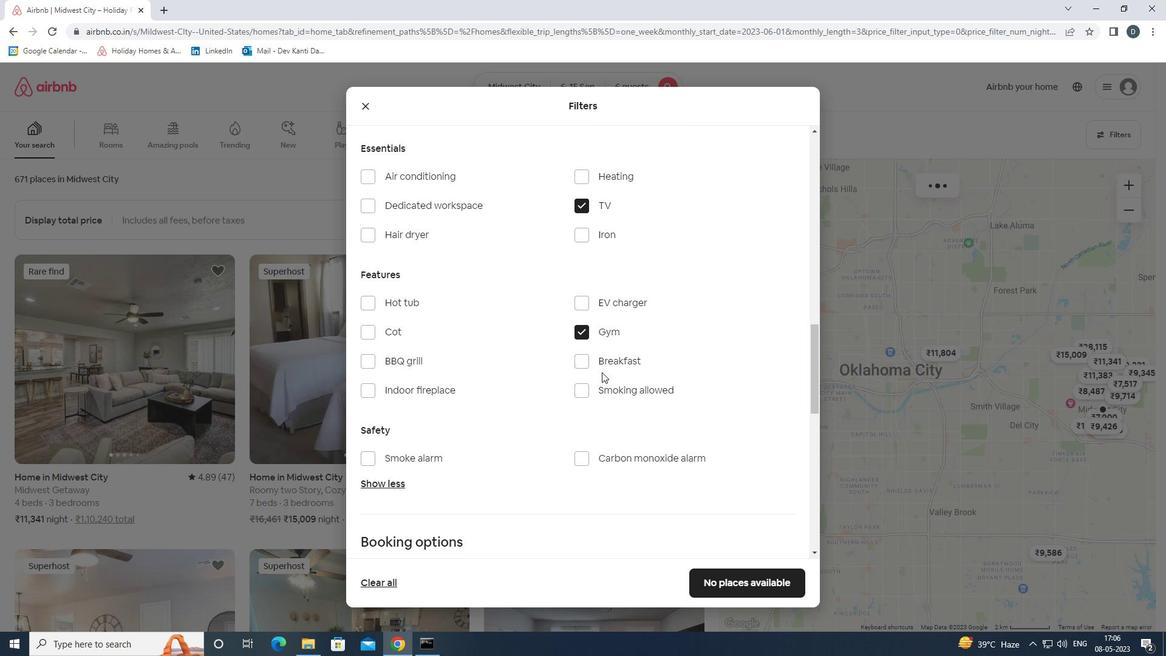 
Action: Mouse pressed left at (607, 355)
Screenshot: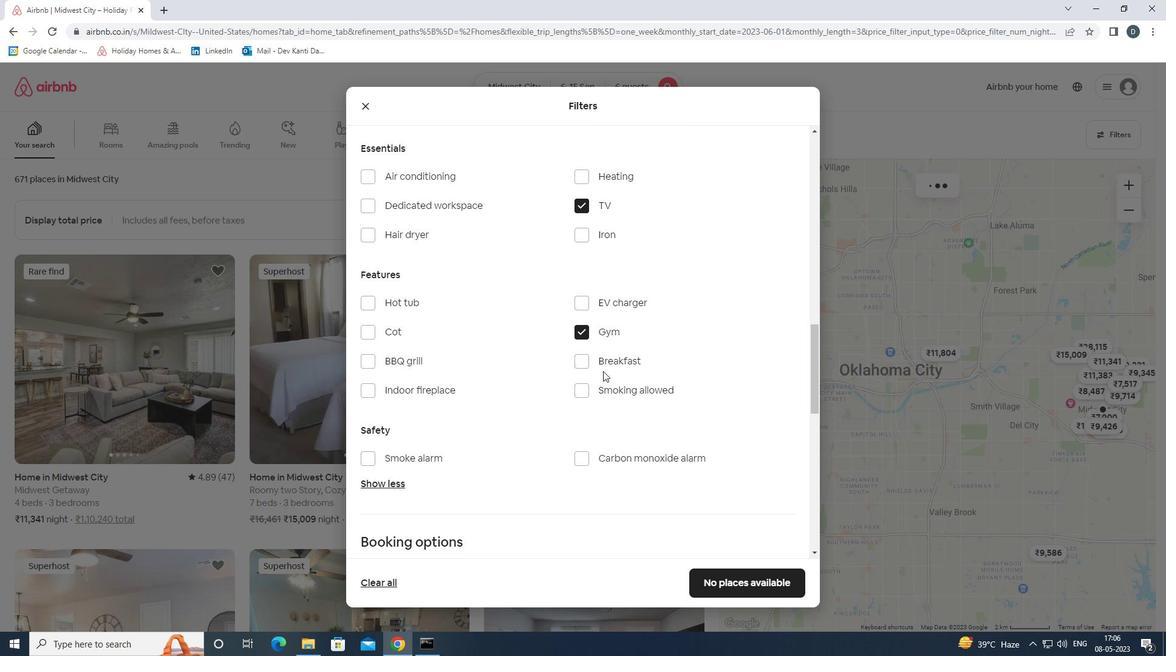 
Action: Mouse moved to (679, 386)
Screenshot: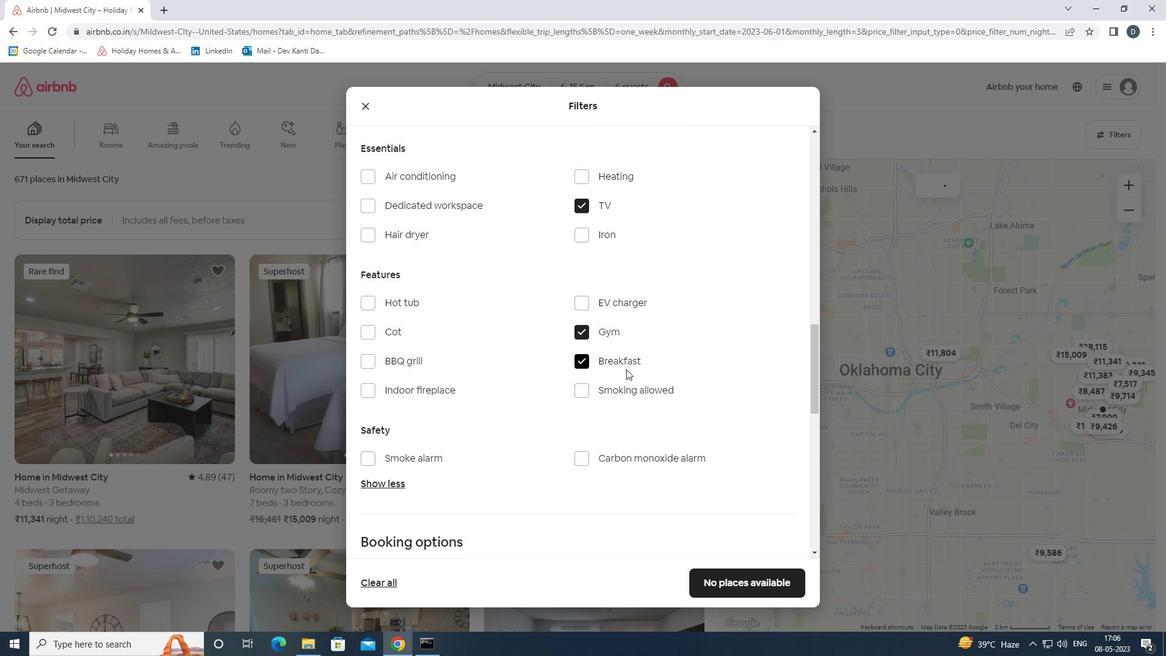 
Action: Mouse scrolled (679, 386) with delta (0, 0)
Screenshot: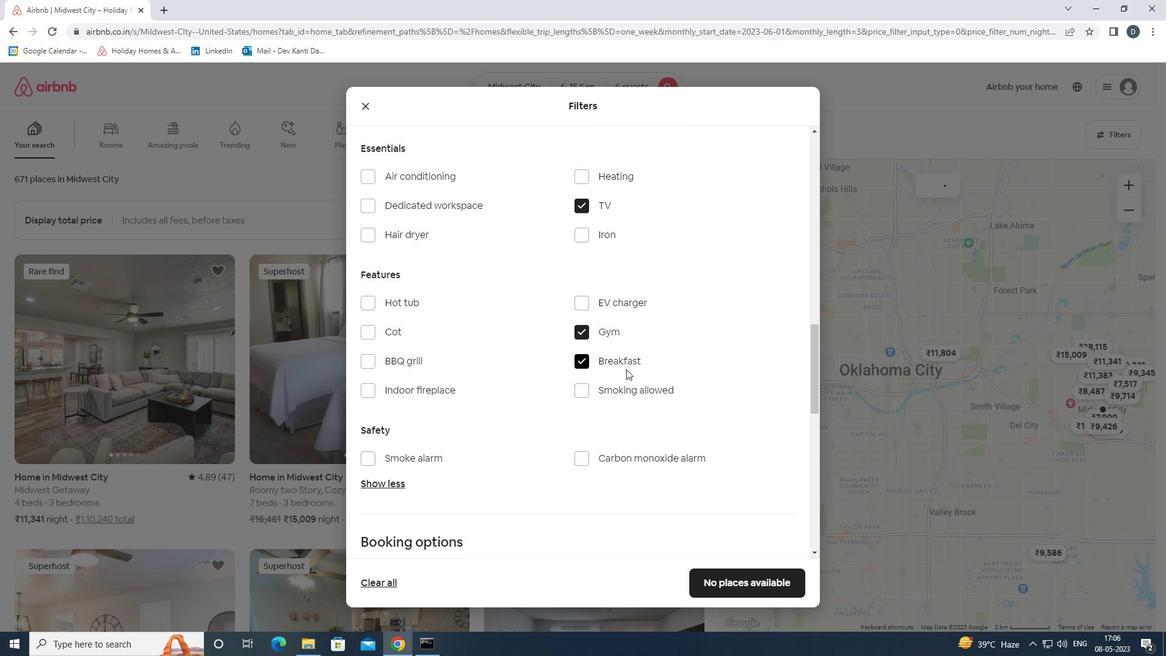 
Action: Mouse scrolled (679, 386) with delta (0, 0)
Screenshot: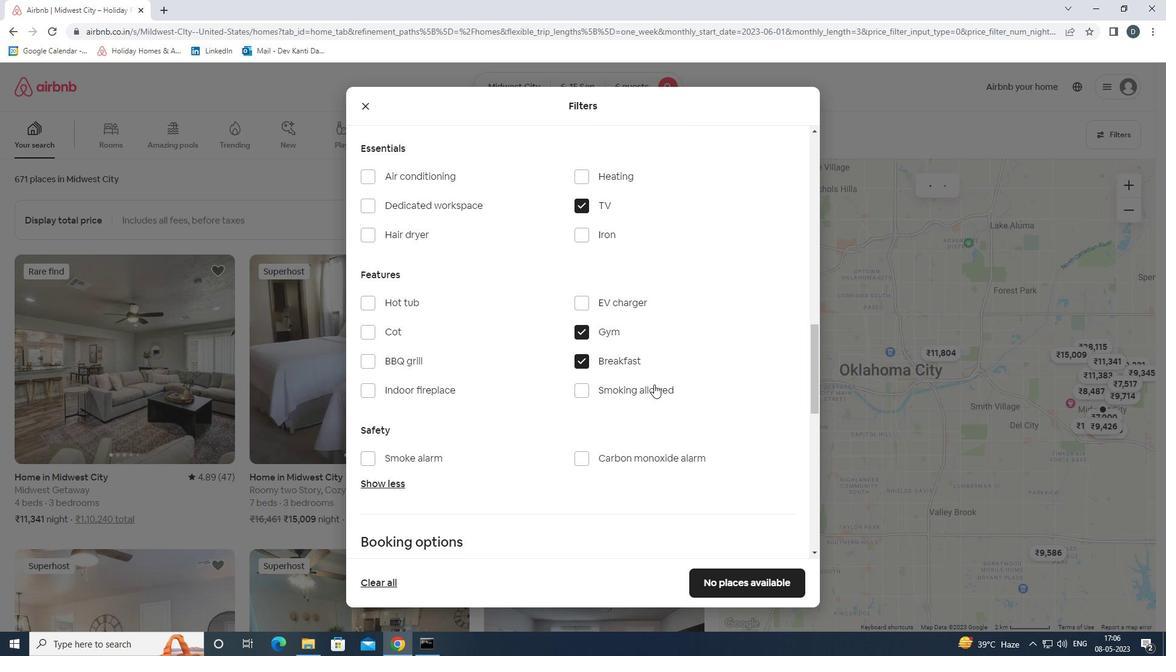 
Action: Mouse moved to (679, 386)
Screenshot: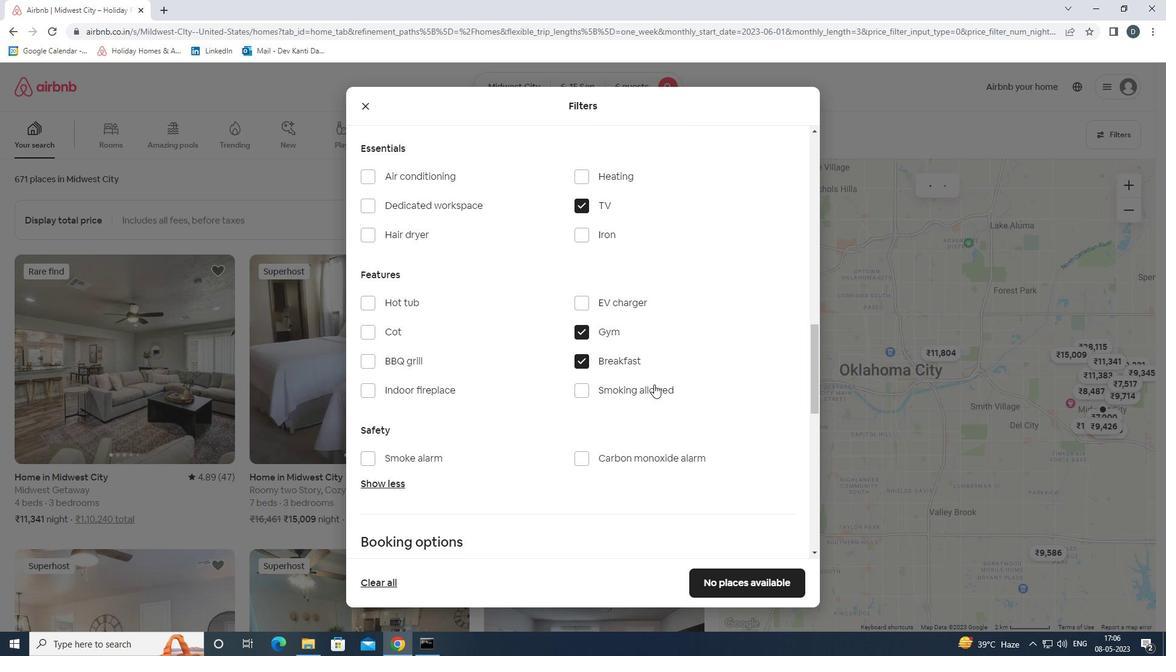 
Action: Mouse scrolled (679, 386) with delta (0, 0)
Screenshot: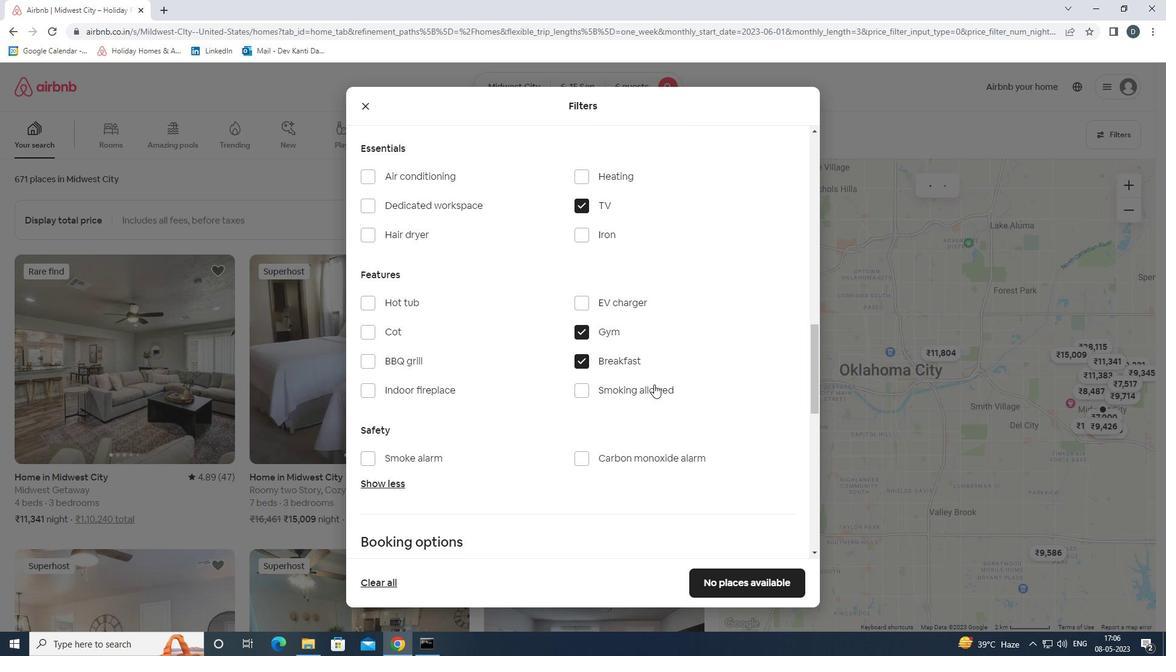 
Action: Mouse moved to (696, 386)
Screenshot: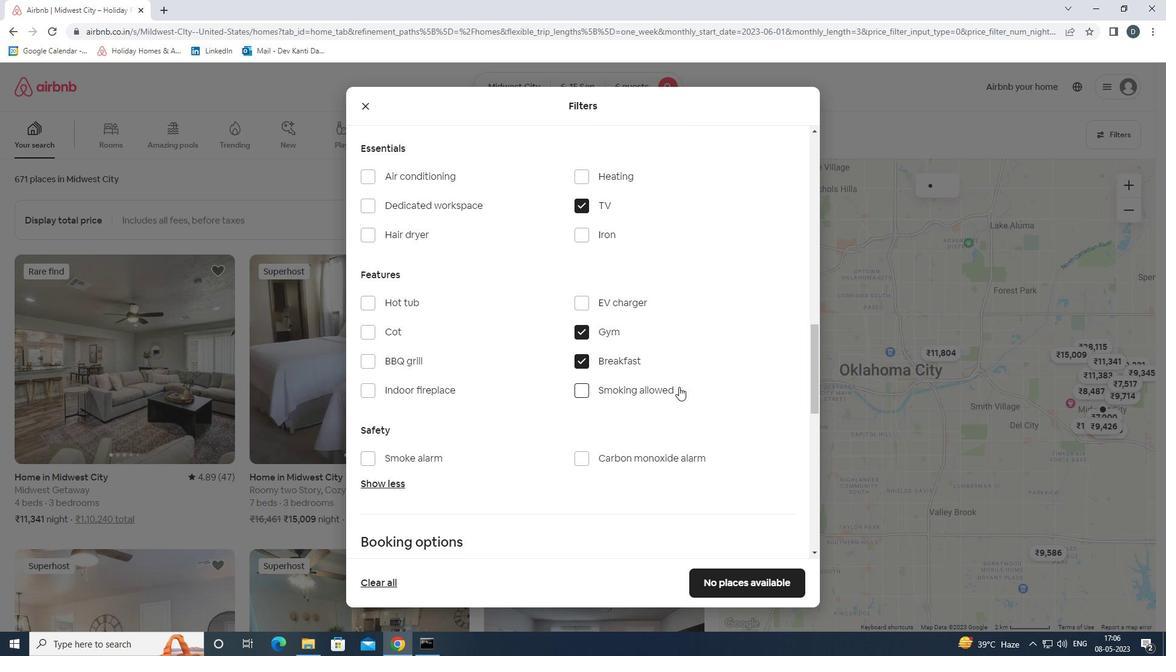 
Action: Mouse scrolled (696, 386) with delta (0, 0)
Screenshot: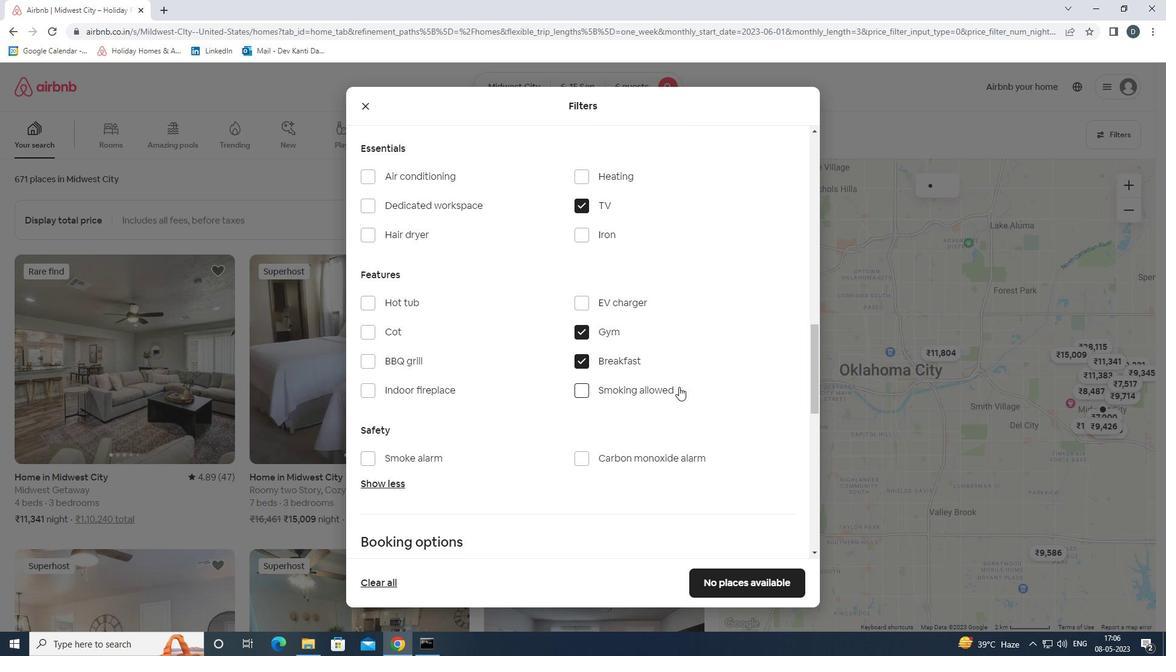 
Action: Mouse moved to (772, 385)
Screenshot: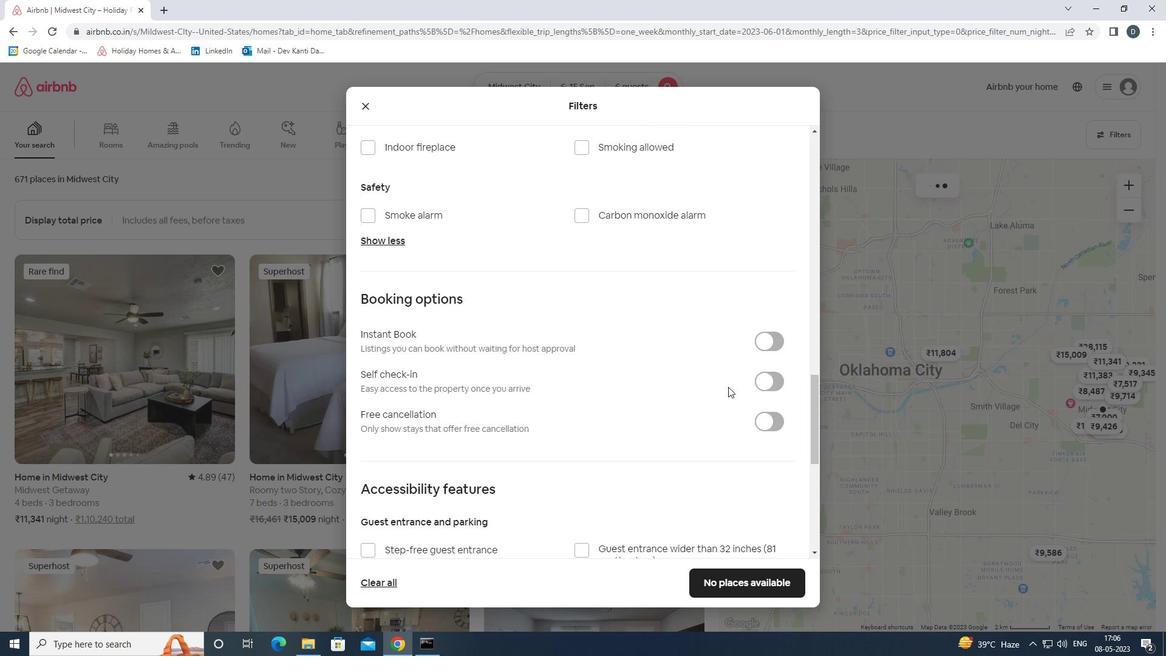 
Action: Mouse pressed left at (772, 385)
Screenshot: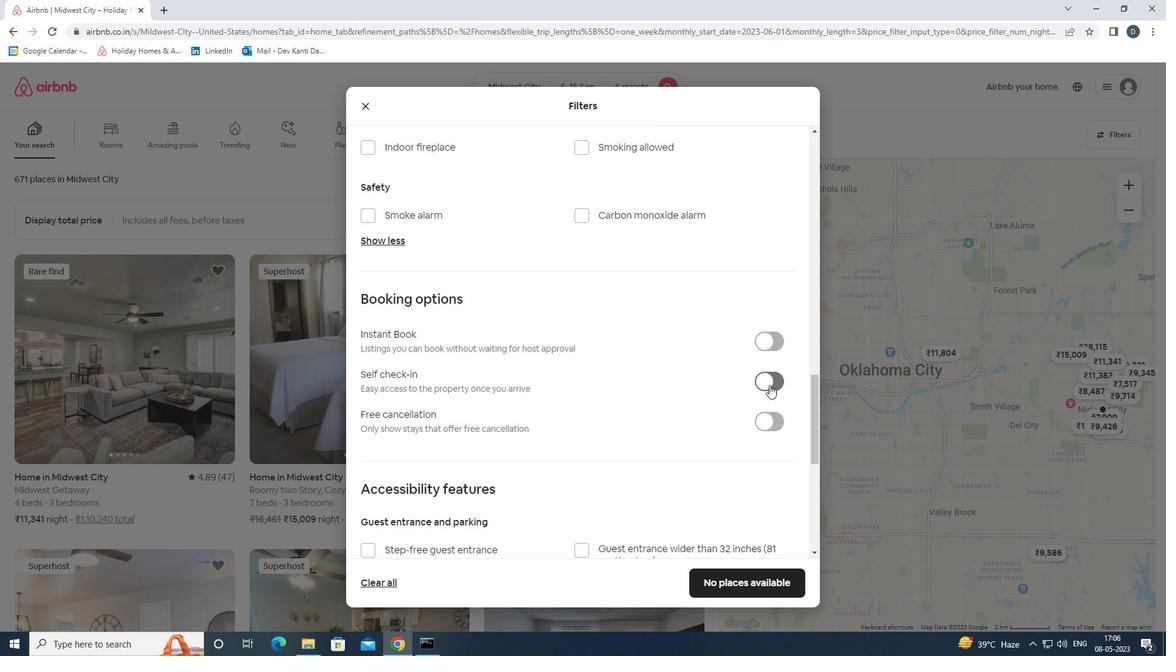 
Action: Mouse moved to (736, 393)
Screenshot: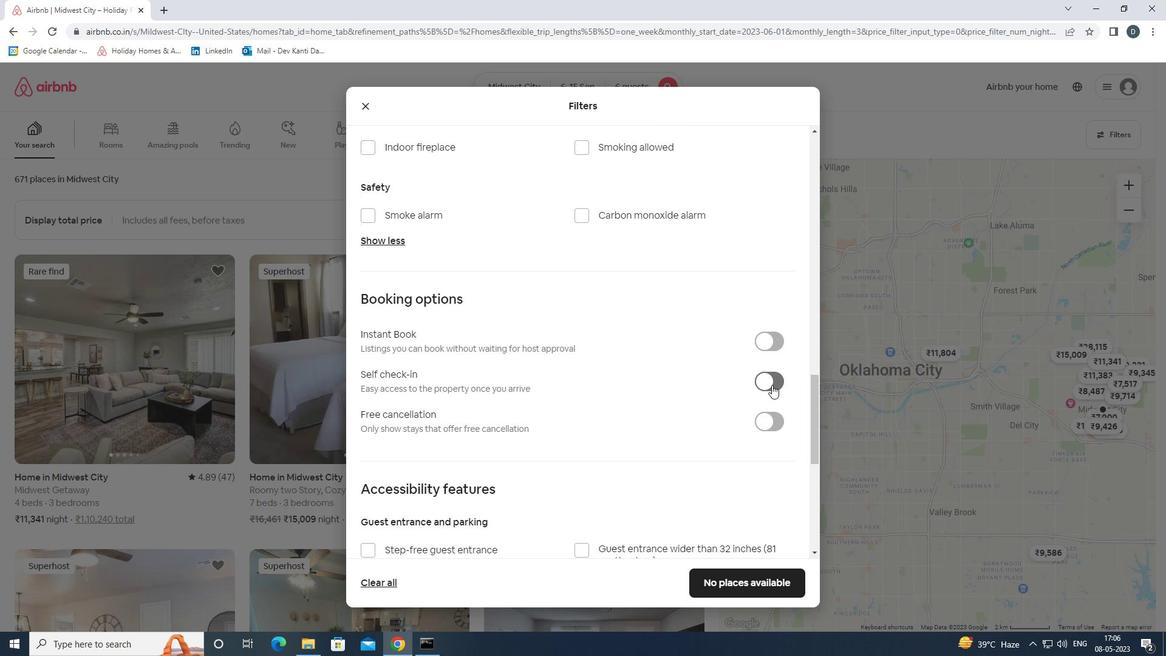 
Action: Mouse scrolled (736, 392) with delta (0, 0)
Screenshot: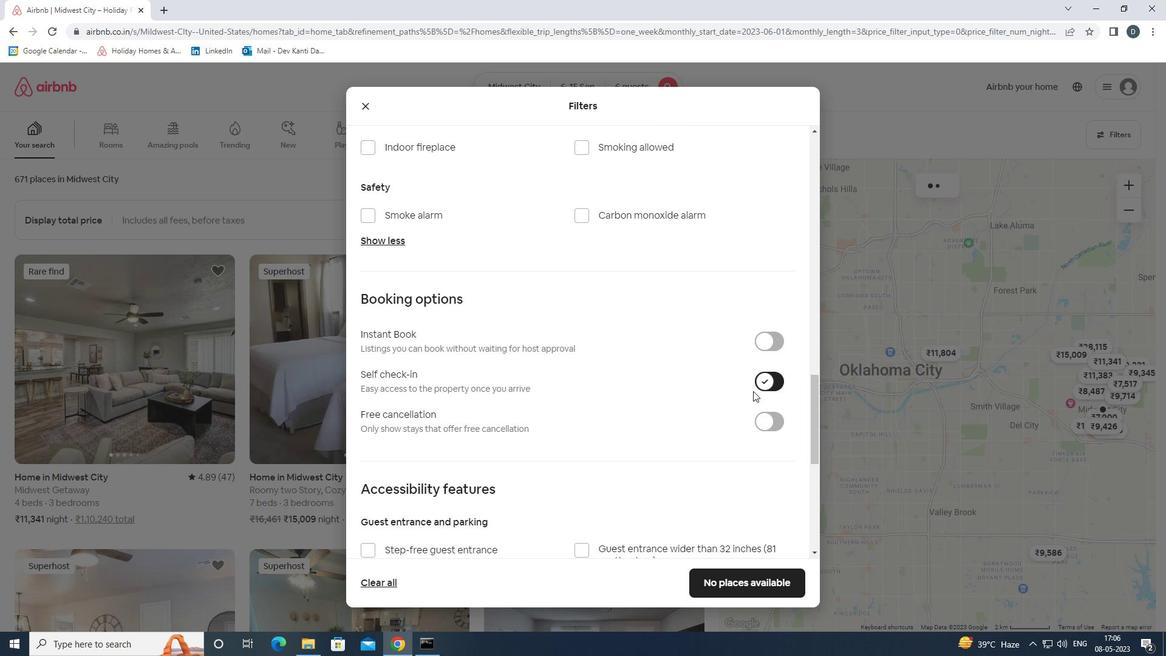 
Action: Mouse scrolled (736, 392) with delta (0, 0)
Screenshot: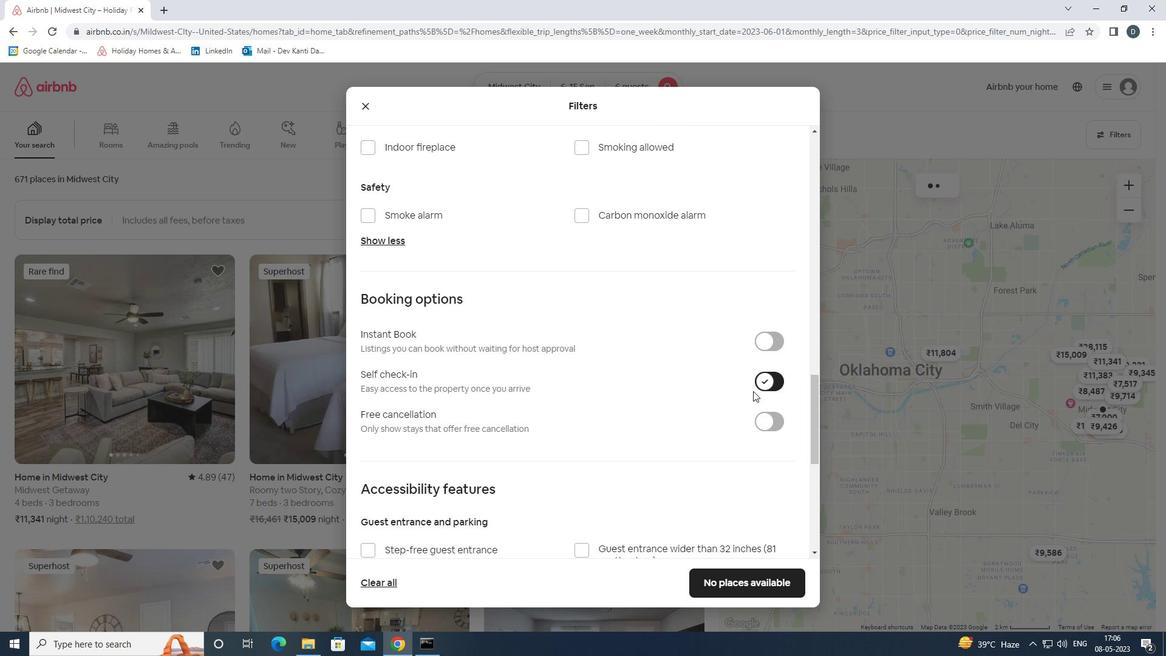 
Action: Mouse scrolled (736, 392) with delta (0, 0)
Screenshot: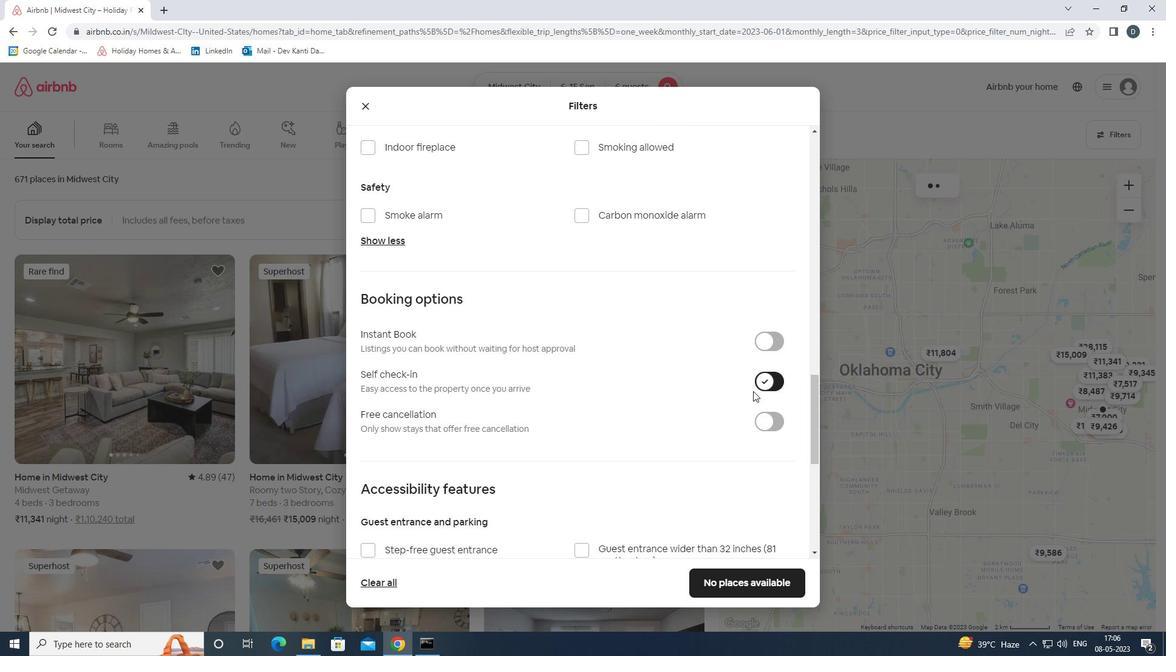 
Action: Mouse scrolled (736, 392) with delta (0, 0)
Screenshot: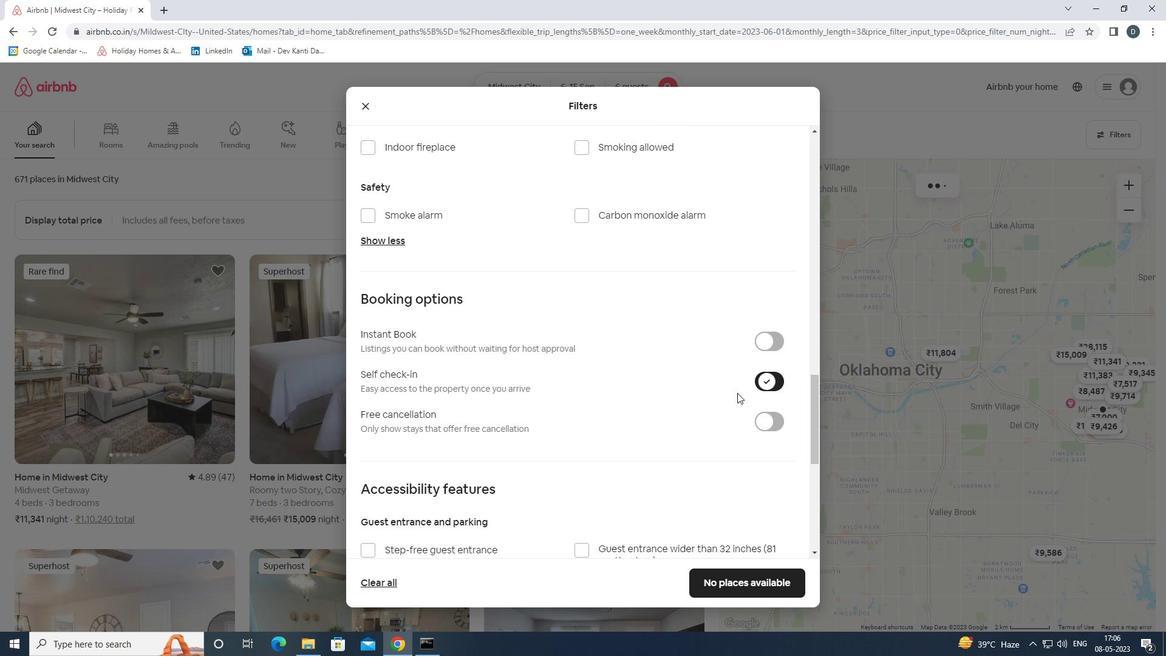 
Action: Mouse scrolled (736, 392) with delta (0, 0)
Screenshot: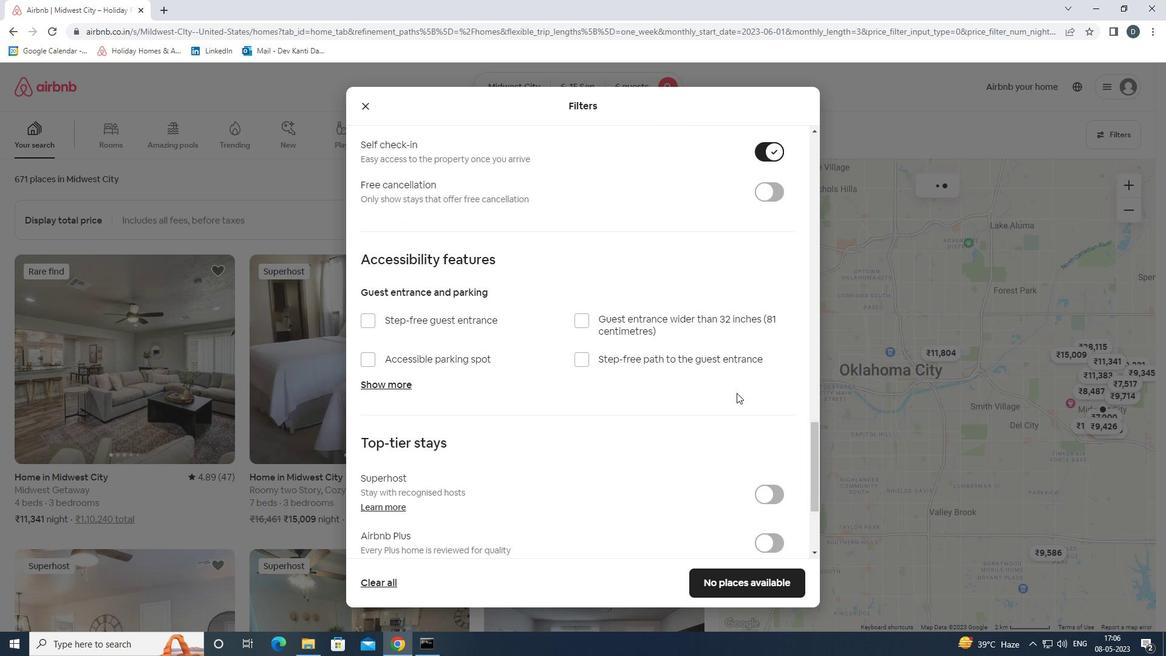 
Action: Mouse scrolled (736, 392) with delta (0, 0)
Screenshot: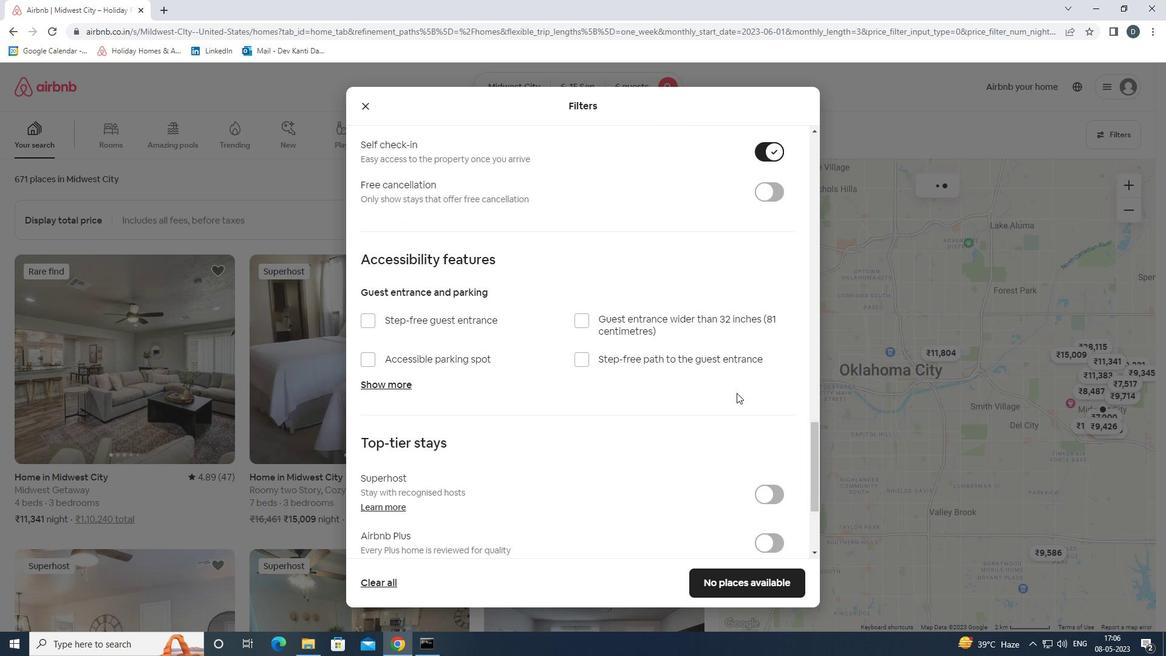 
Action: Mouse scrolled (736, 392) with delta (0, 0)
Screenshot: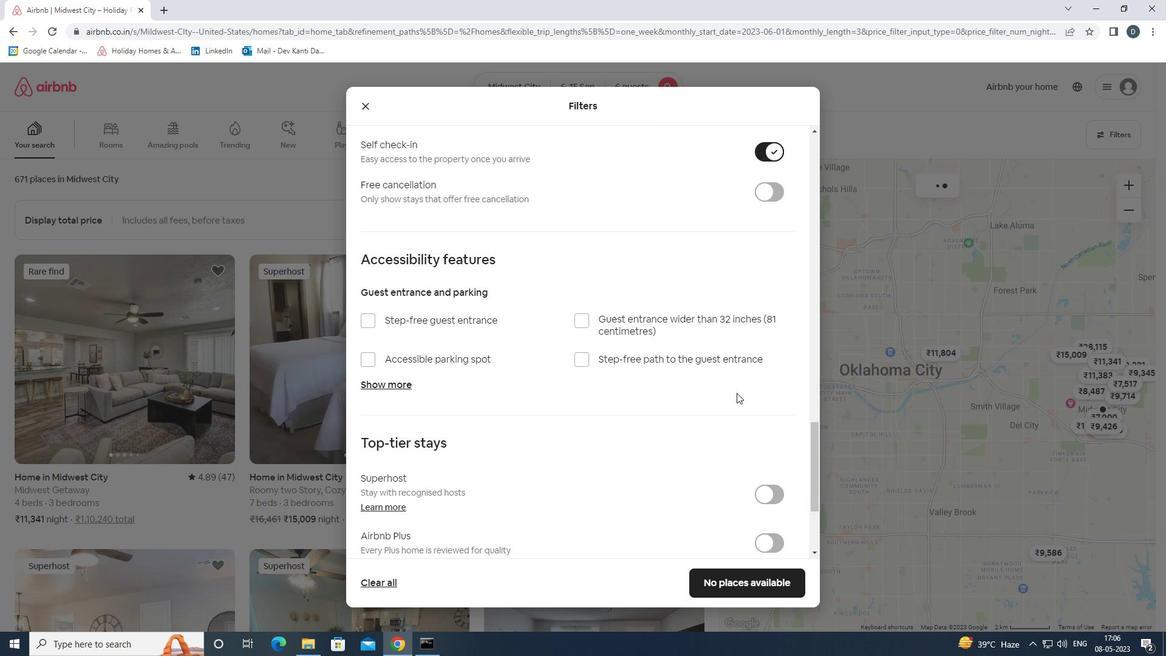 
Action: Mouse moved to (735, 393)
Screenshot: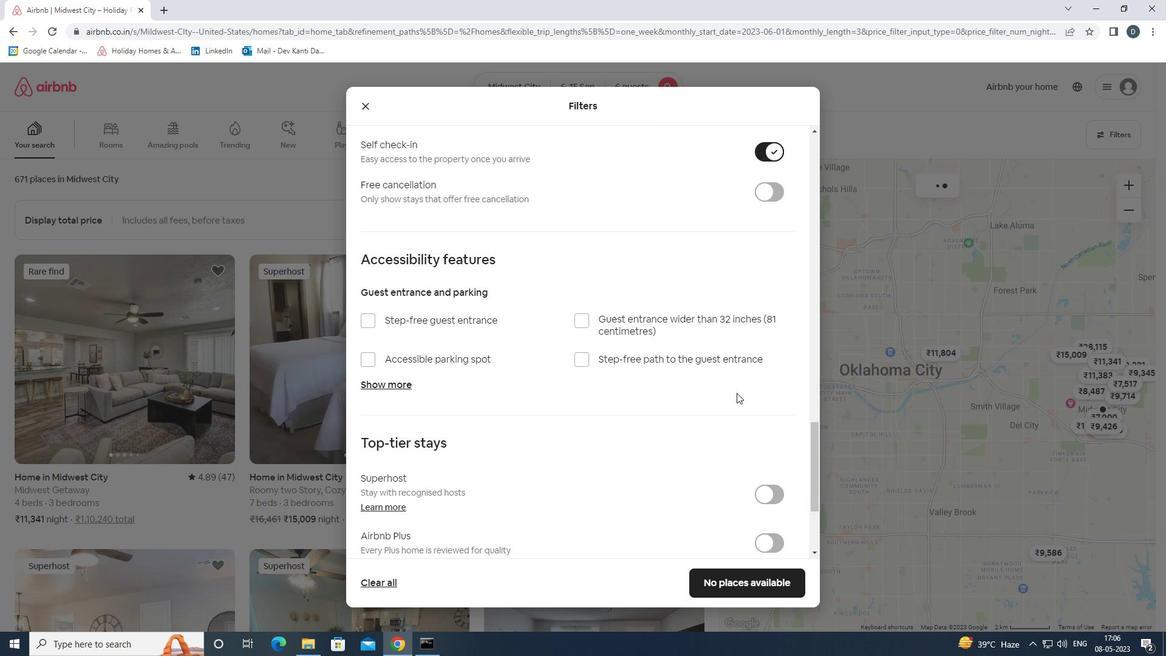 
Action: Mouse scrolled (735, 392) with delta (0, 0)
Screenshot: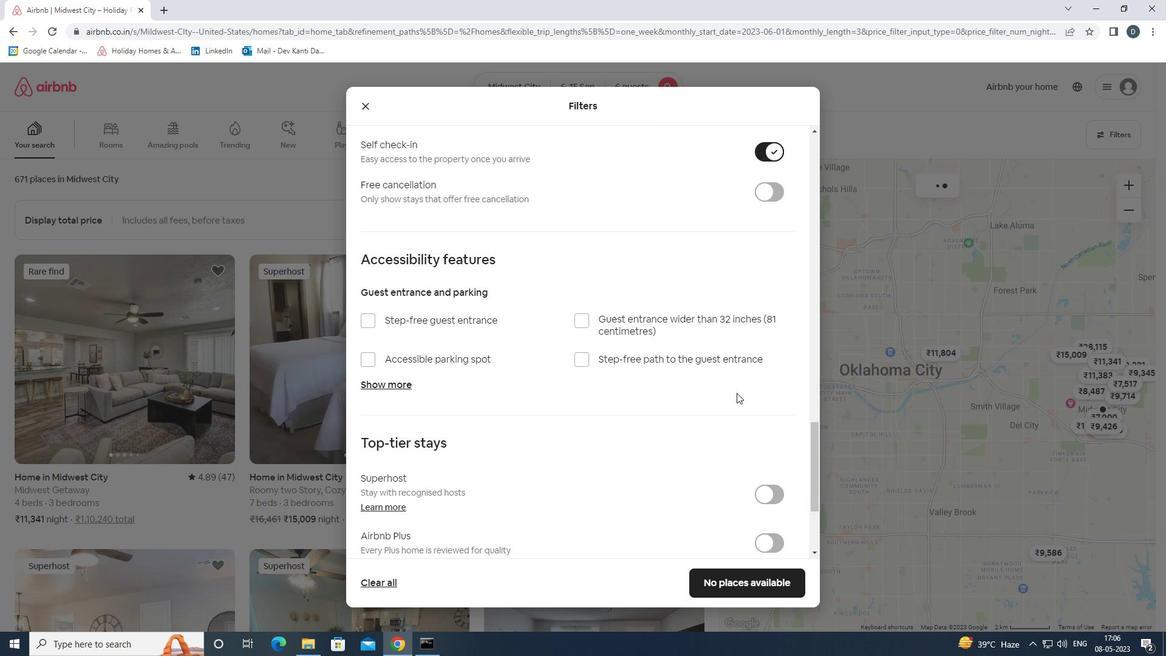 
Action: Mouse moved to (386, 470)
Screenshot: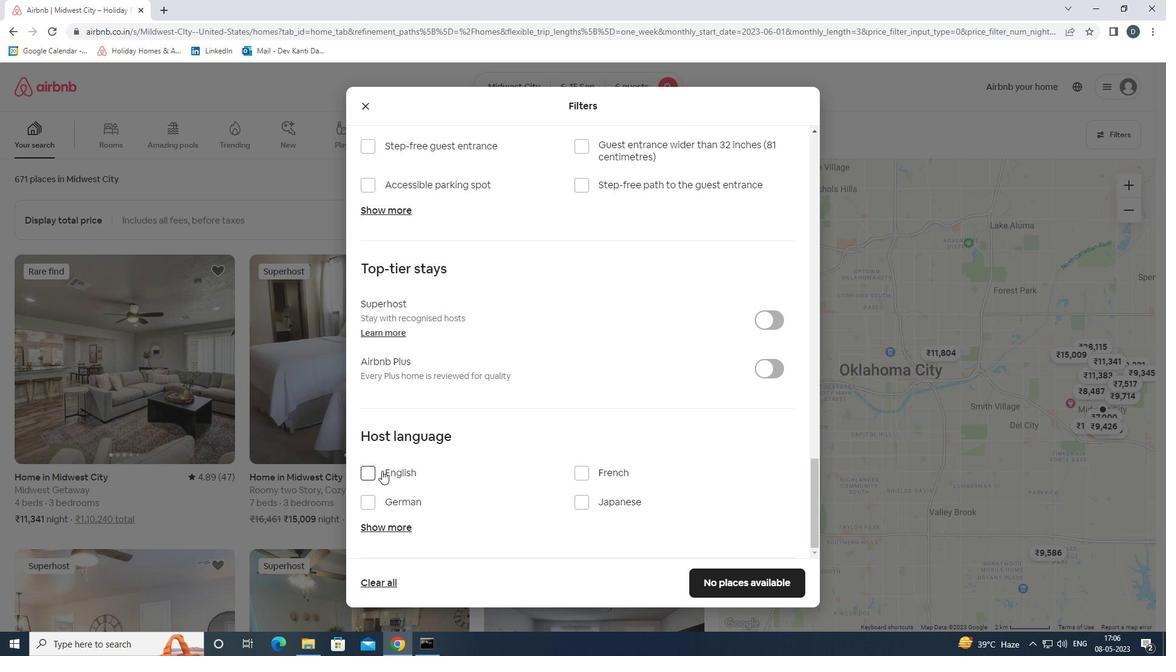 
Action: Mouse pressed left at (386, 470)
Screenshot: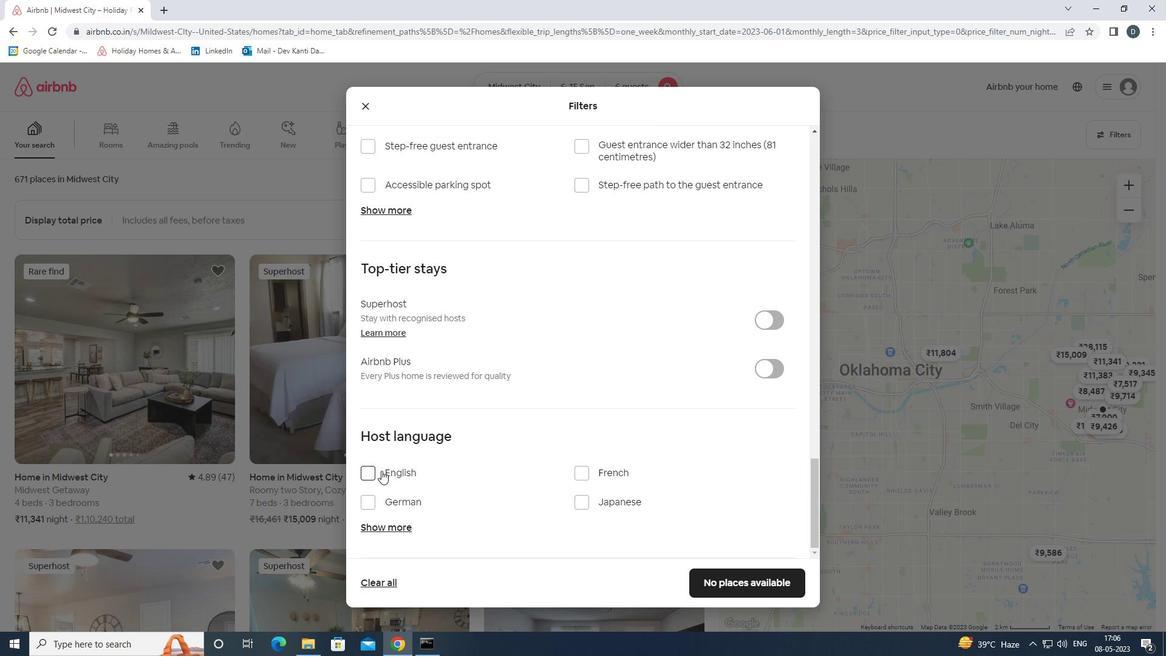 
Action: Mouse moved to (370, 471)
Screenshot: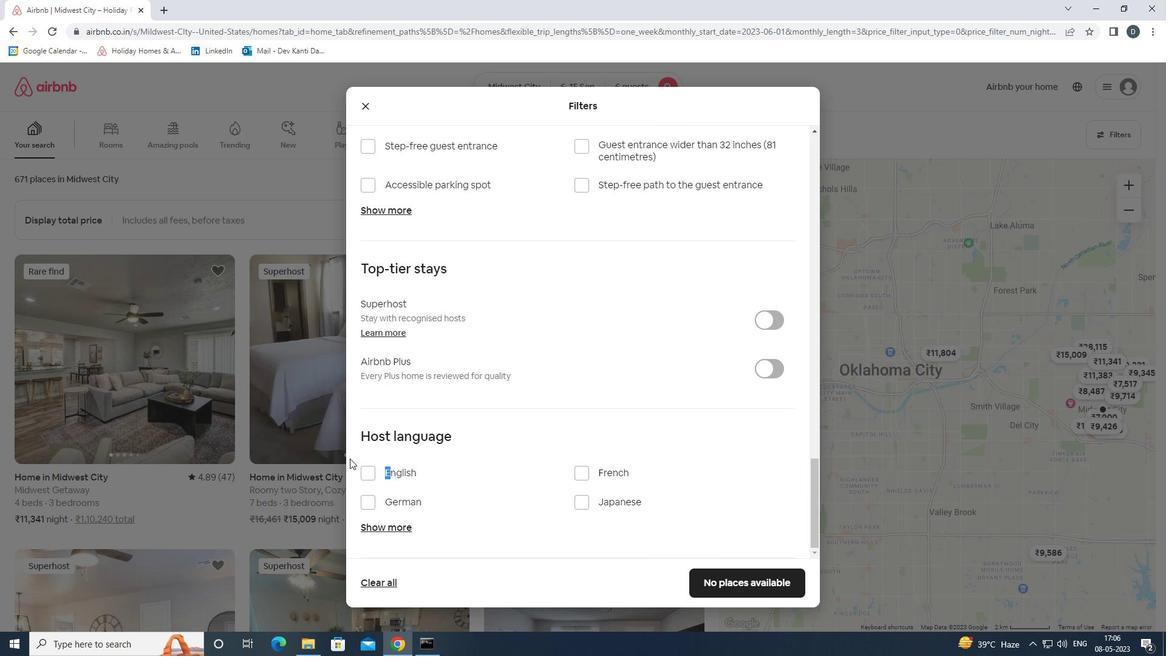 
Action: Mouse pressed left at (370, 471)
Screenshot: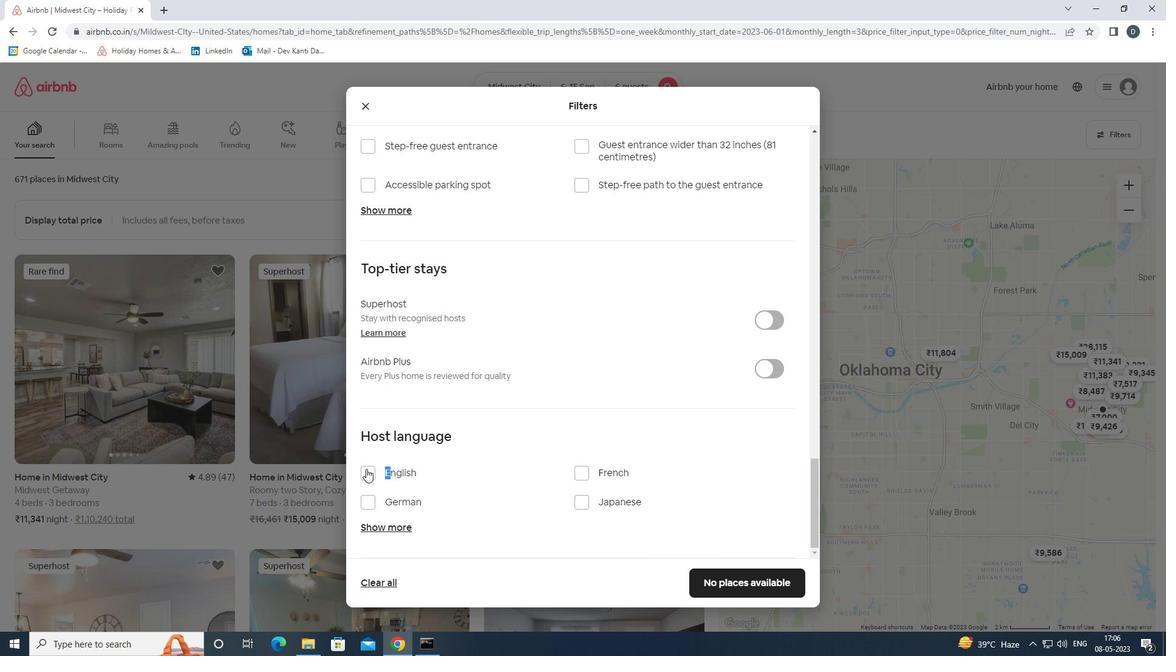 
Action: Mouse moved to (738, 575)
Screenshot: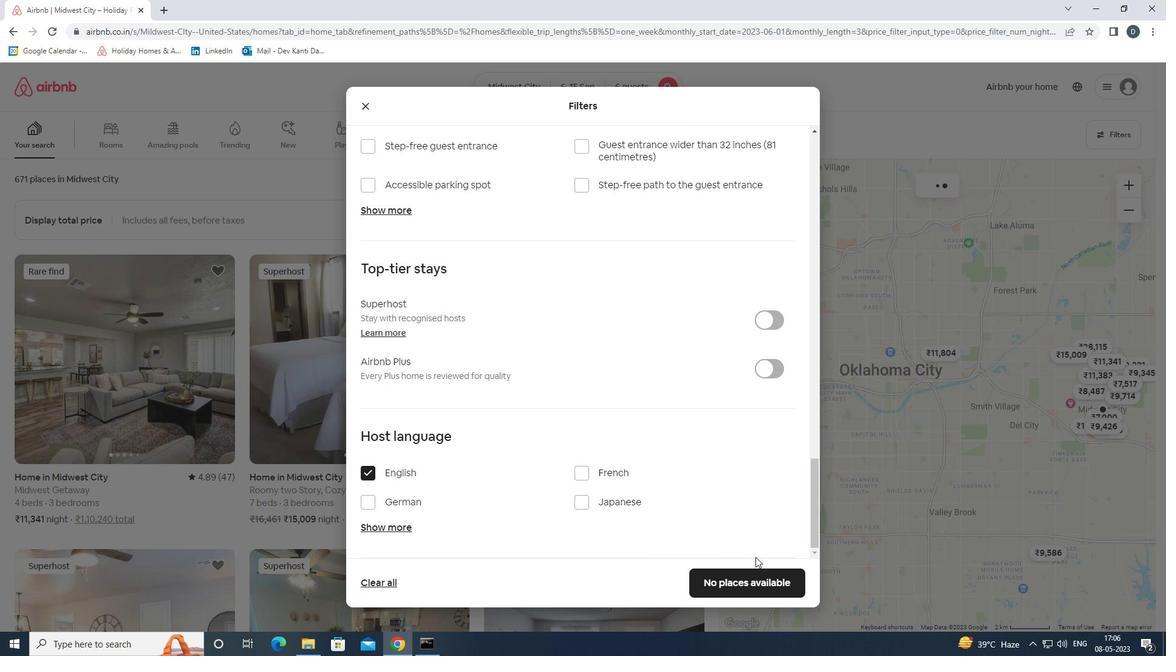 
Action: Mouse pressed left at (738, 575)
Screenshot: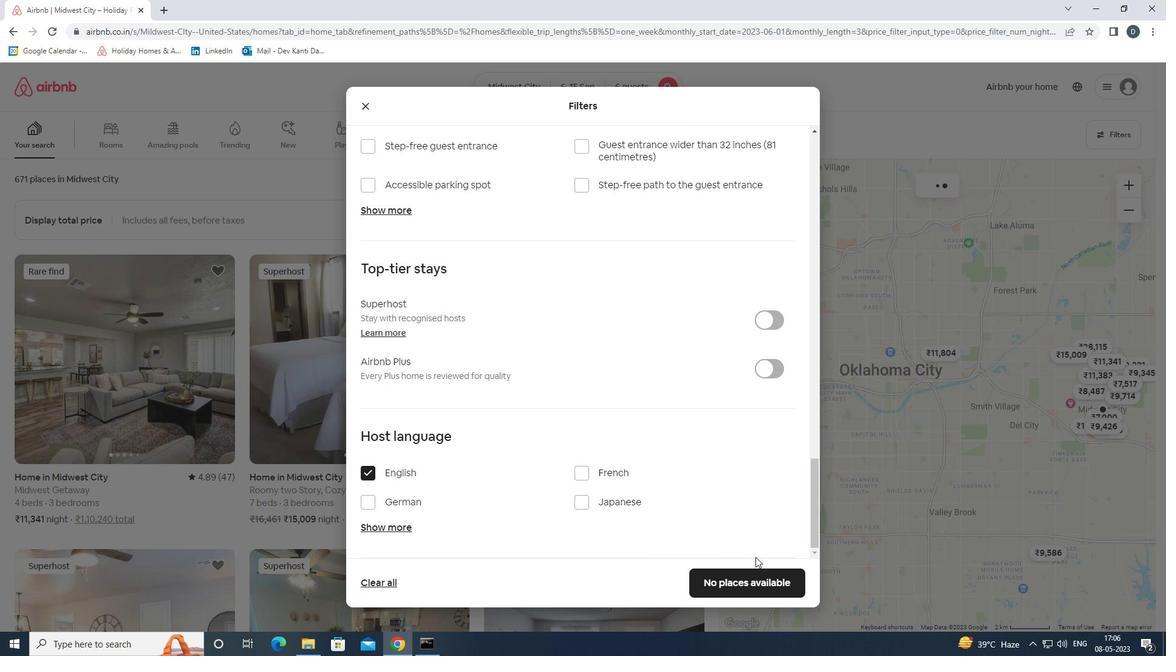 
